 Task: Find connections with filter location Idappadi with filter topic #communitybuildingwith filter profile language Potuguese with filter current company Randstad India with filter school Institute of Techncal Education & Research with filter industry Water, Waste, Steam, and Air Conditioning Services with filter service category Health Insurance with filter keywords title Copywriter
Action: Mouse moved to (602, 92)
Screenshot: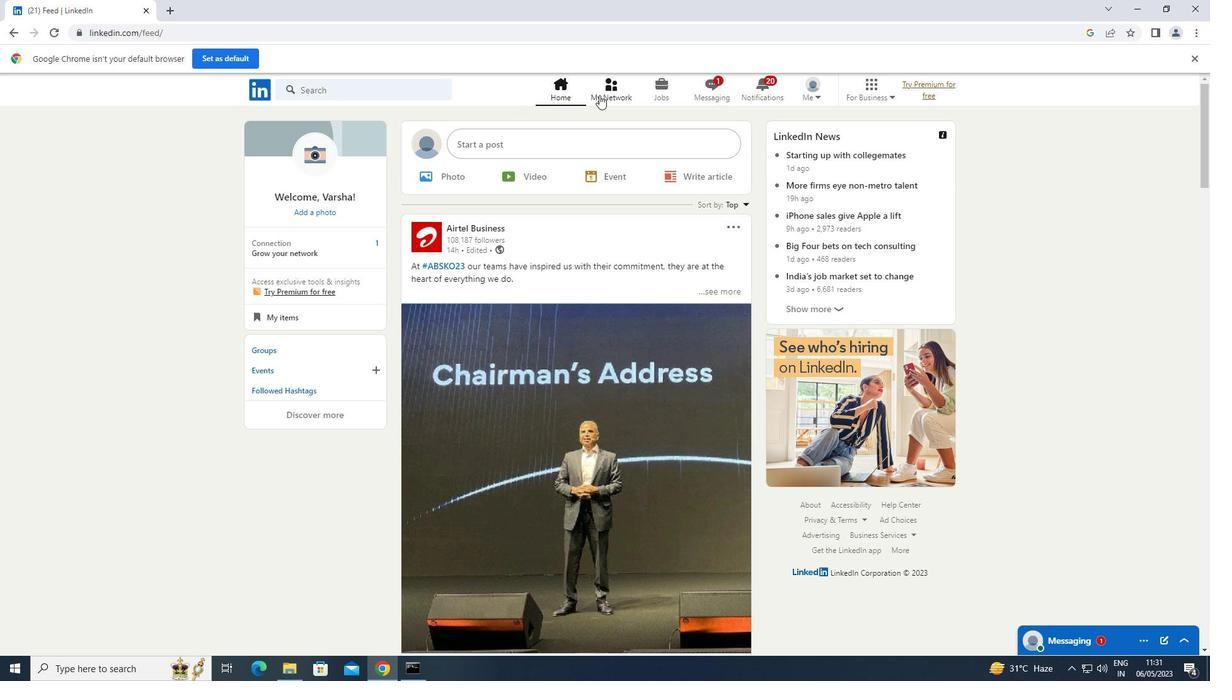 
Action: Mouse pressed left at (602, 92)
Screenshot: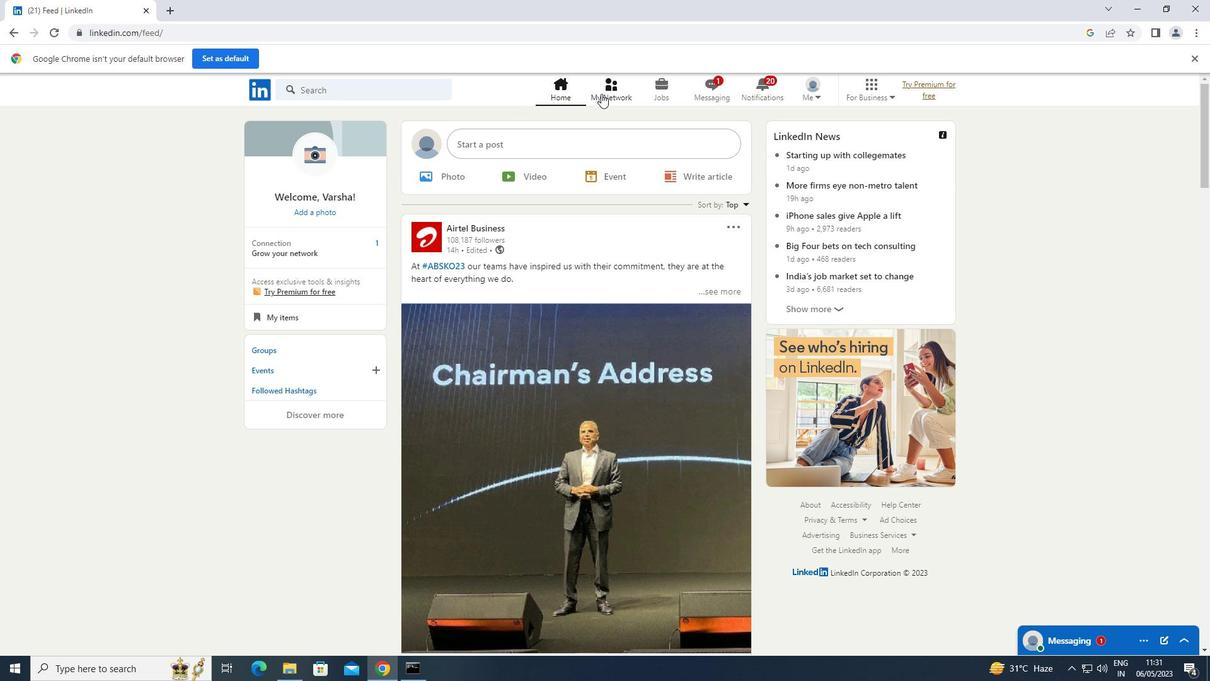 
Action: Mouse moved to (326, 165)
Screenshot: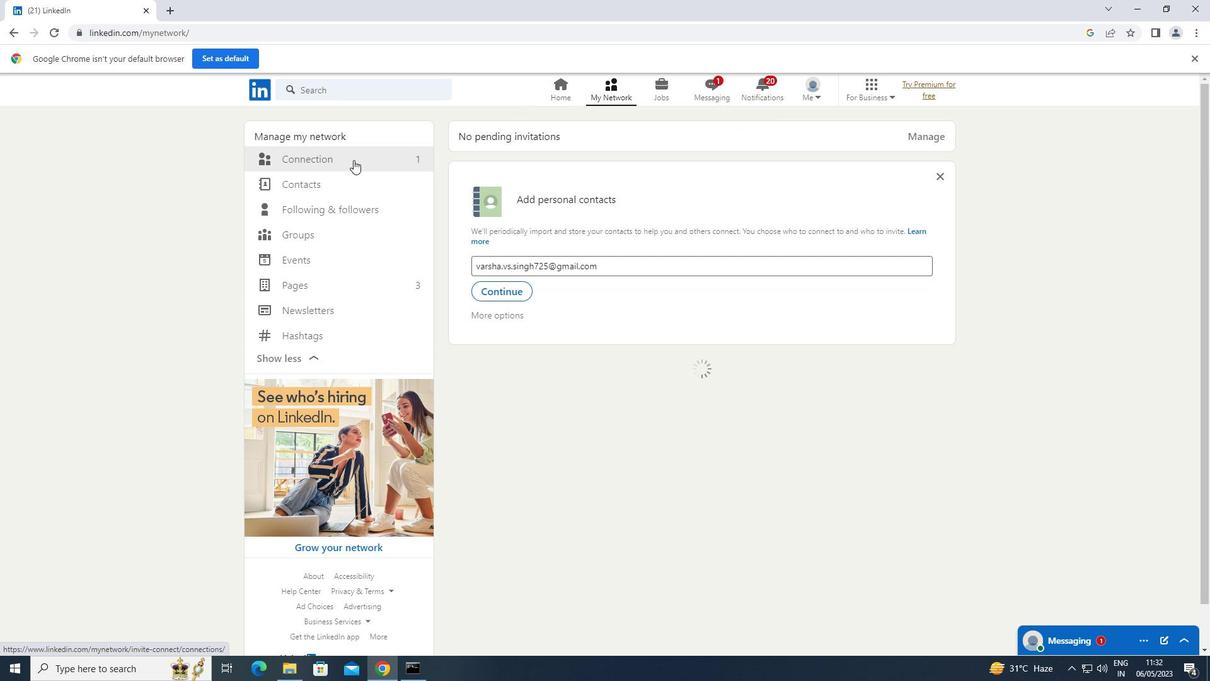 
Action: Mouse pressed left at (326, 165)
Screenshot: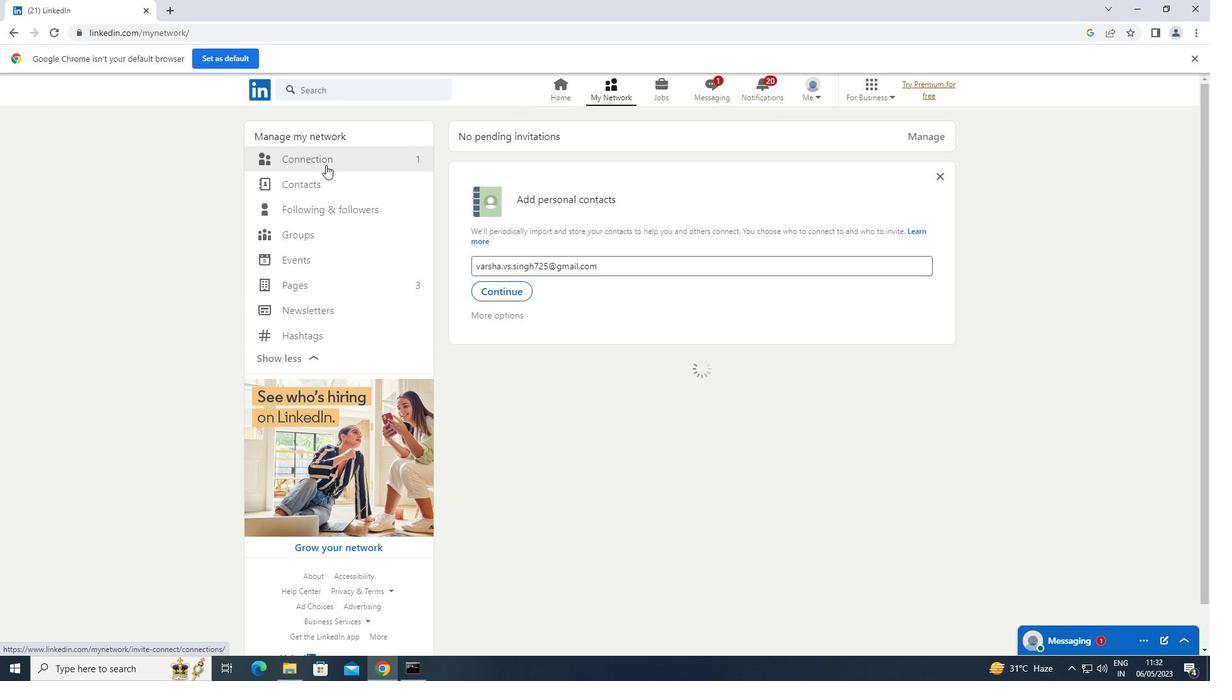 
Action: Mouse moved to (702, 158)
Screenshot: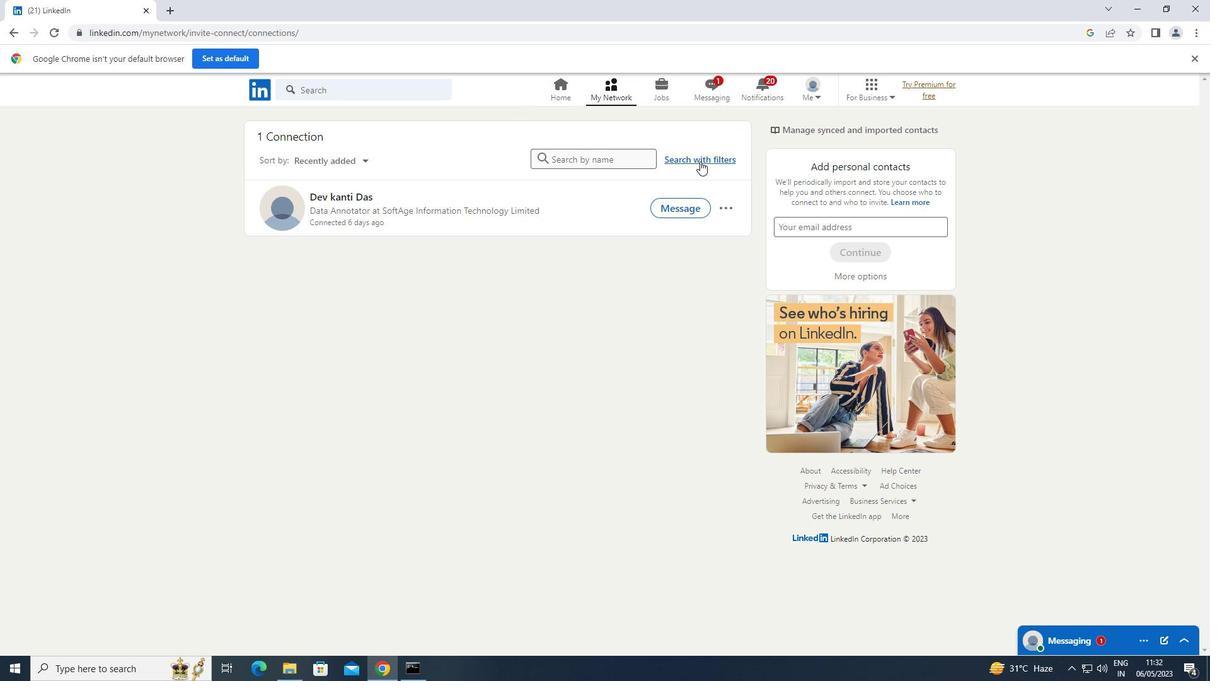 
Action: Mouse pressed left at (702, 158)
Screenshot: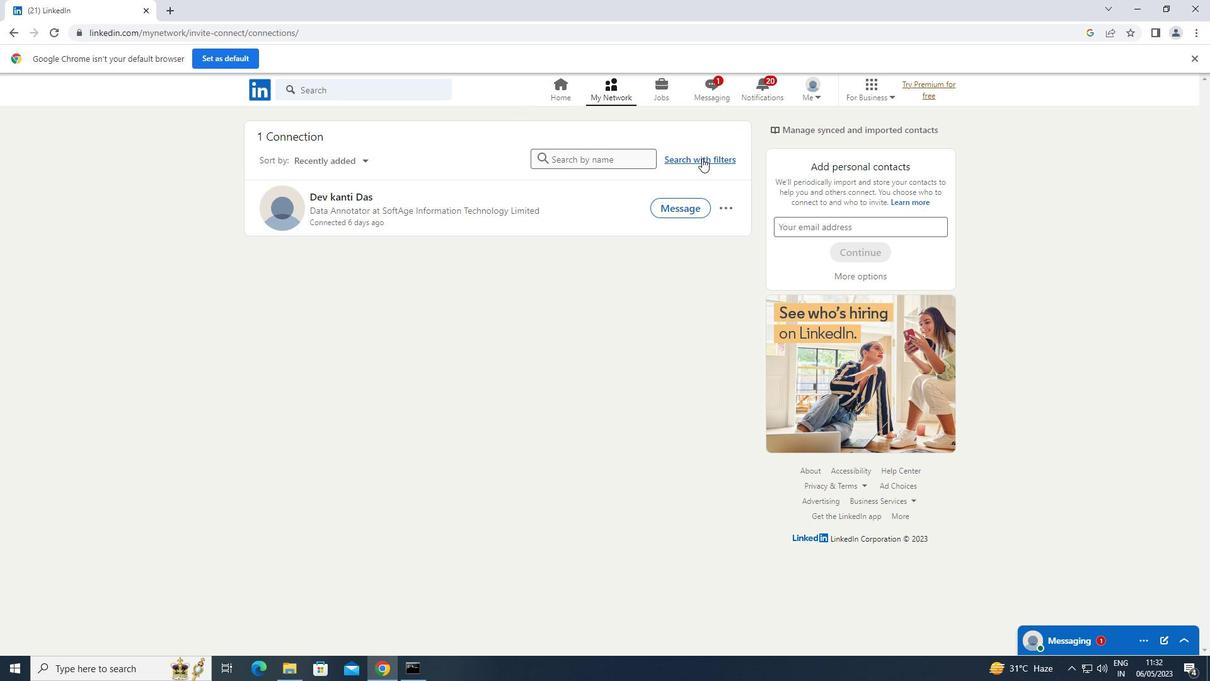 
Action: Mouse moved to (647, 124)
Screenshot: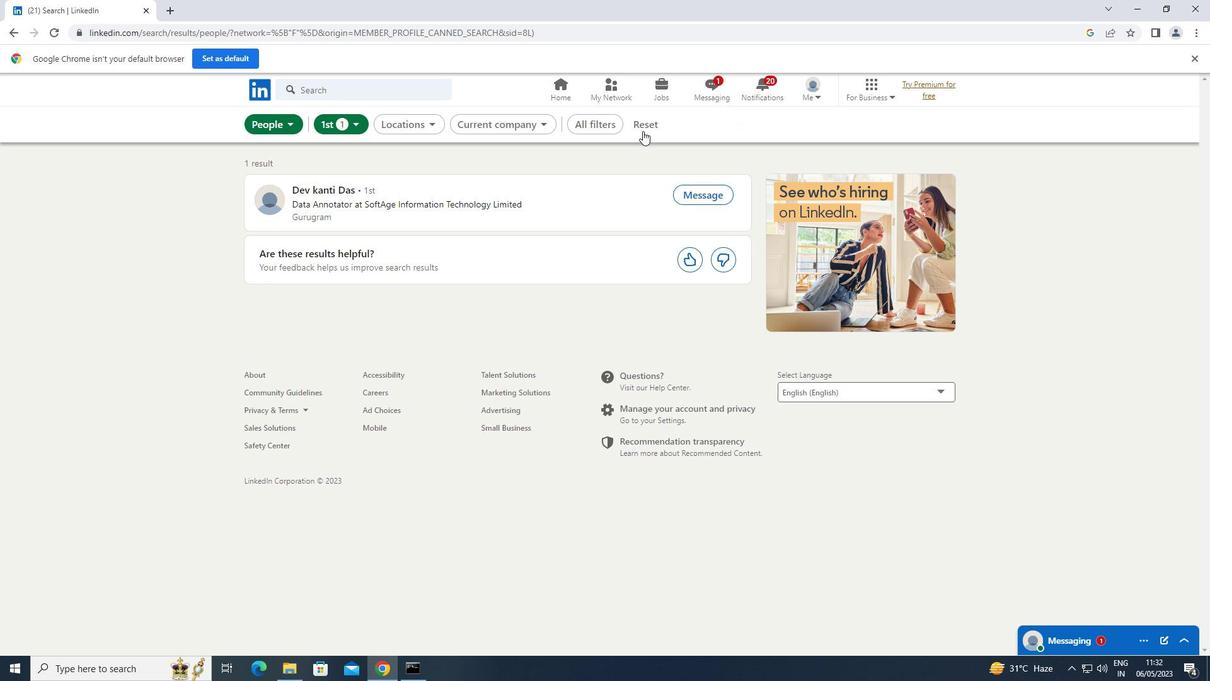 
Action: Mouse pressed left at (647, 124)
Screenshot: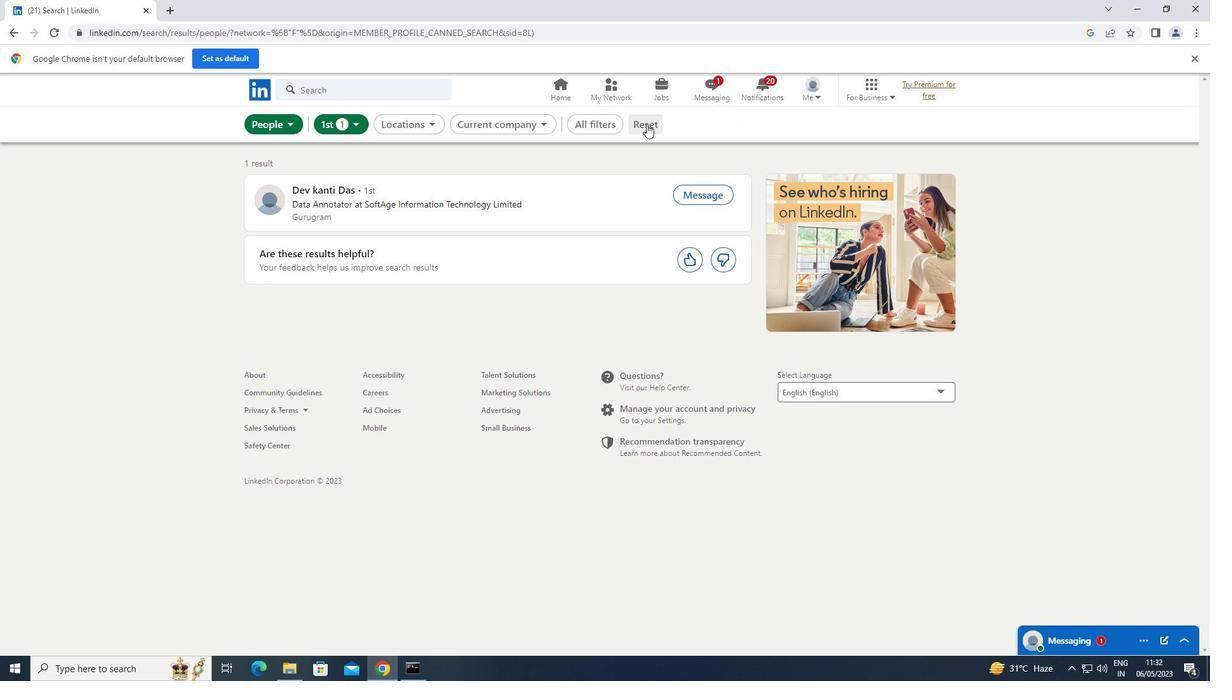 
Action: Mouse moved to (635, 127)
Screenshot: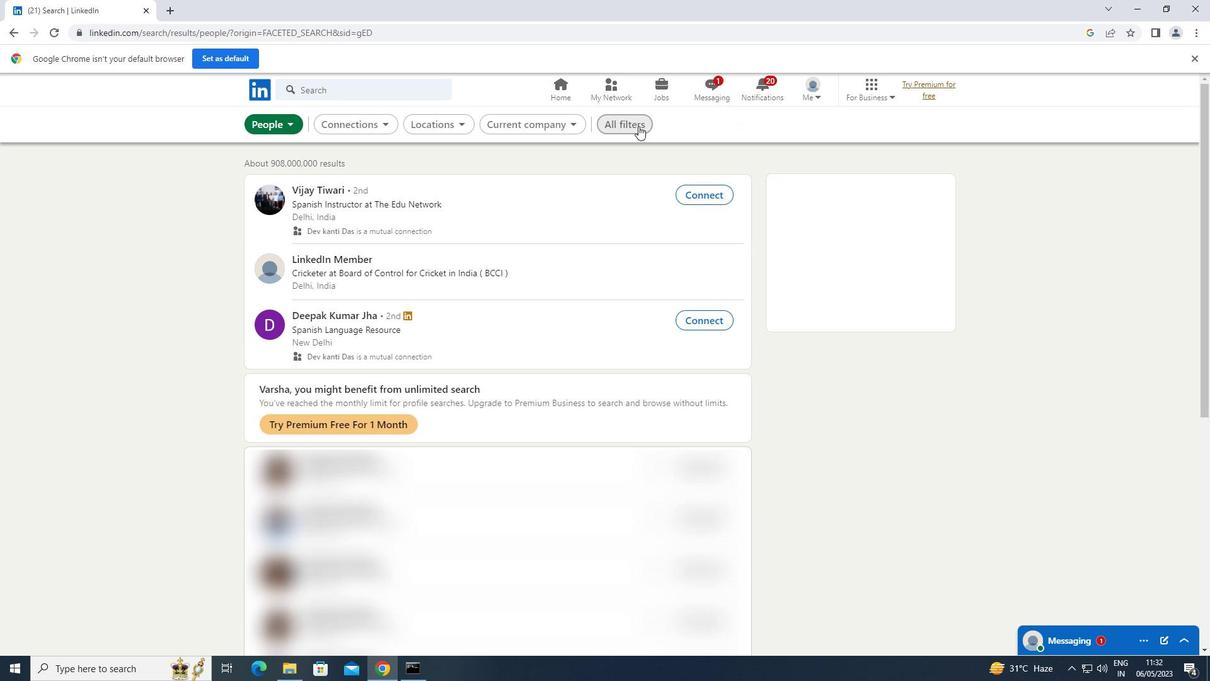
Action: Mouse pressed left at (635, 127)
Screenshot: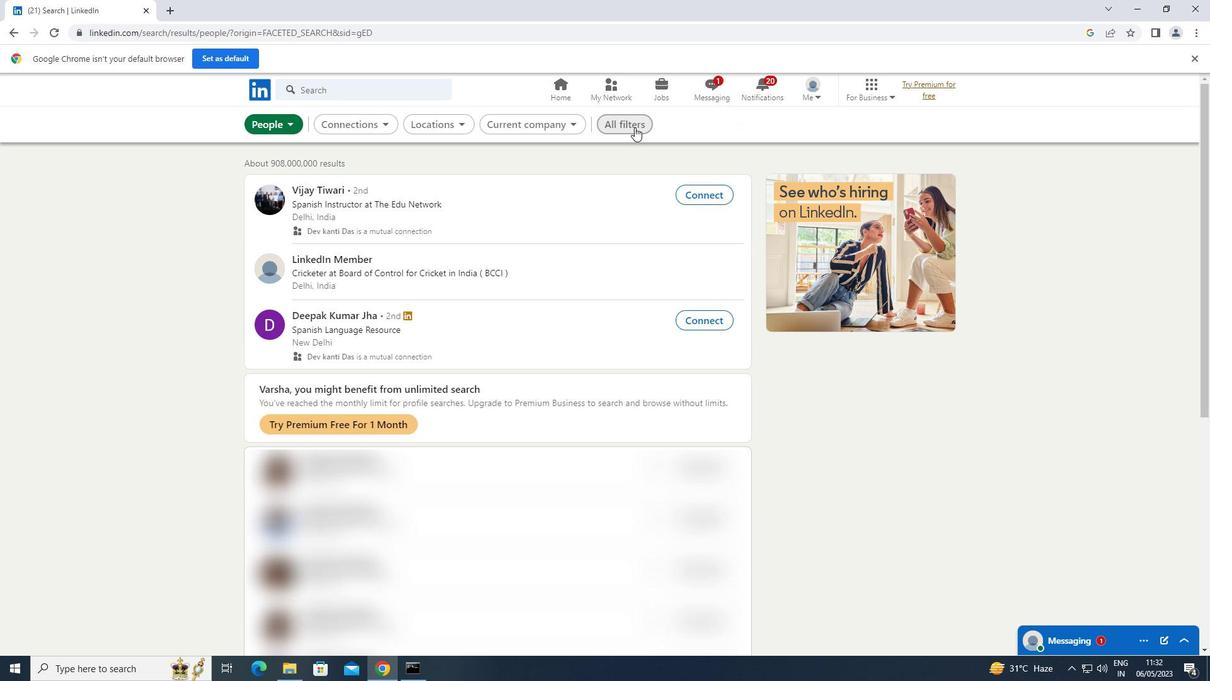 
Action: Mouse moved to (968, 333)
Screenshot: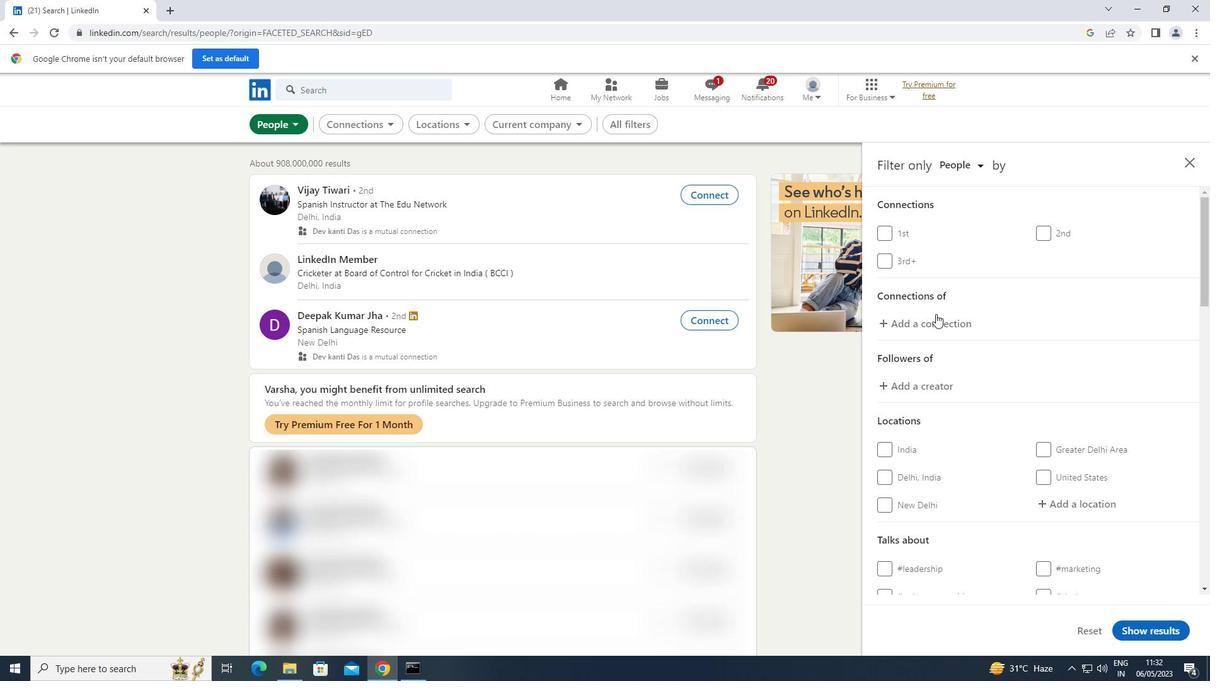 
Action: Mouse scrolled (968, 333) with delta (0, 0)
Screenshot: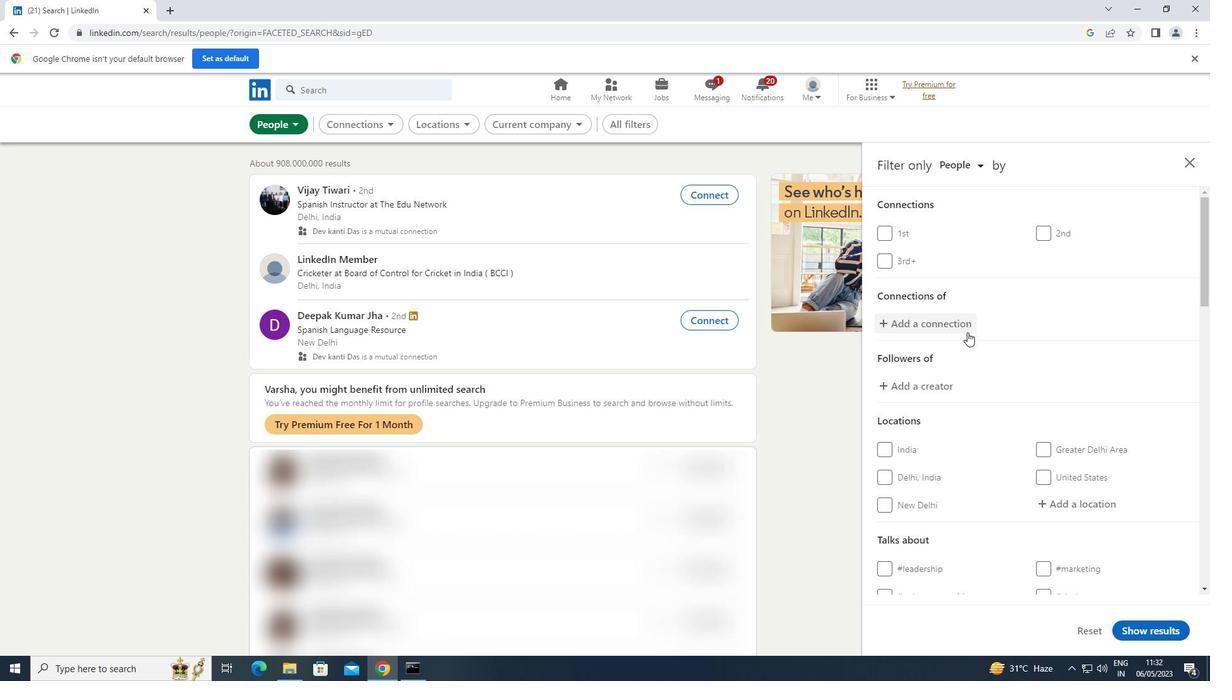 
Action: Mouse scrolled (968, 333) with delta (0, 0)
Screenshot: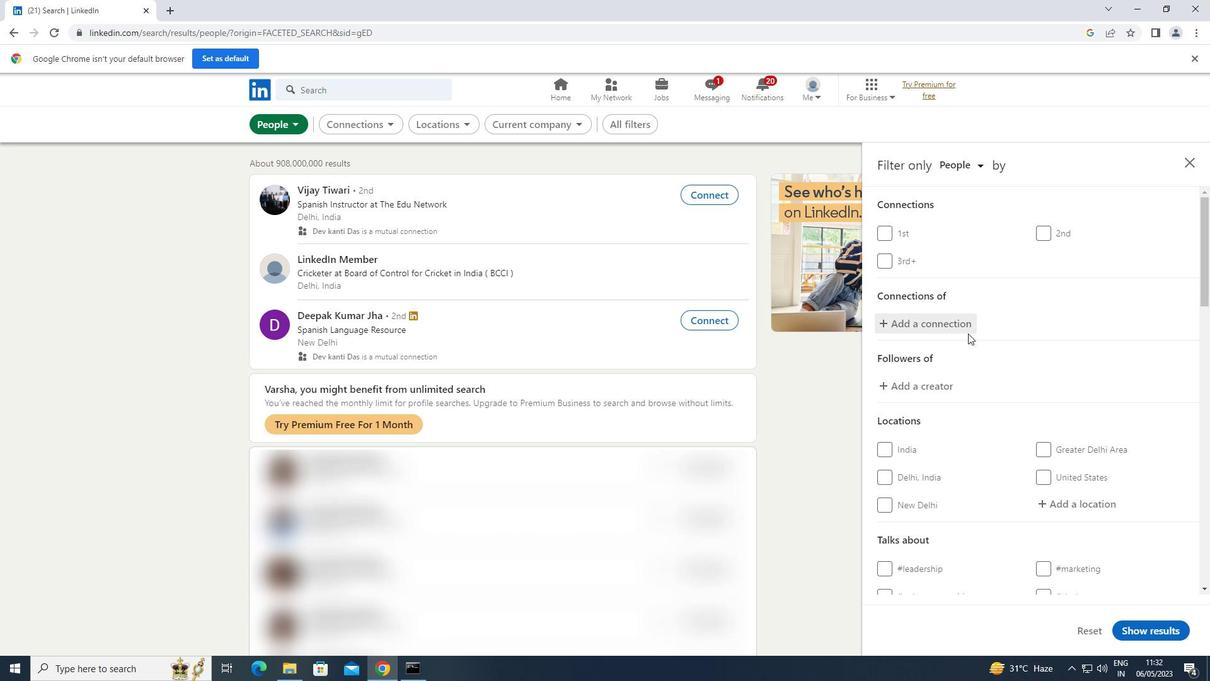 
Action: Mouse moved to (1062, 375)
Screenshot: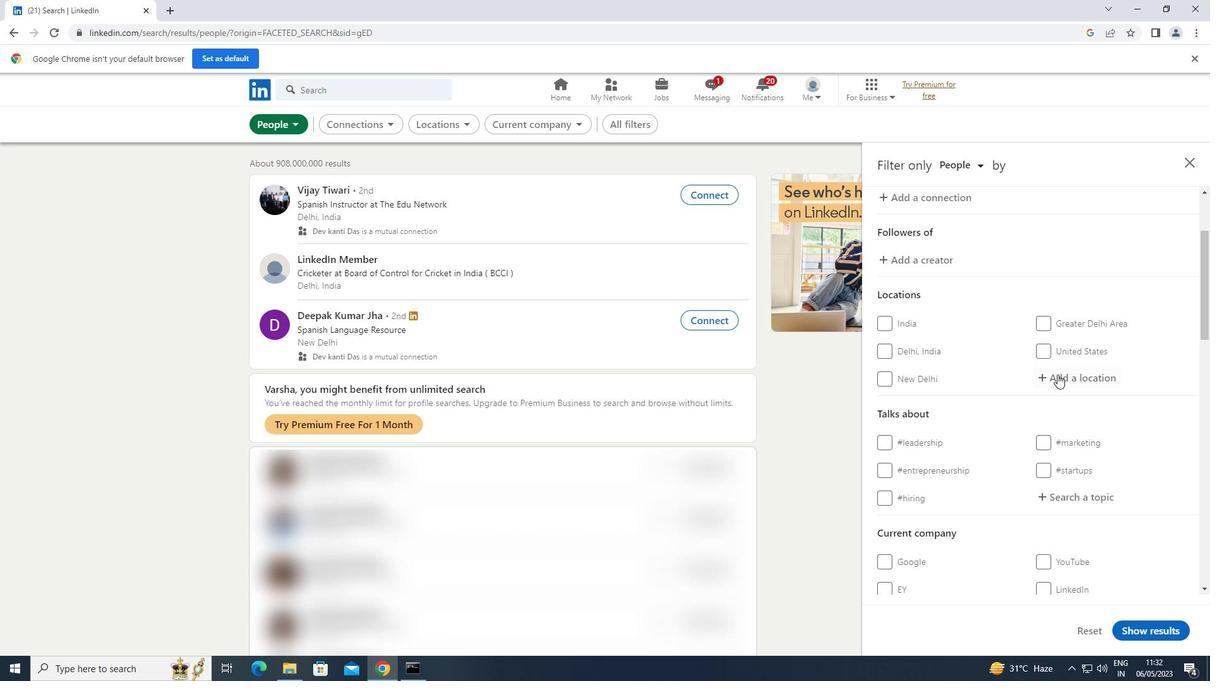 
Action: Mouse pressed left at (1062, 375)
Screenshot: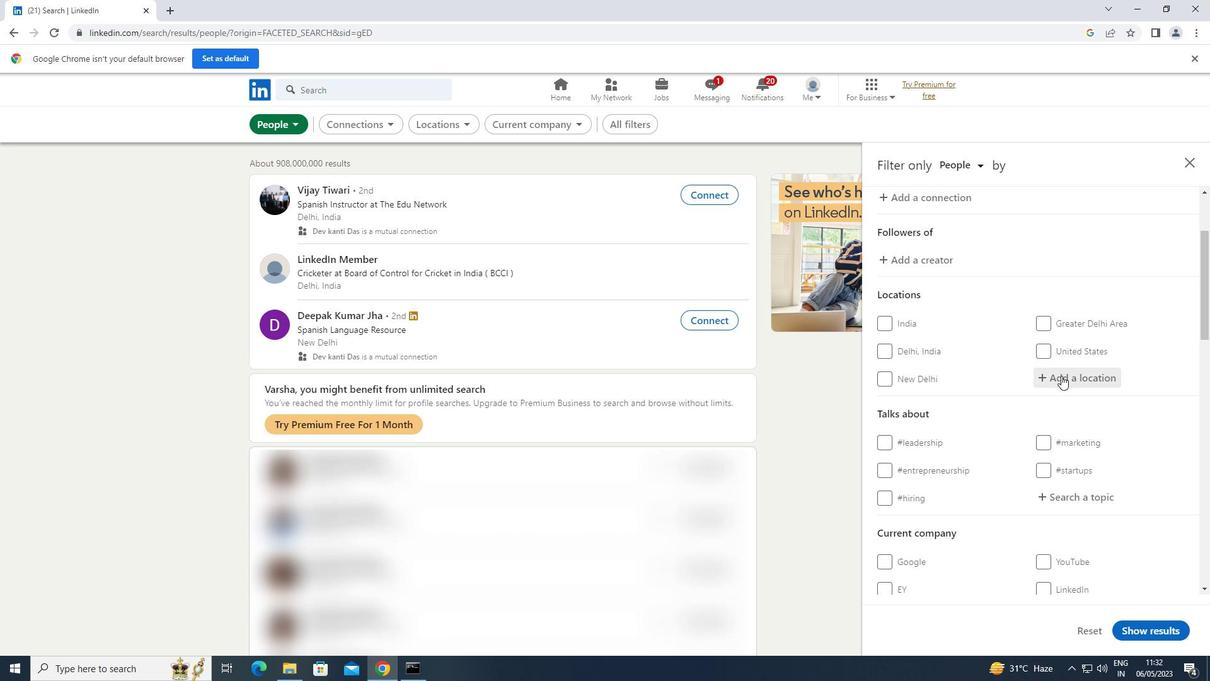 
Action: Key pressed <Key.shift>IDAPPADI
Screenshot: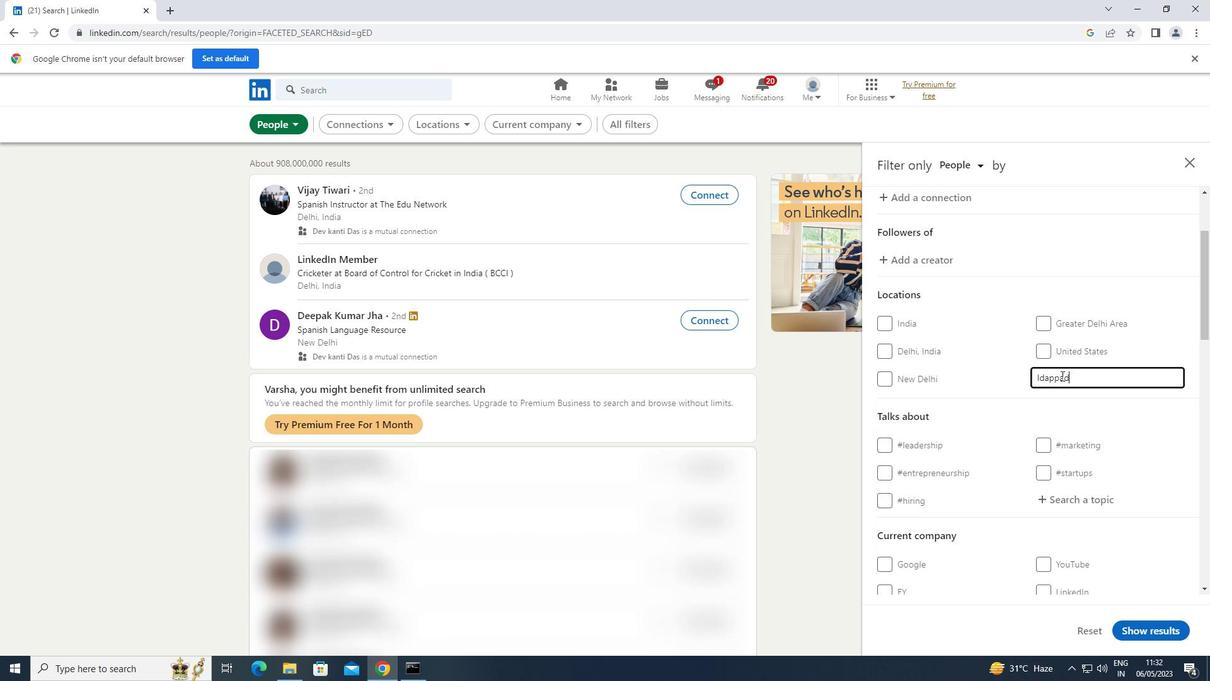 
Action: Mouse moved to (1089, 500)
Screenshot: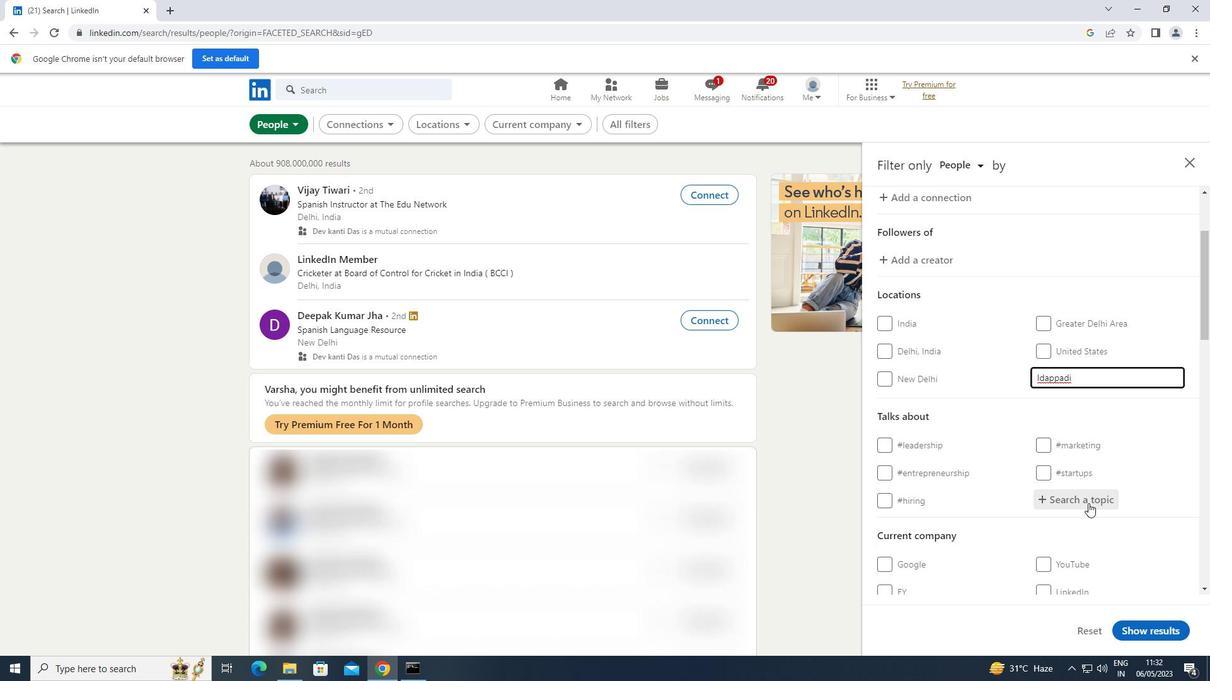 
Action: Mouse pressed left at (1089, 500)
Screenshot: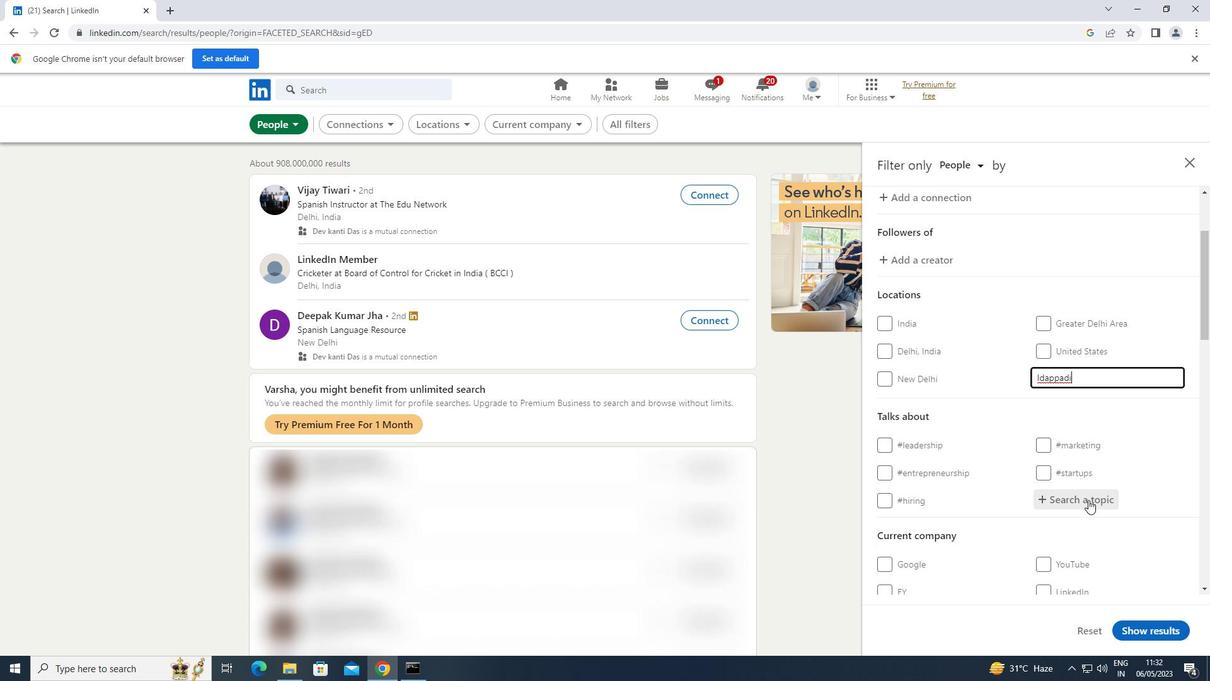 
Action: Key pressed COMMUNITYBUILD
Screenshot: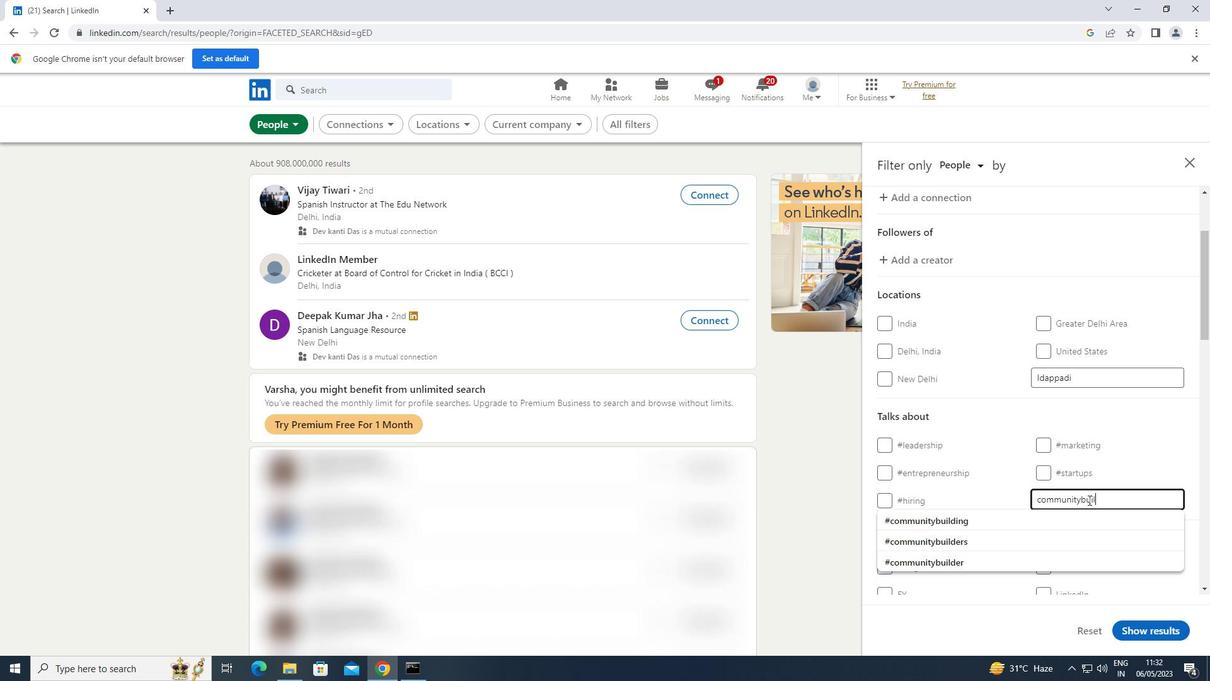 
Action: Mouse moved to (951, 520)
Screenshot: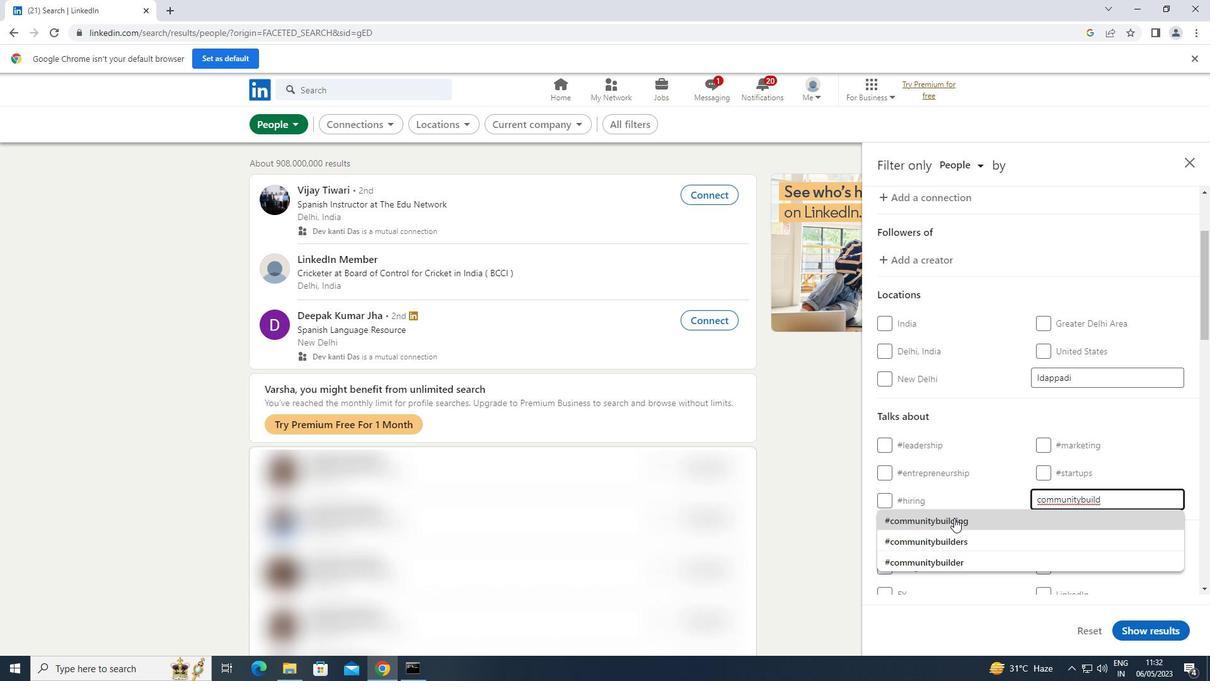 
Action: Mouse pressed left at (951, 520)
Screenshot: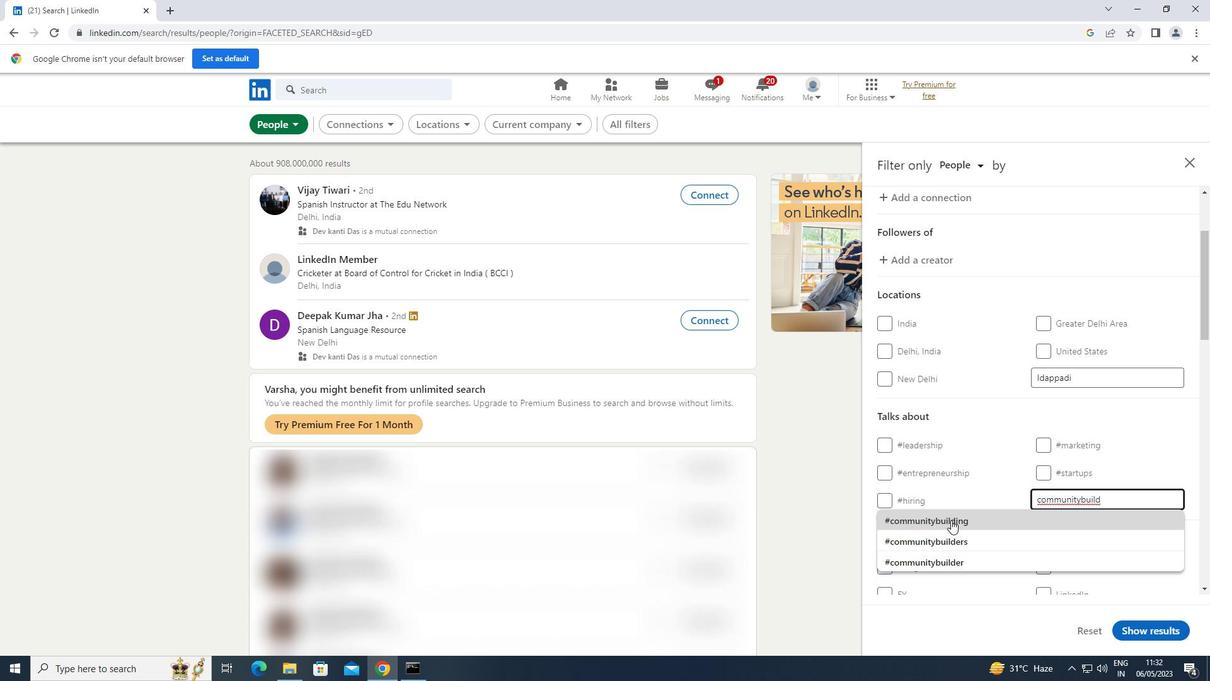 
Action: Mouse scrolled (951, 519) with delta (0, 0)
Screenshot: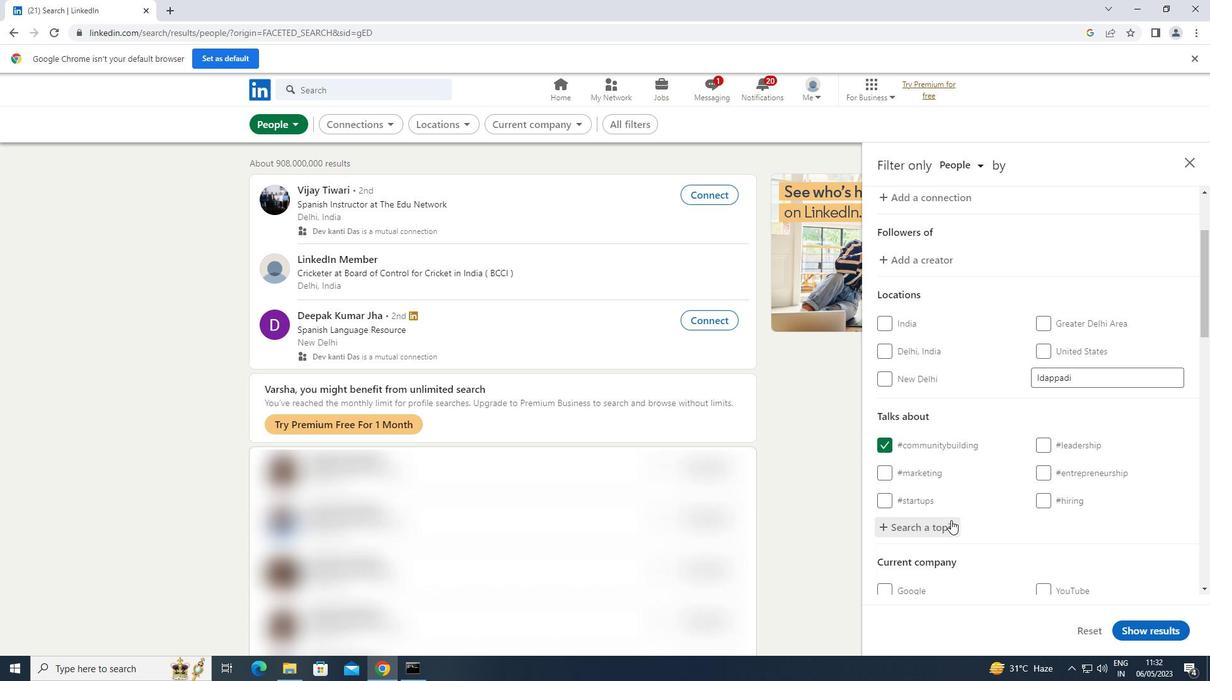 
Action: Mouse scrolled (951, 519) with delta (0, 0)
Screenshot: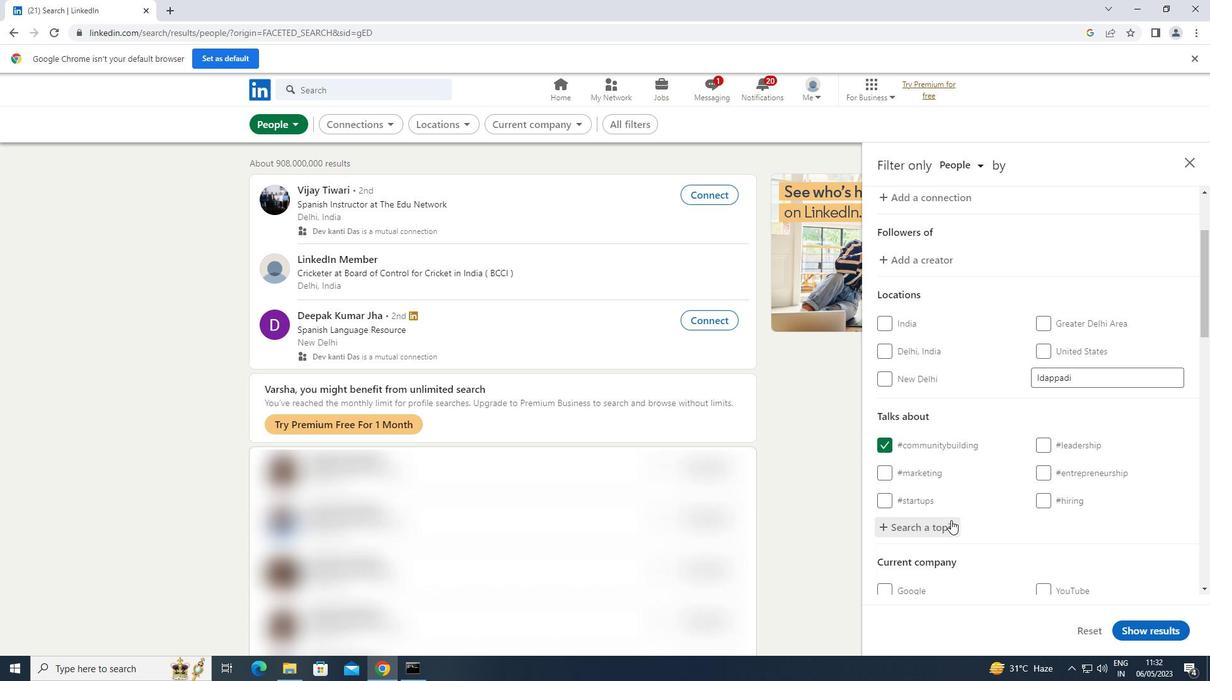 
Action: Mouse scrolled (951, 519) with delta (0, 0)
Screenshot: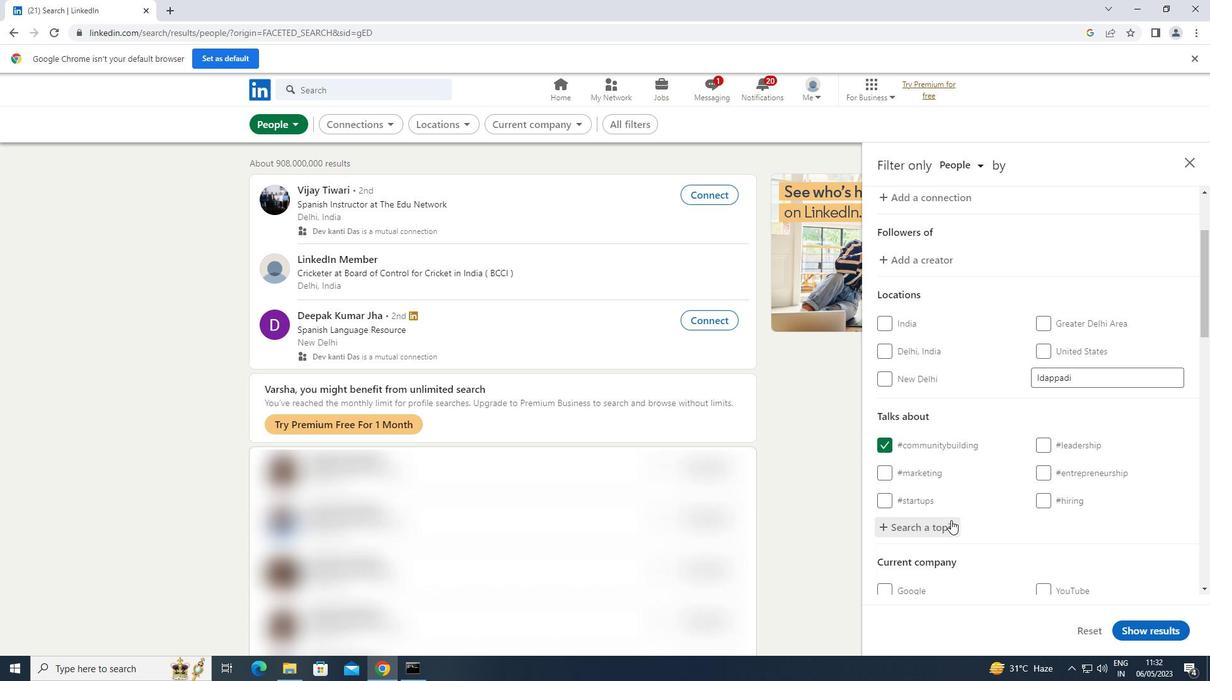 
Action: Mouse scrolled (951, 519) with delta (0, 0)
Screenshot: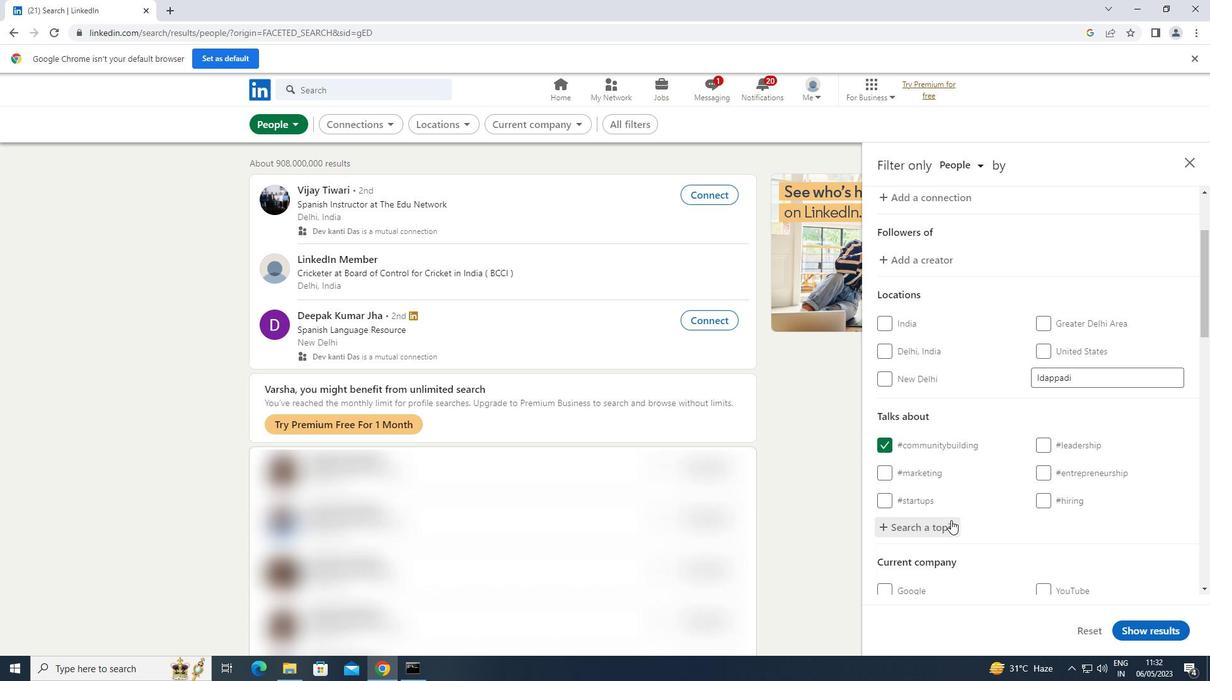 
Action: Mouse scrolled (951, 519) with delta (0, 0)
Screenshot: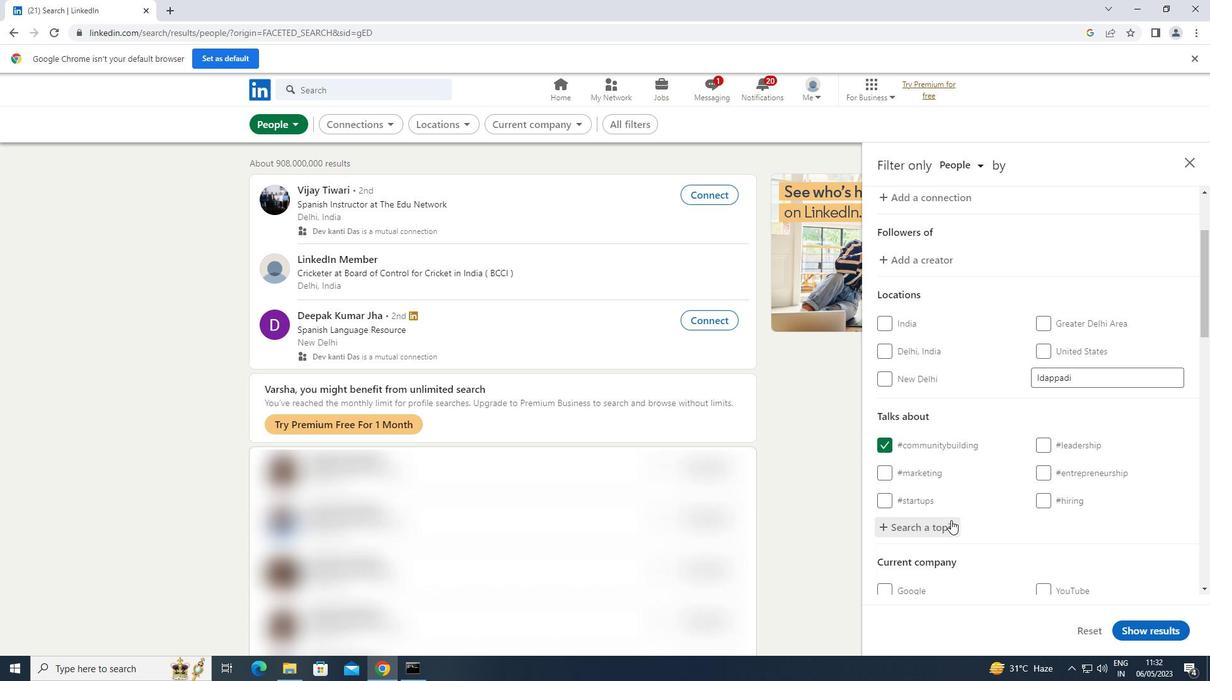 
Action: Mouse scrolled (951, 519) with delta (0, 0)
Screenshot: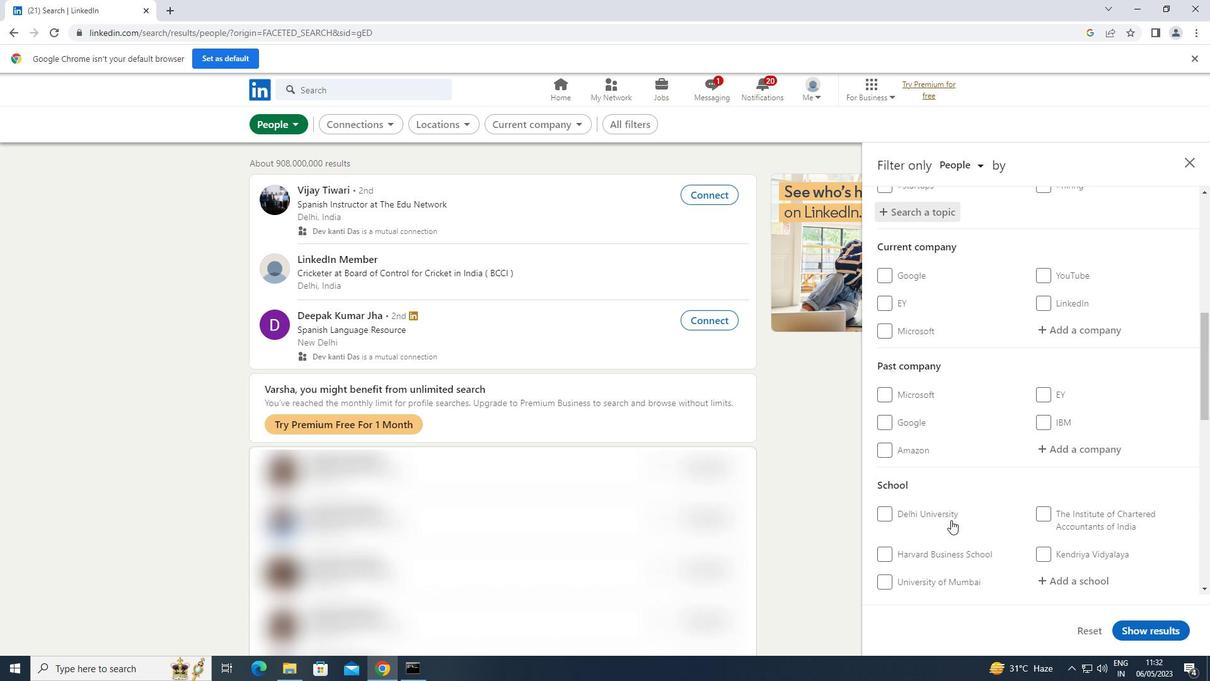 
Action: Mouse scrolled (951, 519) with delta (0, 0)
Screenshot: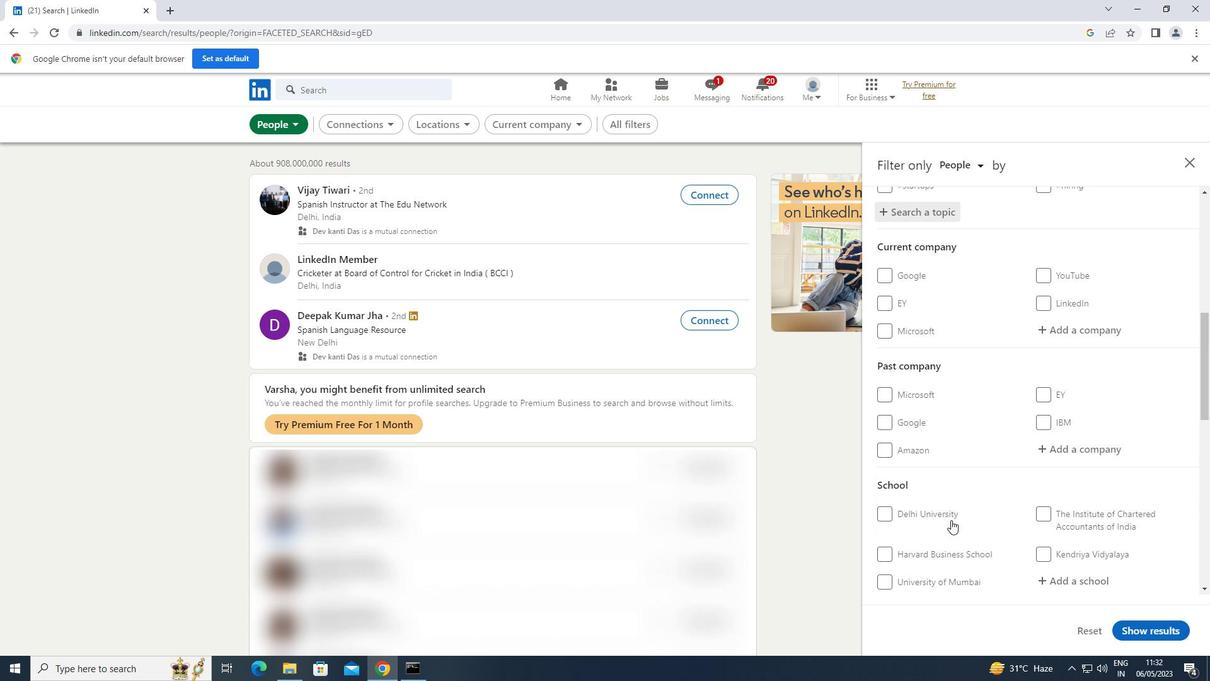 
Action: Mouse scrolled (951, 519) with delta (0, 0)
Screenshot: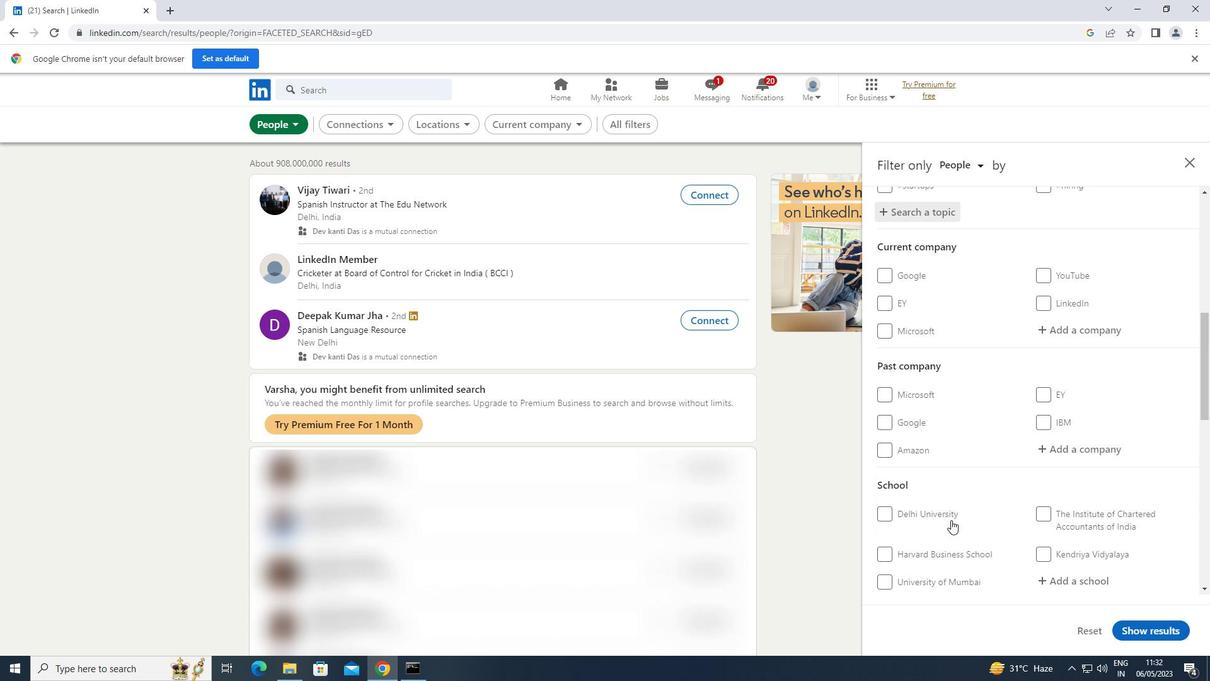 
Action: Mouse scrolled (951, 519) with delta (0, 0)
Screenshot: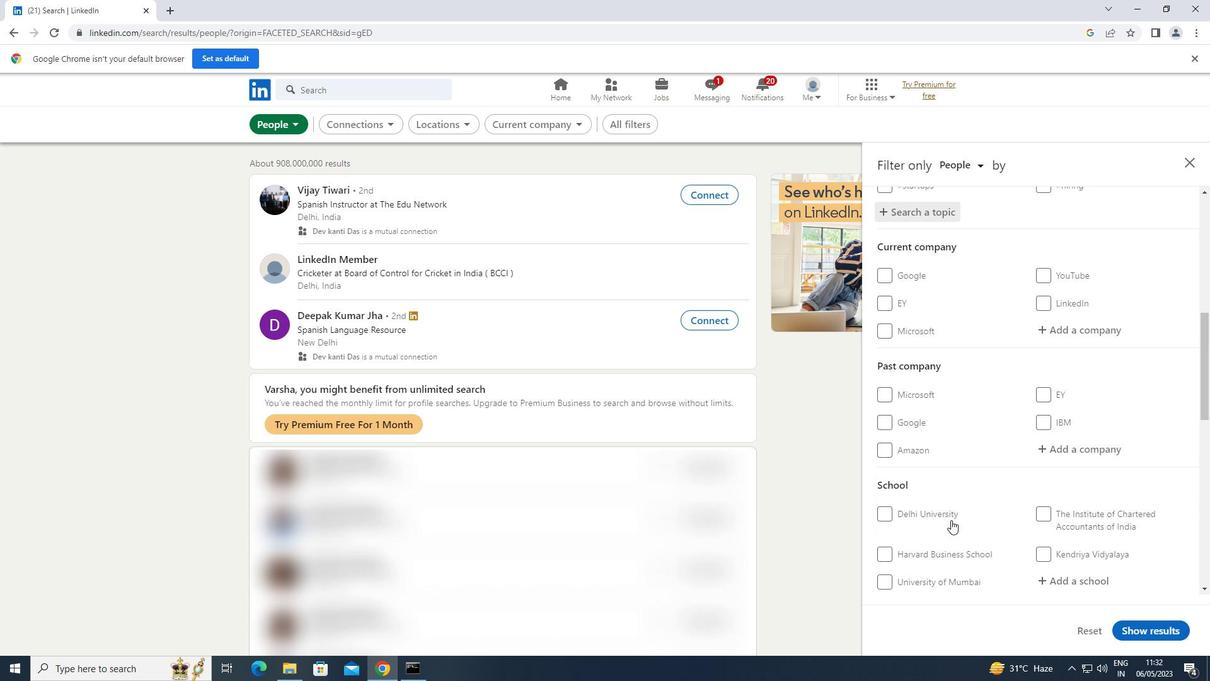 
Action: Mouse scrolled (951, 519) with delta (0, 0)
Screenshot: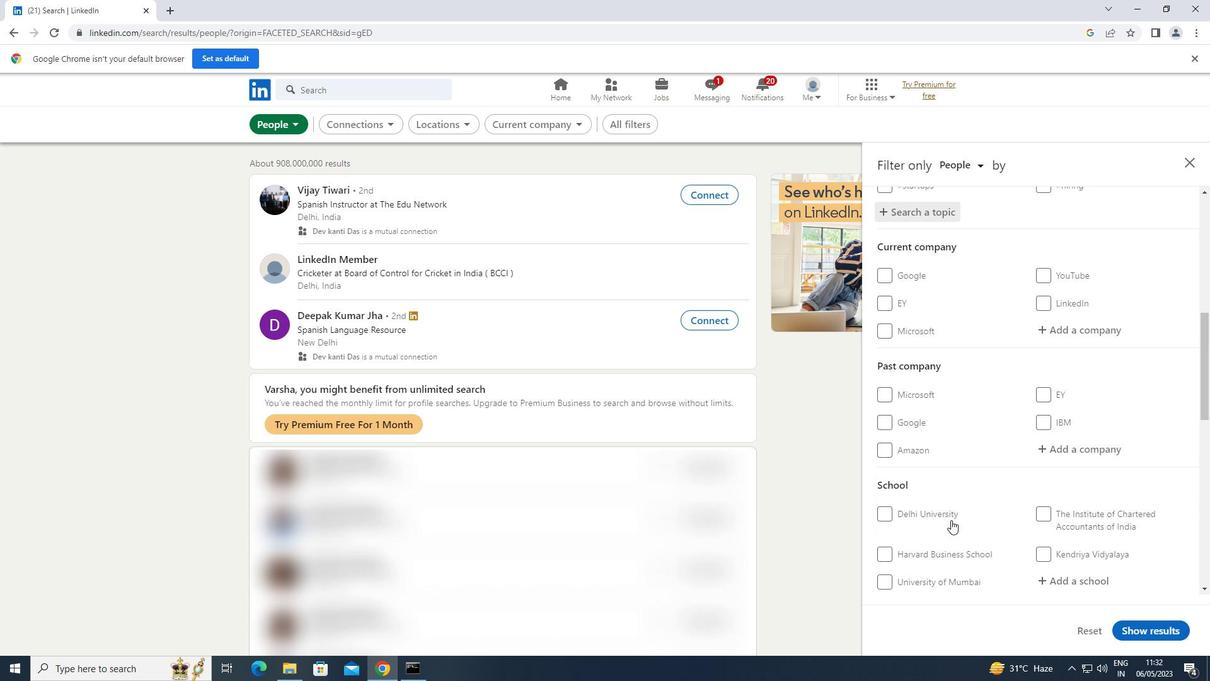 
Action: Mouse moved to (1042, 500)
Screenshot: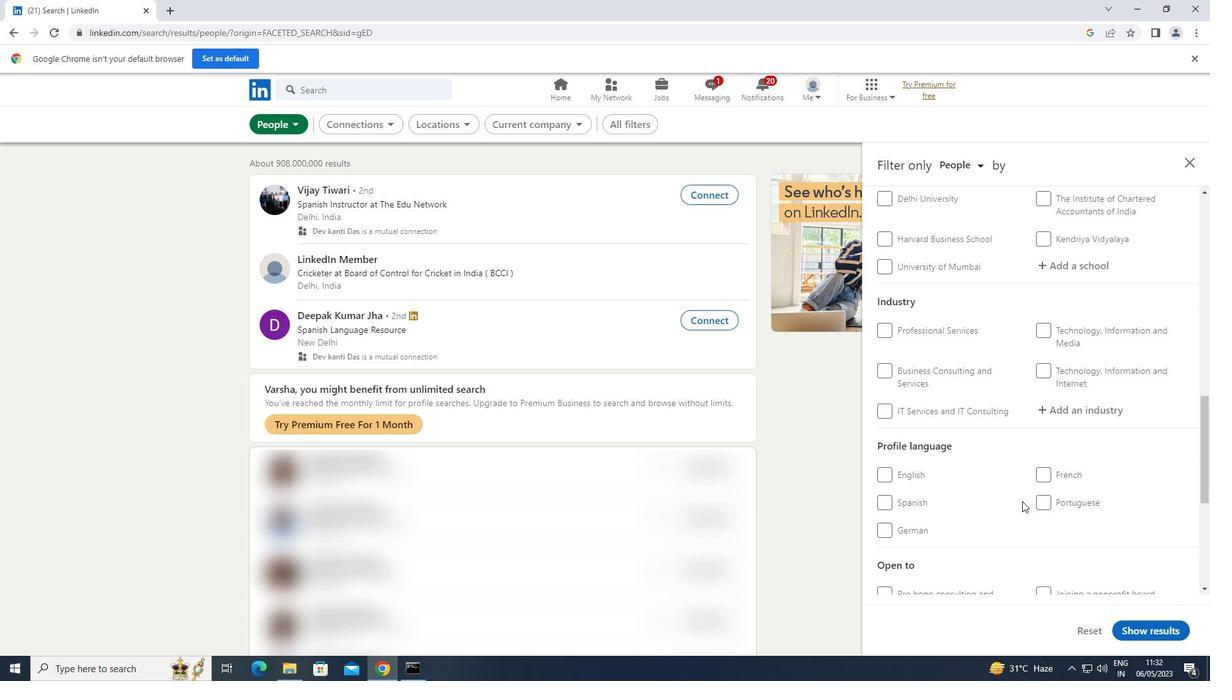 
Action: Mouse pressed left at (1042, 500)
Screenshot: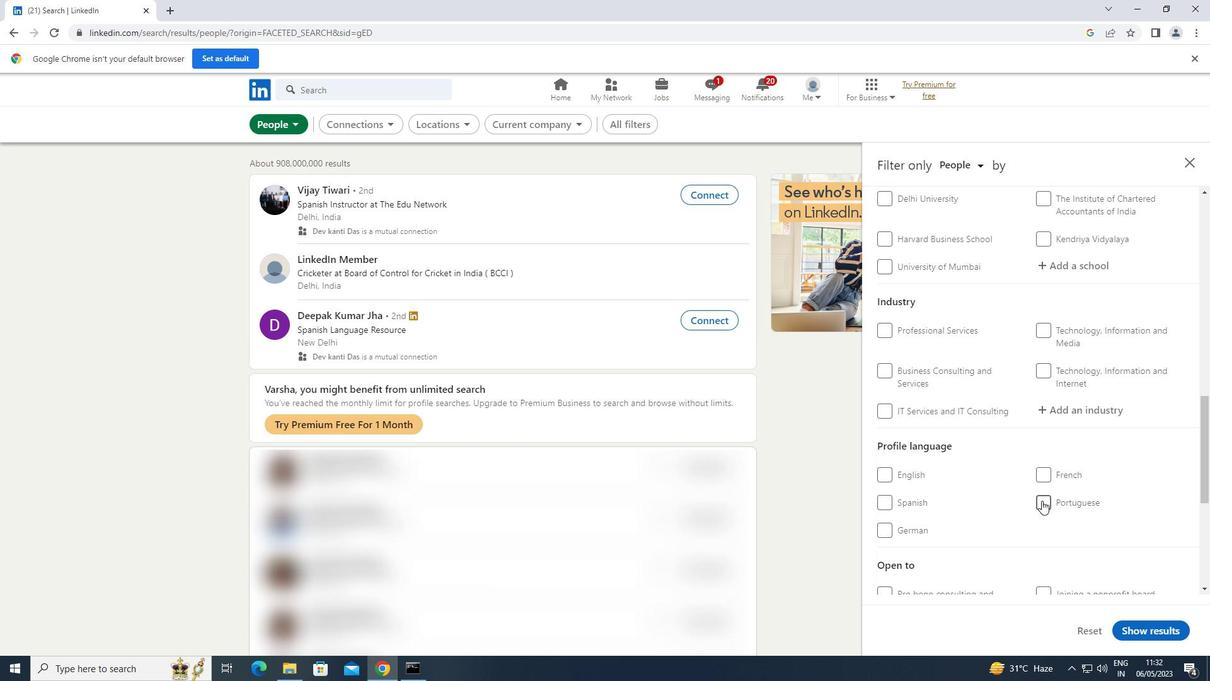 
Action: Mouse scrolled (1042, 501) with delta (0, 0)
Screenshot: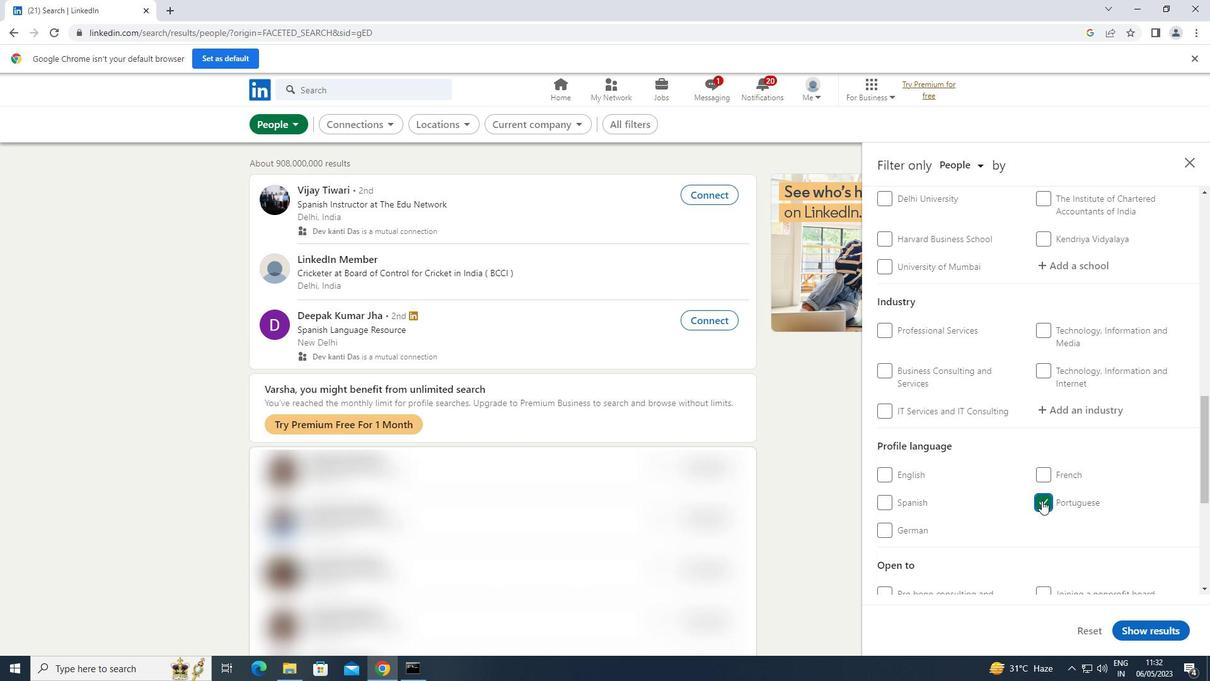 
Action: Mouse scrolled (1042, 501) with delta (0, 0)
Screenshot: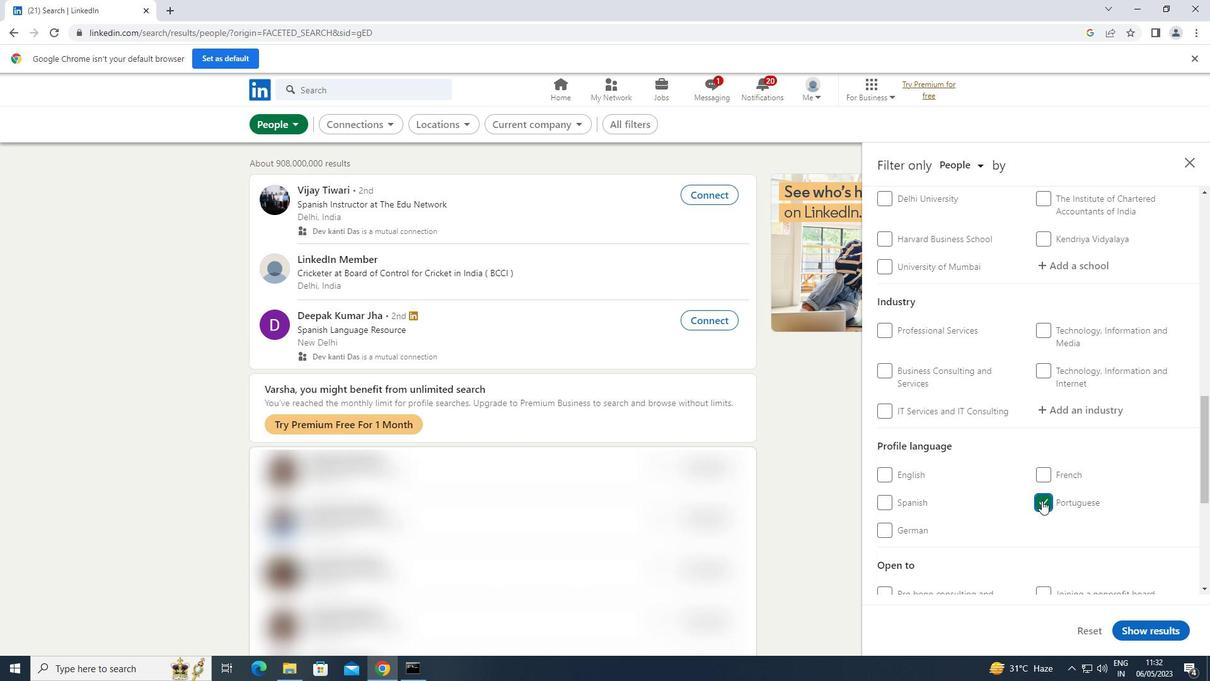 
Action: Mouse scrolled (1042, 501) with delta (0, 0)
Screenshot: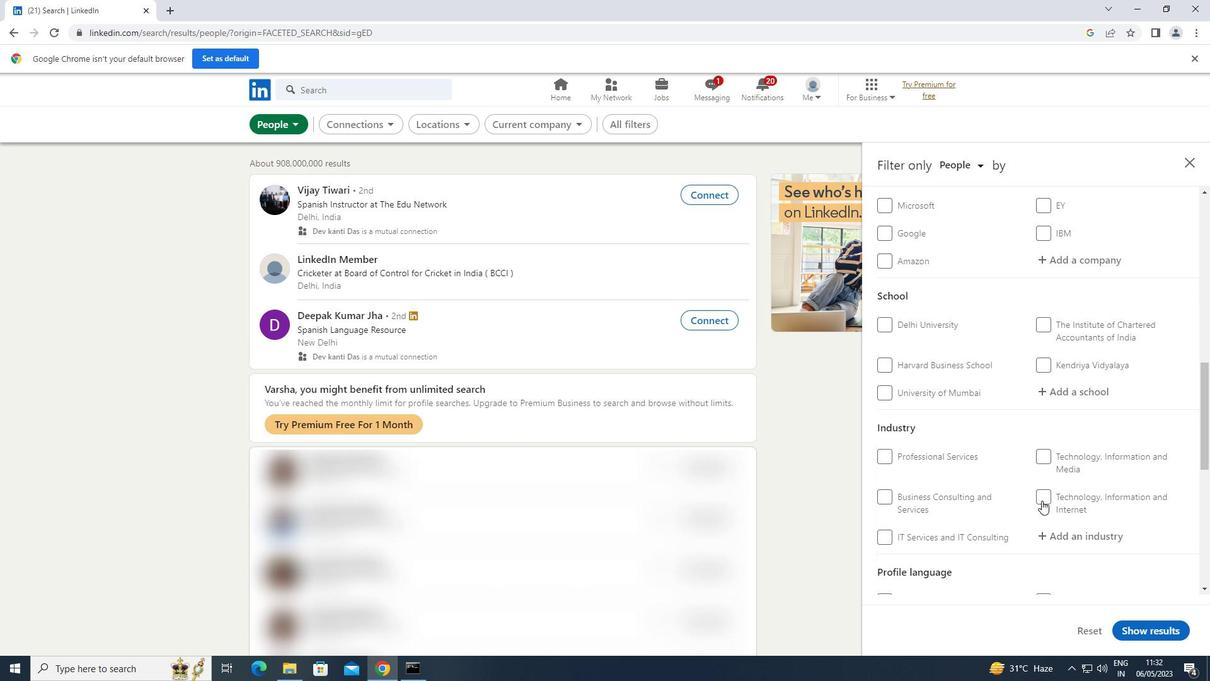 
Action: Mouse scrolled (1042, 501) with delta (0, 0)
Screenshot: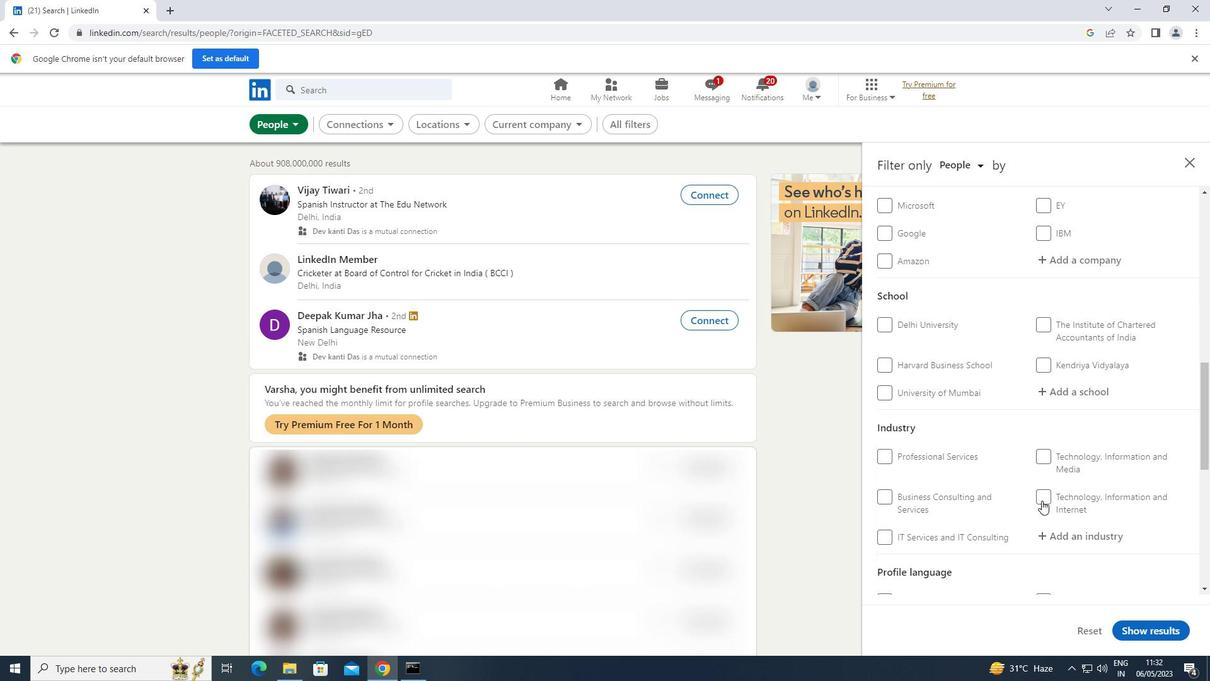 
Action: Mouse scrolled (1042, 501) with delta (0, 0)
Screenshot: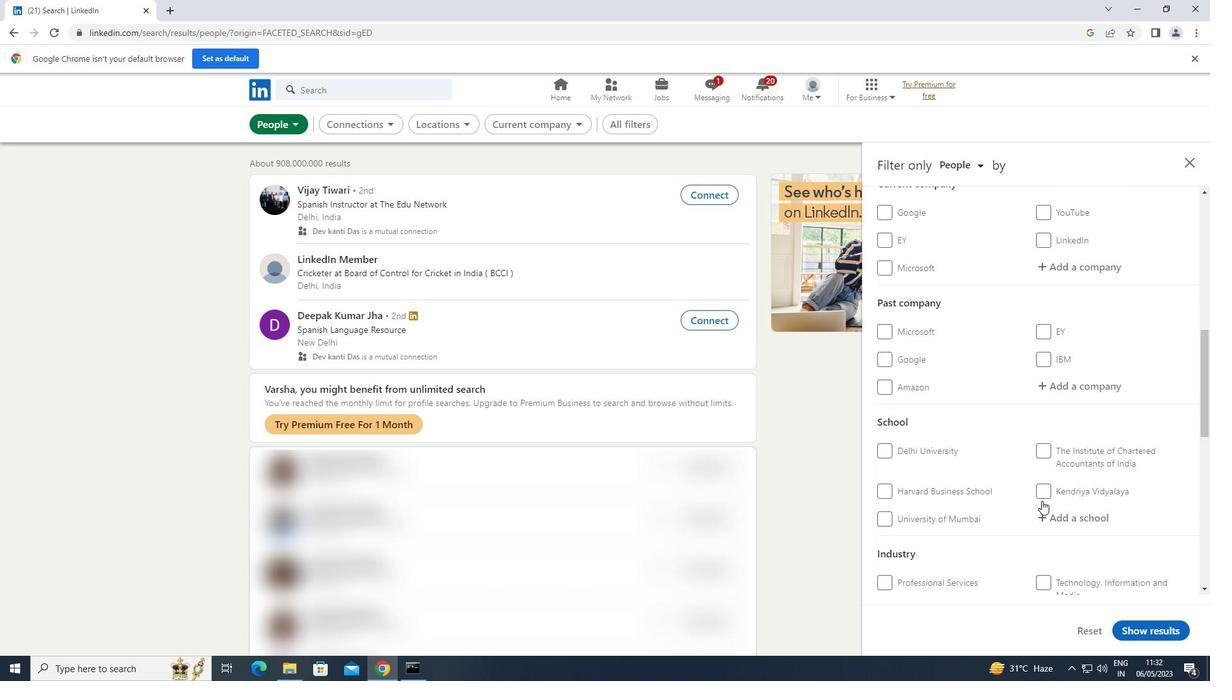 
Action: Mouse scrolled (1042, 501) with delta (0, 0)
Screenshot: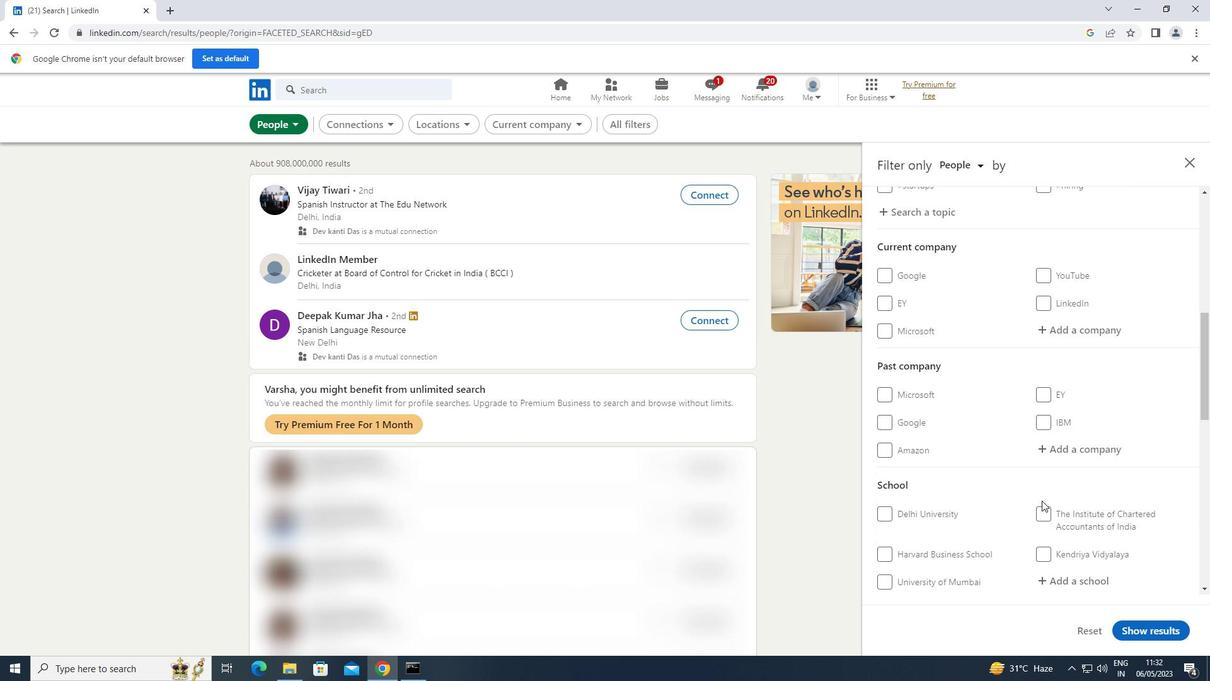 
Action: Mouse moved to (1098, 397)
Screenshot: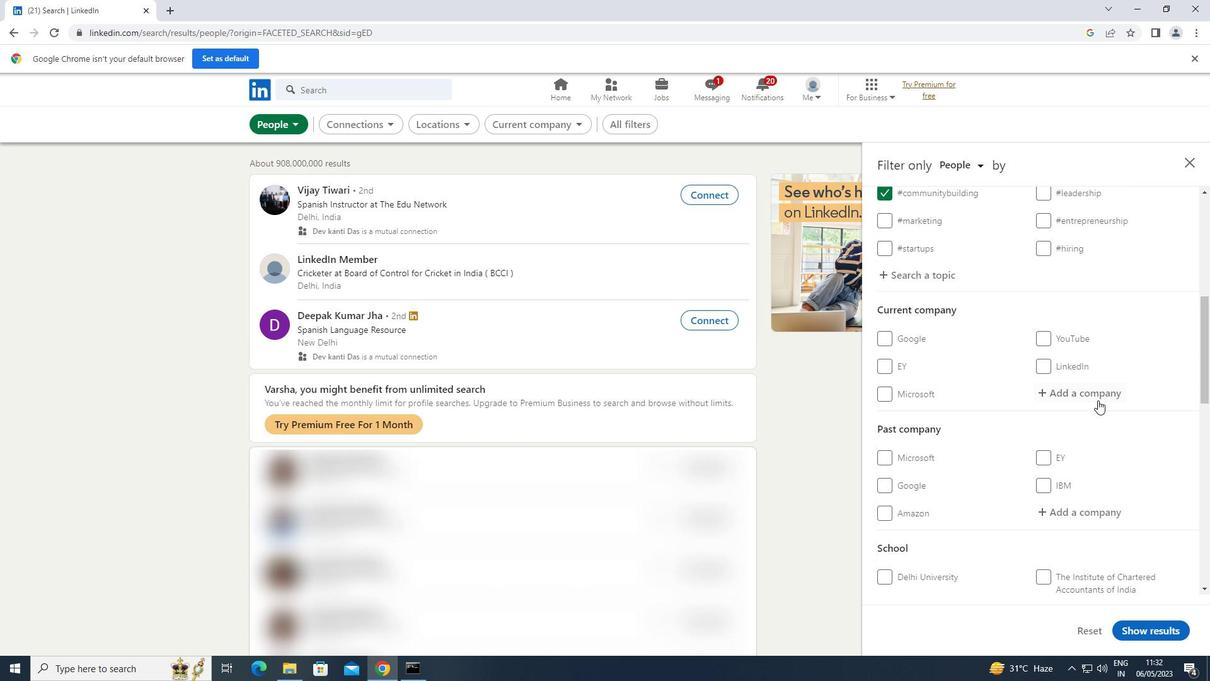 
Action: Mouse pressed left at (1098, 397)
Screenshot: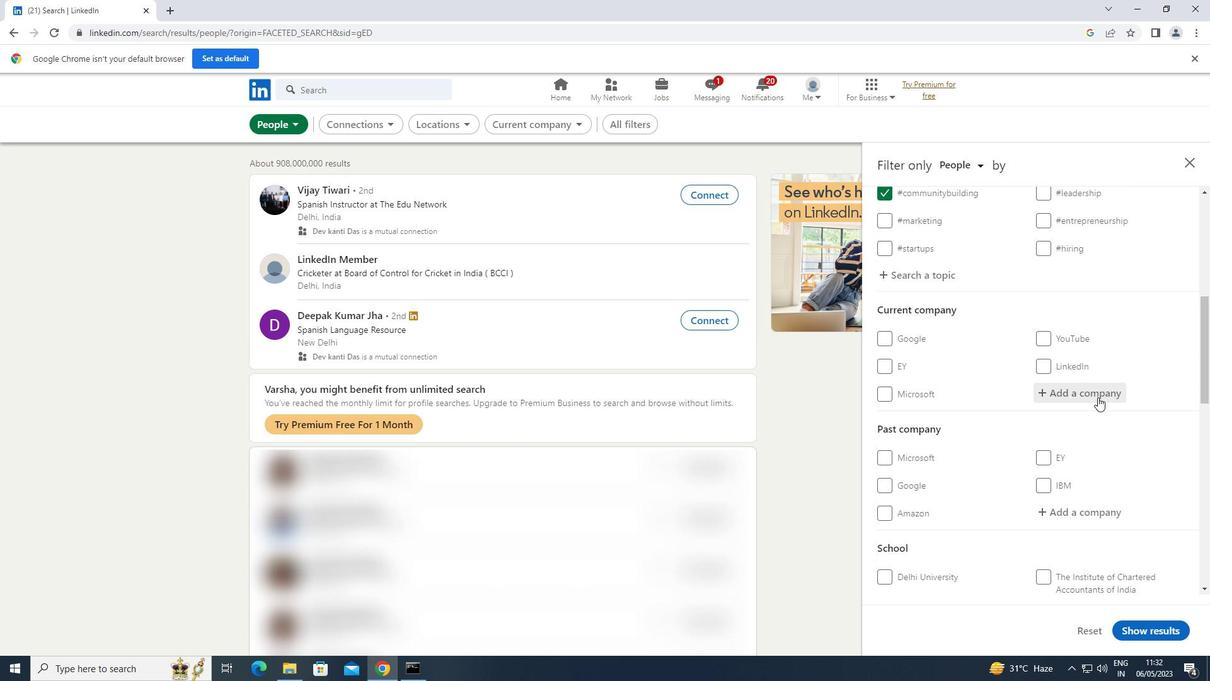 
Action: Key pressed <Key.shift>RANDSTAD<Key.space><Key.shift>INDIA
Screenshot: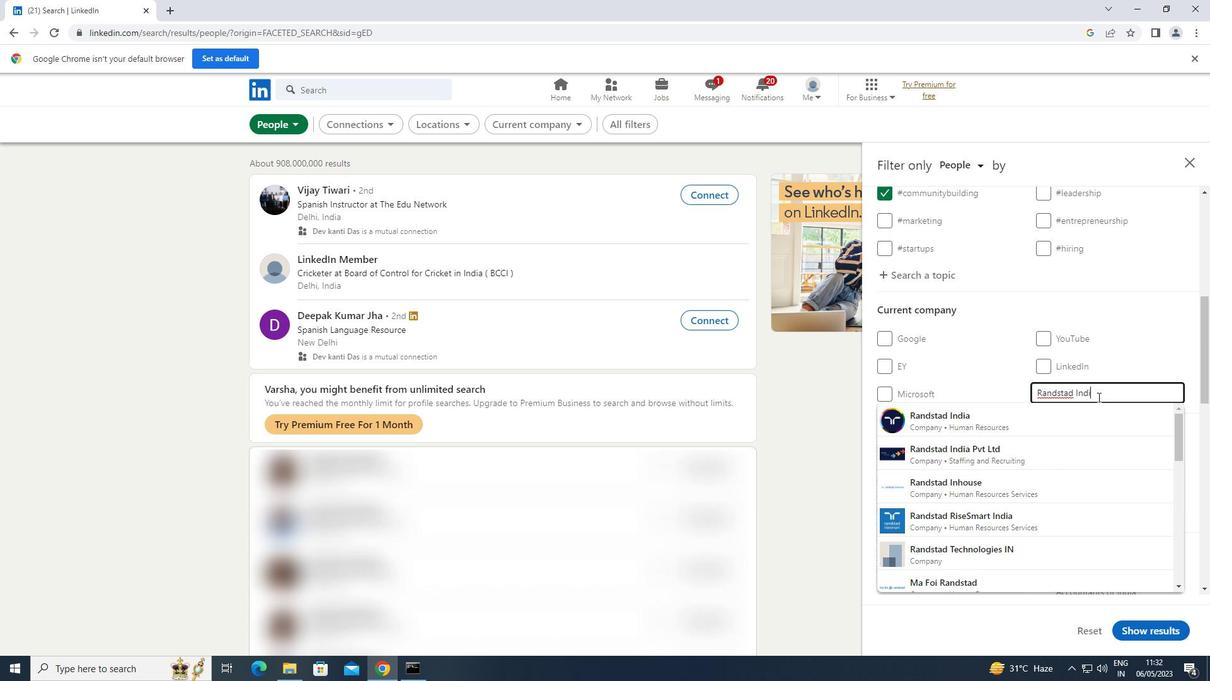 
Action: Mouse moved to (984, 417)
Screenshot: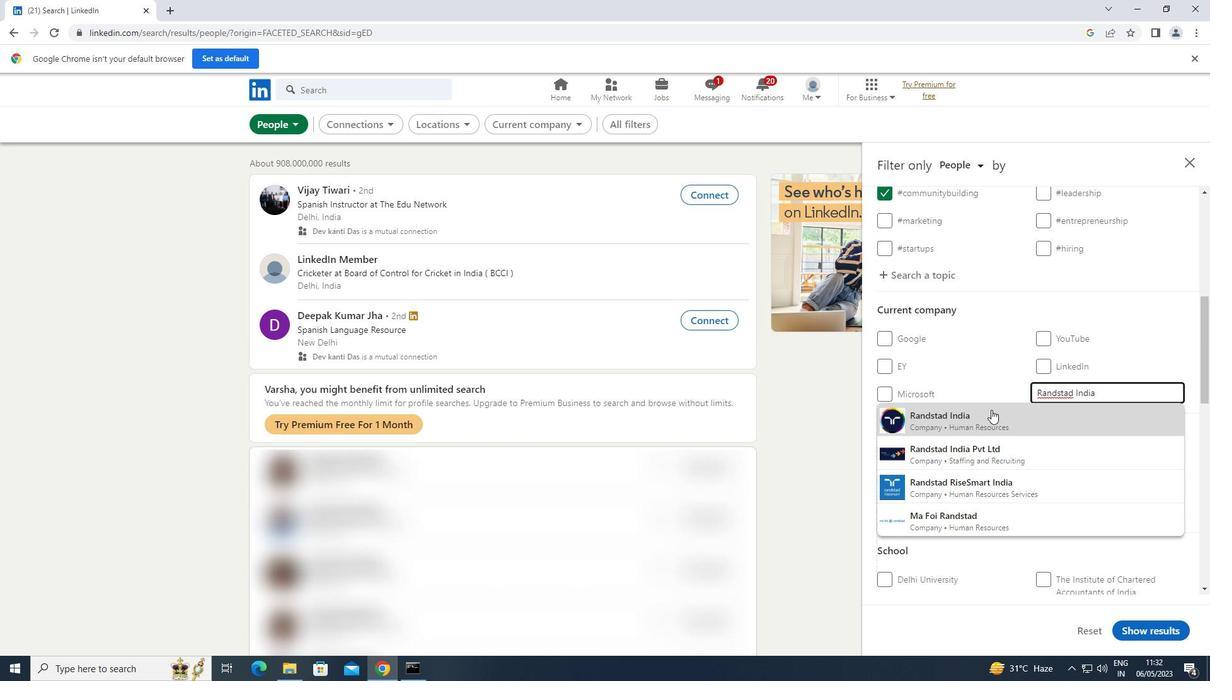 
Action: Mouse pressed left at (984, 417)
Screenshot: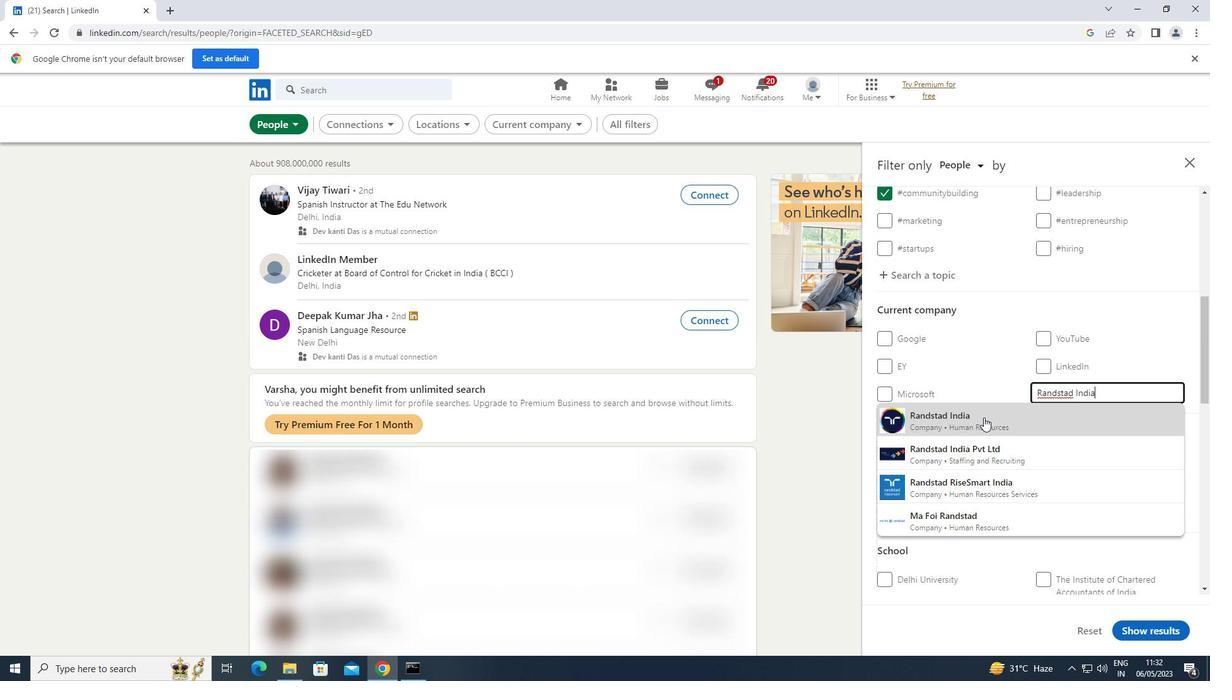 
Action: Mouse scrolled (984, 416) with delta (0, 0)
Screenshot: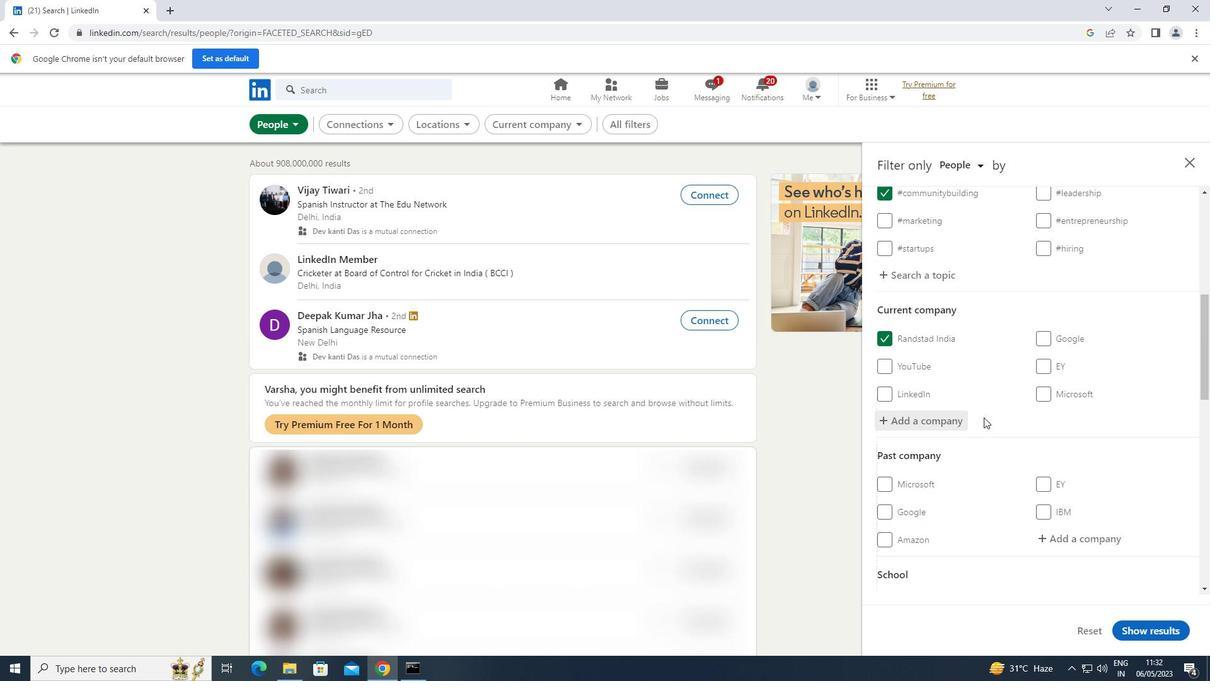 
Action: Mouse scrolled (984, 416) with delta (0, 0)
Screenshot: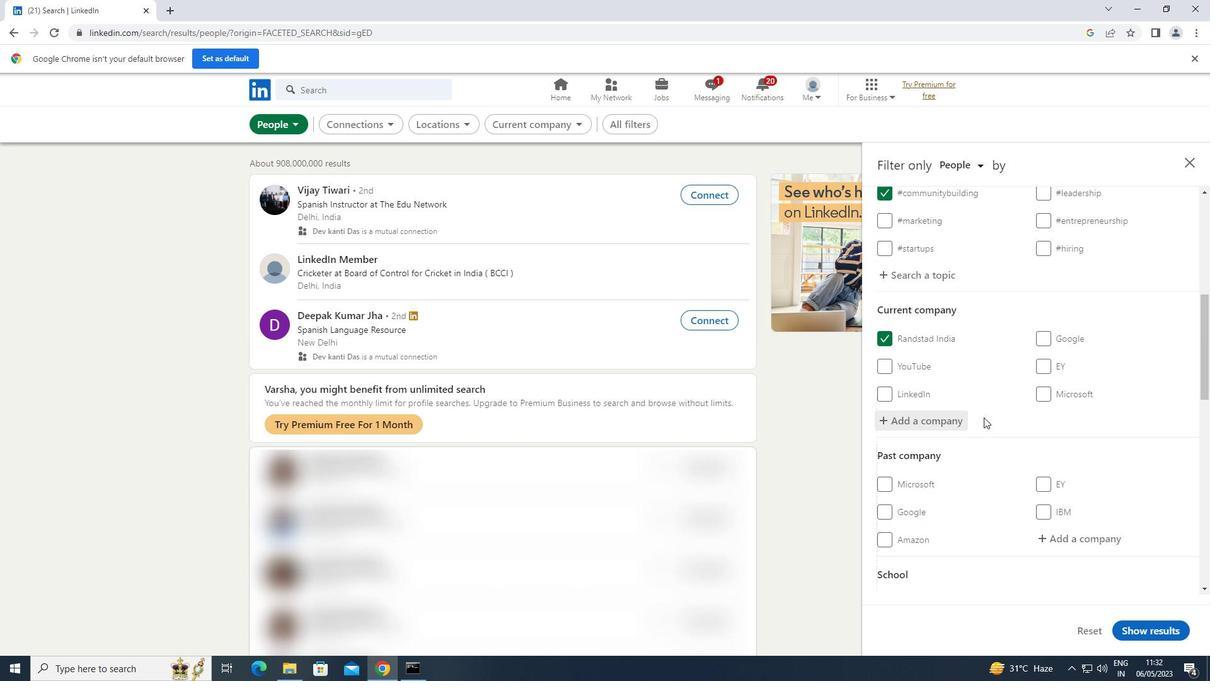 
Action: Mouse scrolled (984, 416) with delta (0, 0)
Screenshot: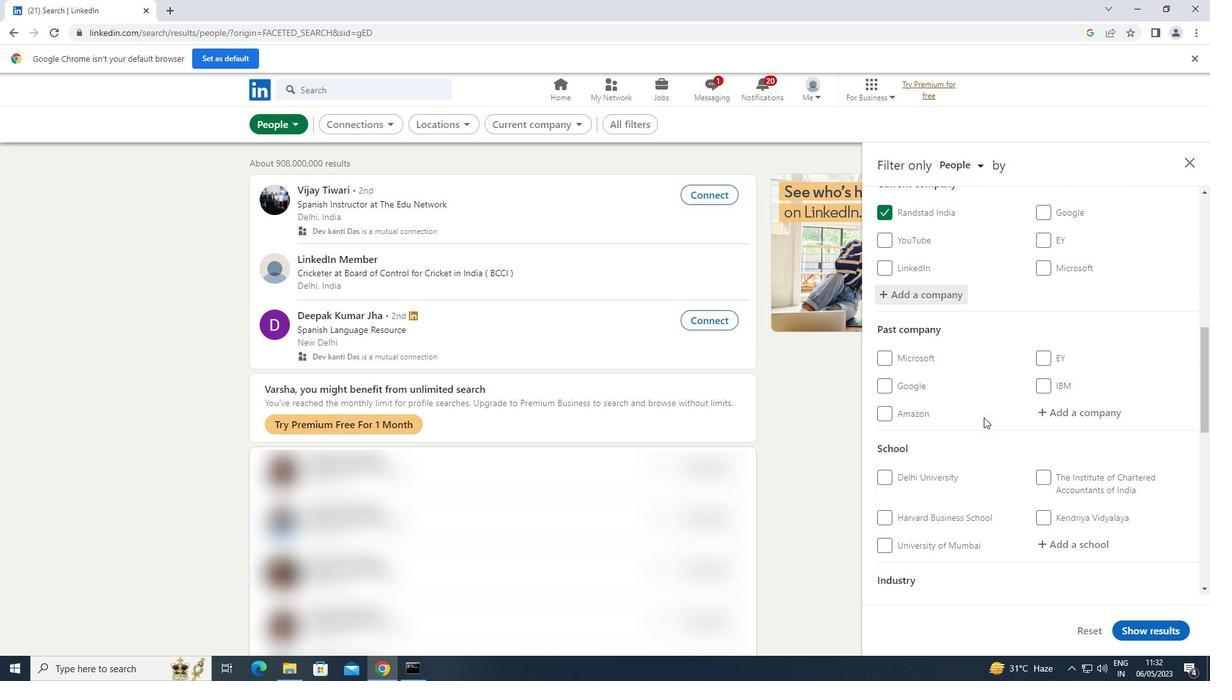 
Action: Mouse scrolled (984, 416) with delta (0, 0)
Screenshot: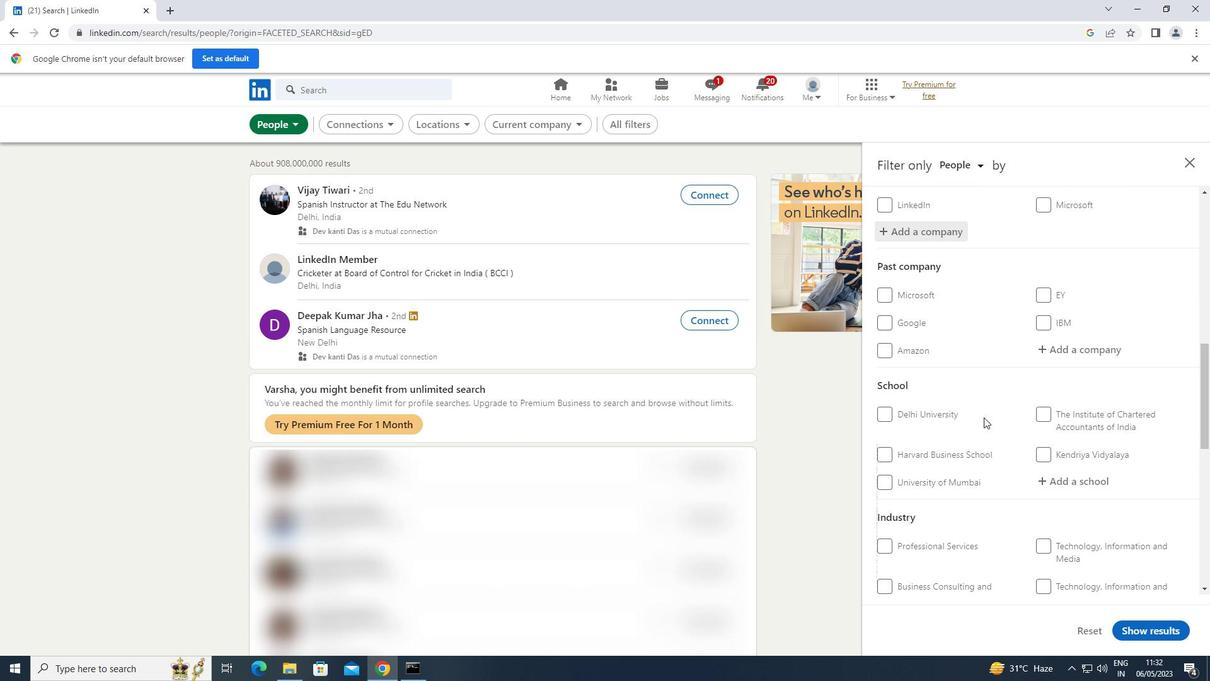 
Action: Mouse moved to (1072, 418)
Screenshot: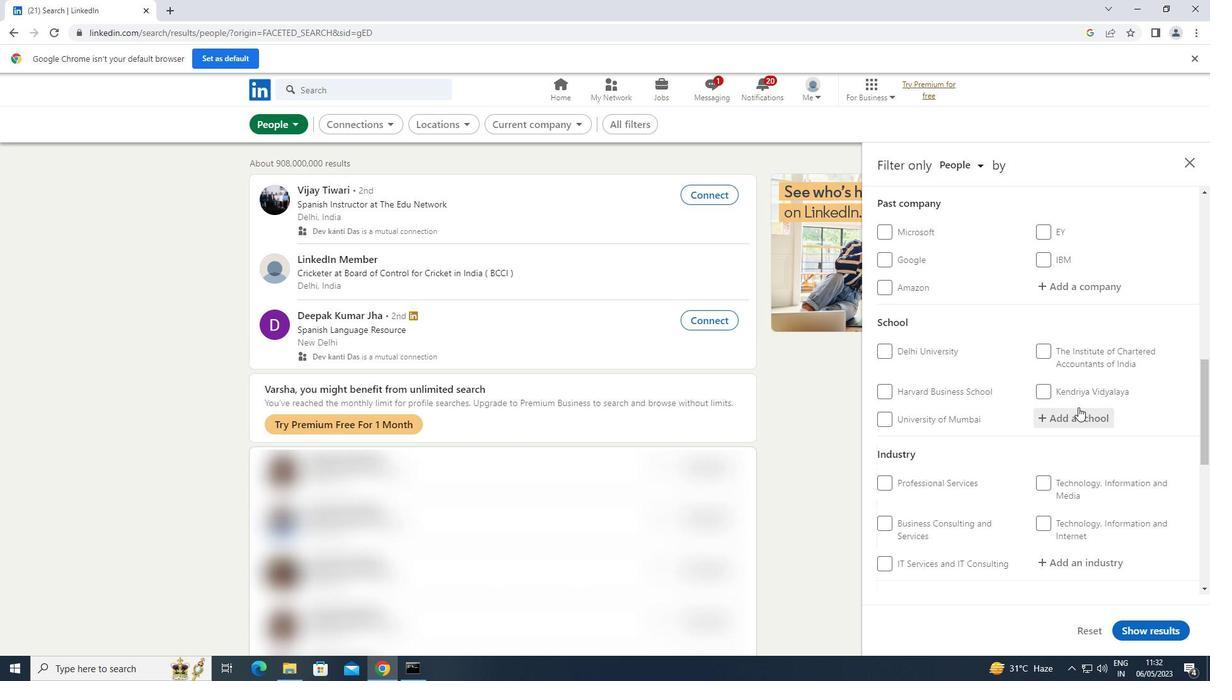 
Action: Mouse pressed left at (1072, 418)
Screenshot: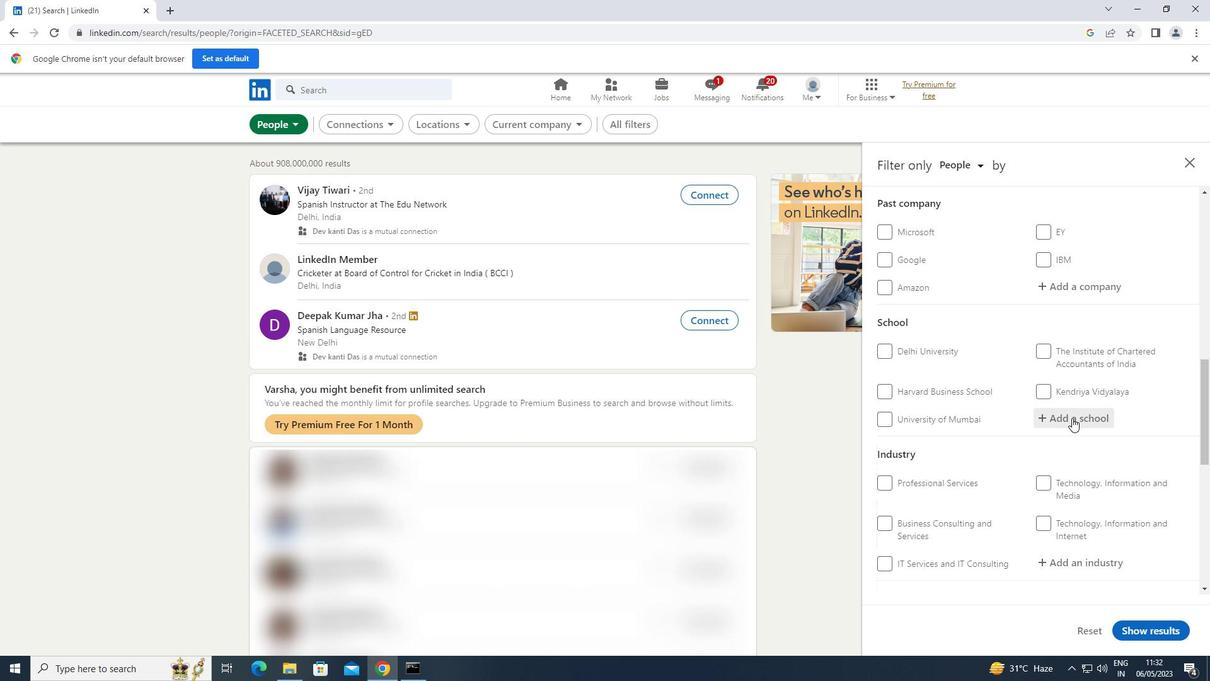 
Action: Key pressed <Key.shift><Key.shift>INSTITUTE<Key.space>OF<Key.space><Key.shift>TECHNICAL<Key.space>
Screenshot: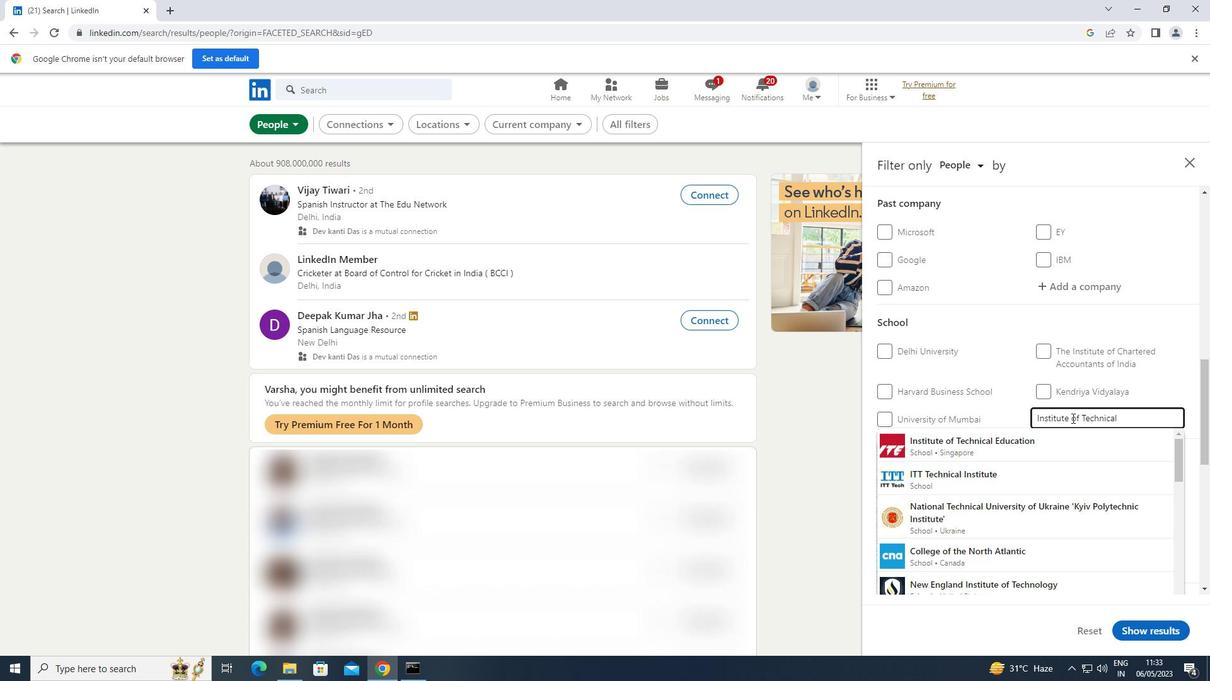 
Action: Mouse moved to (1037, 469)
Screenshot: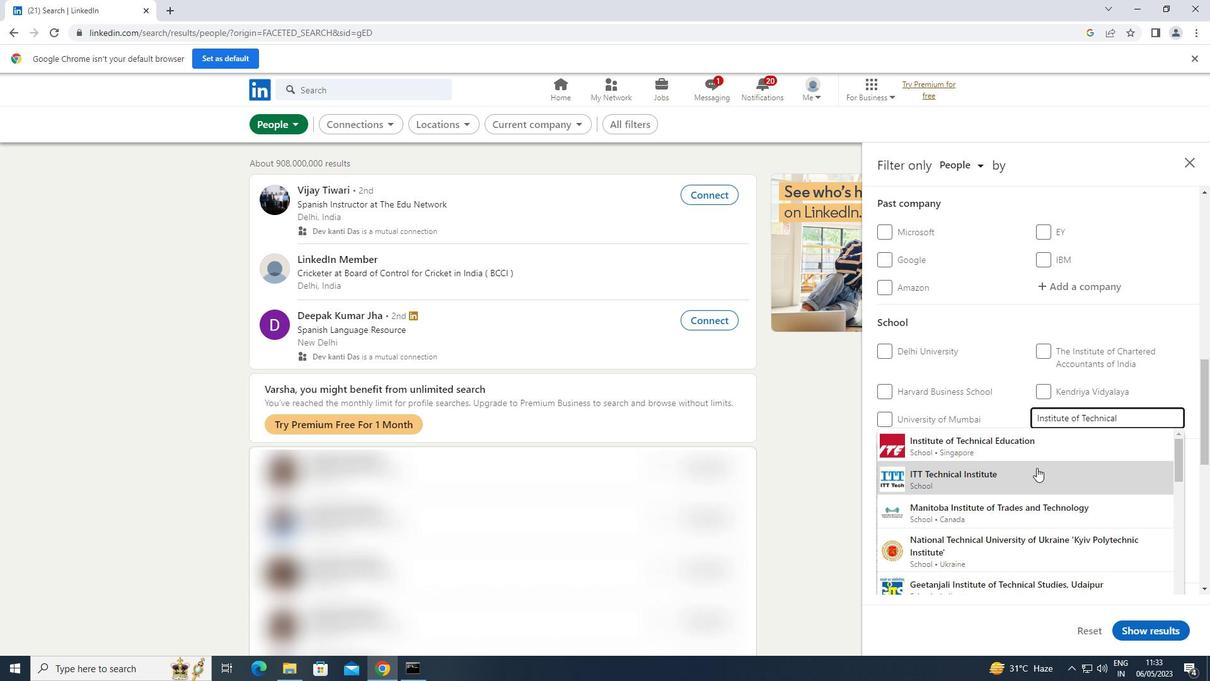 
Action: Mouse scrolled (1037, 468) with delta (0, 0)
Screenshot: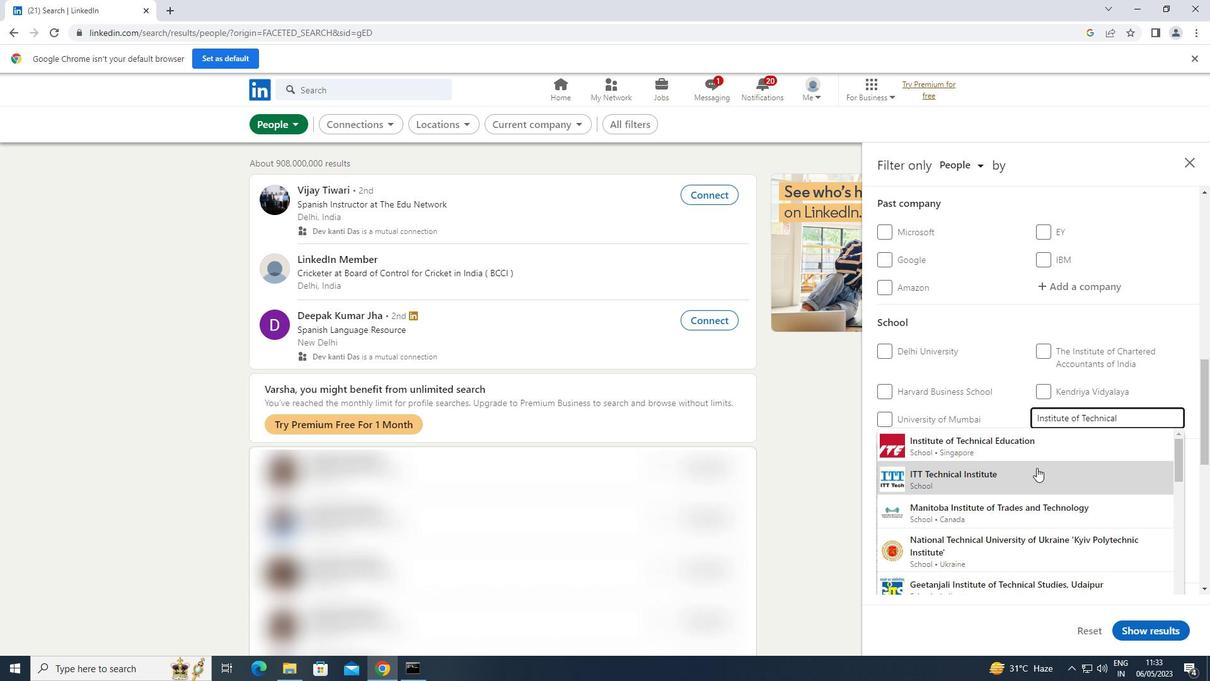 
Action: Mouse moved to (1037, 469)
Screenshot: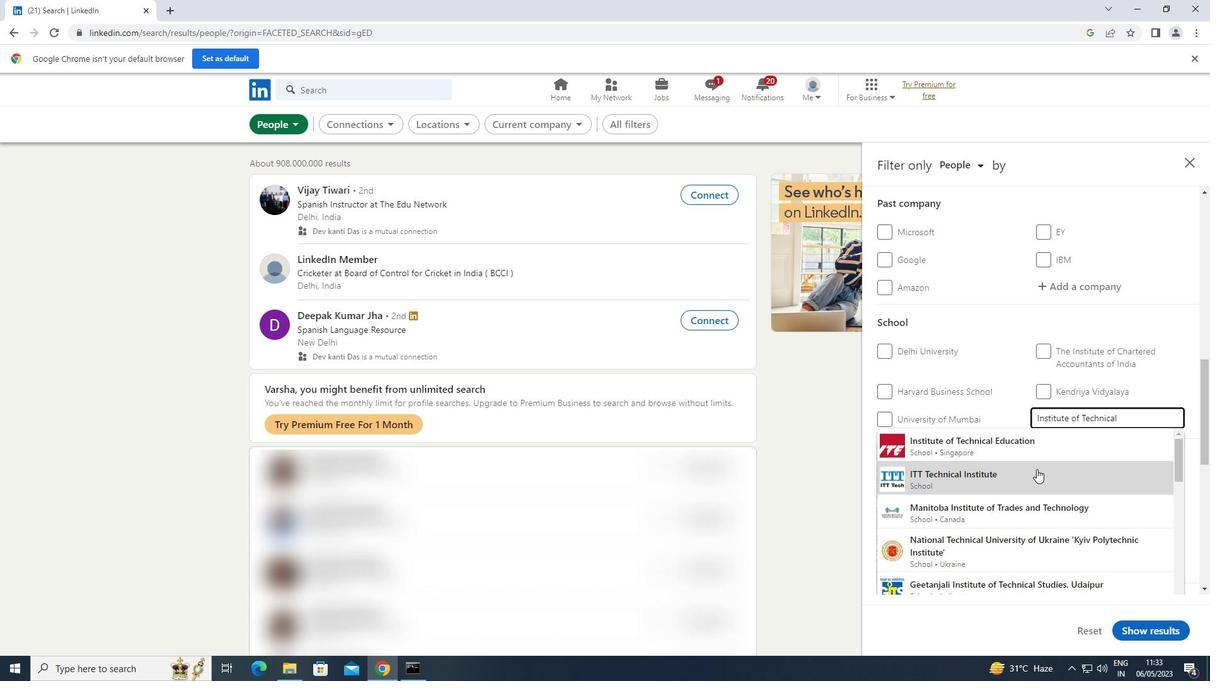 
Action: Mouse scrolled (1037, 469) with delta (0, 0)
Screenshot: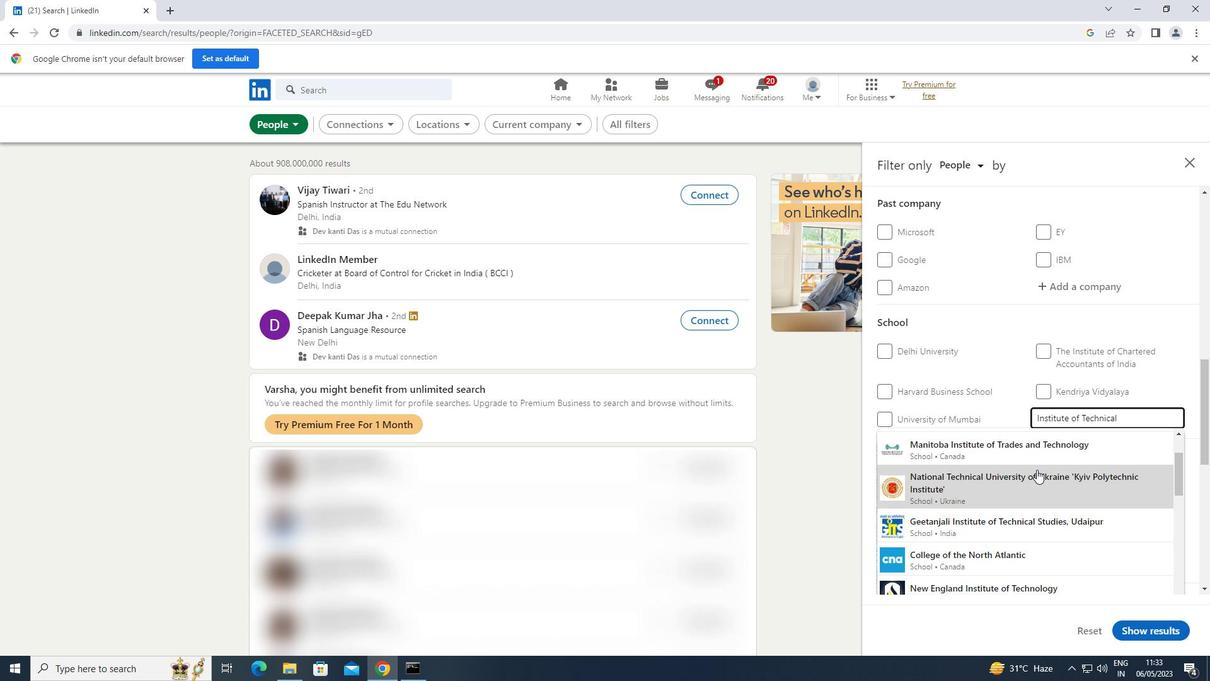 
Action: Mouse moved to (1134, 416)
Screenshot: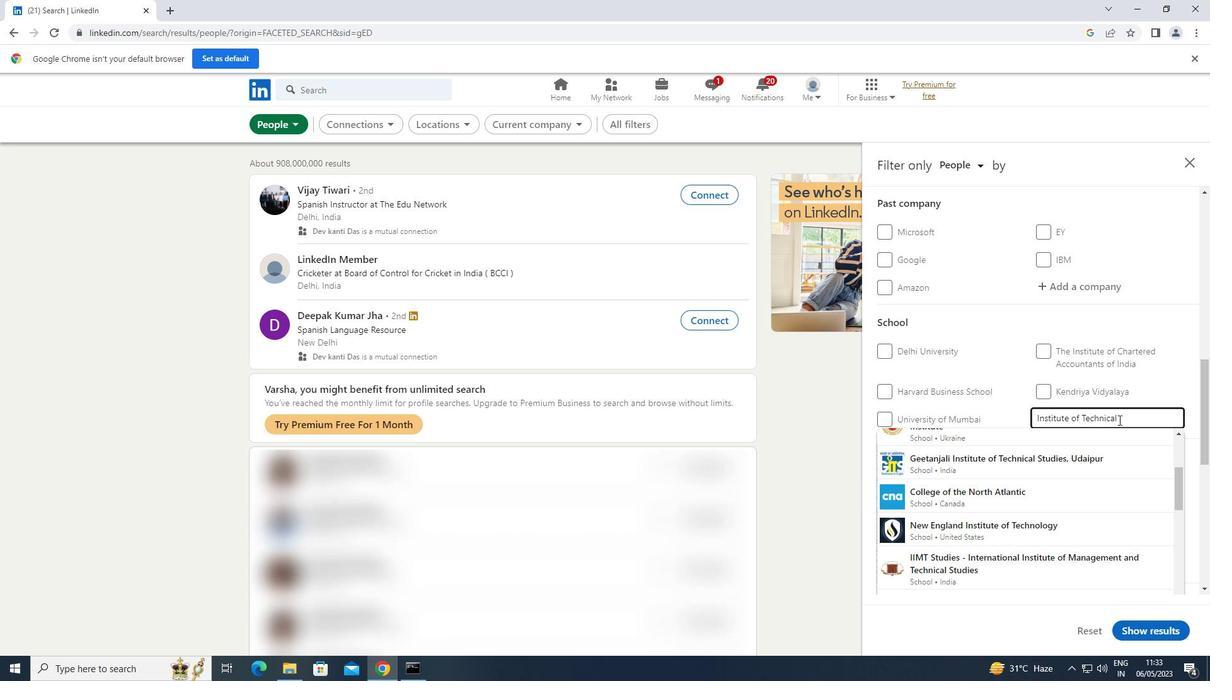 
Action: Key pressed <Key.shift><Key.shift><Key.shift><Key.shift><Key.shift><Key.shift><Key.shift><Key.shift><Key.shift><Key.shift><Key.shift><Key.shift><Key.shift><Key.shift><Key.shift><Key.shift><Key.shift>&<Key.space><Key.shift>RESEARCH
Screenshot: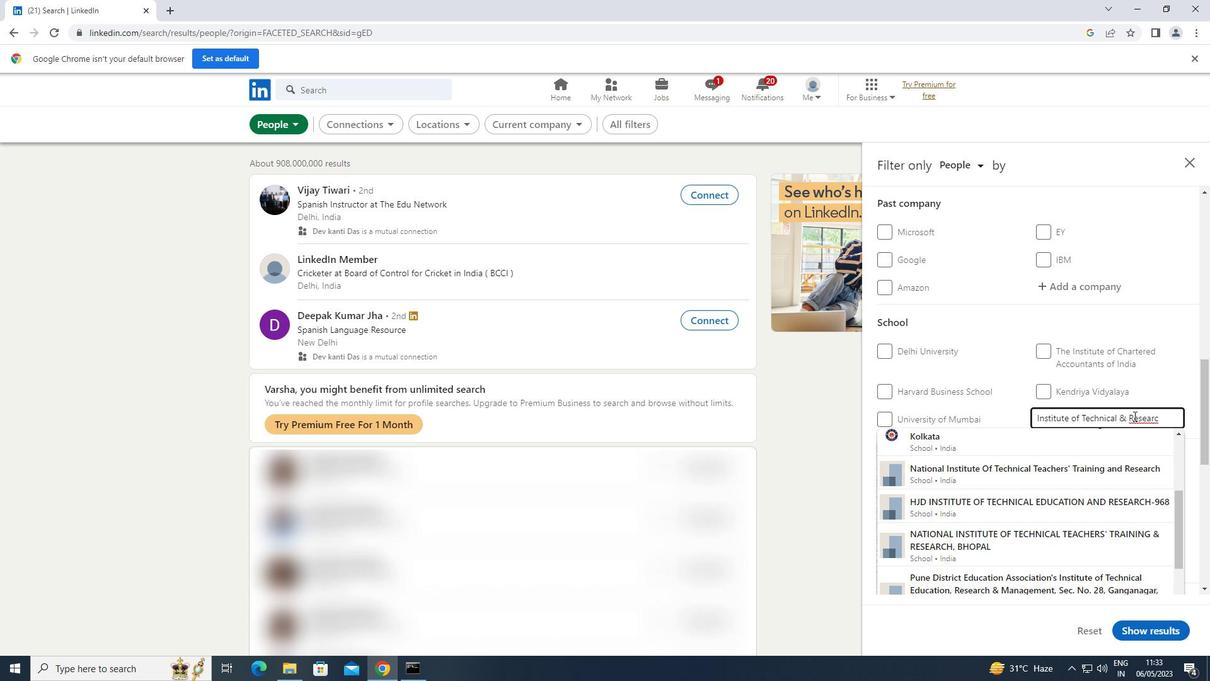 
Action: Mouse moved to (1119, 415)
Screenshot: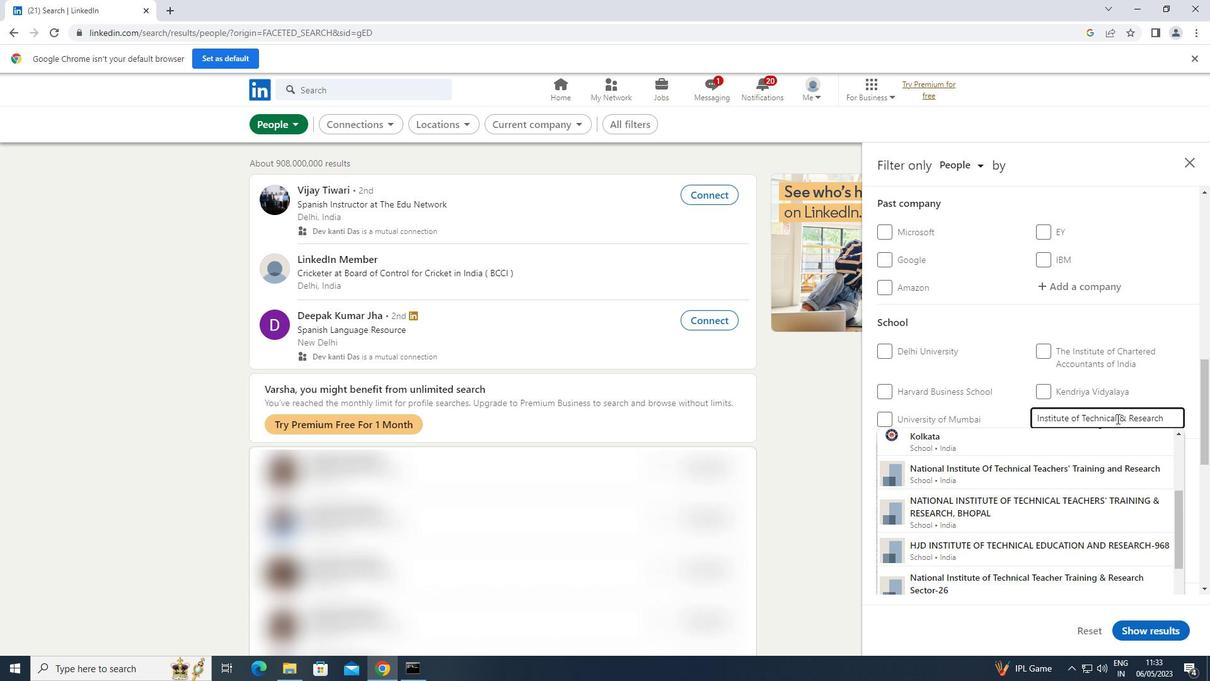 
Action: Mouse pressed left at (1119, 415)
Screenshot: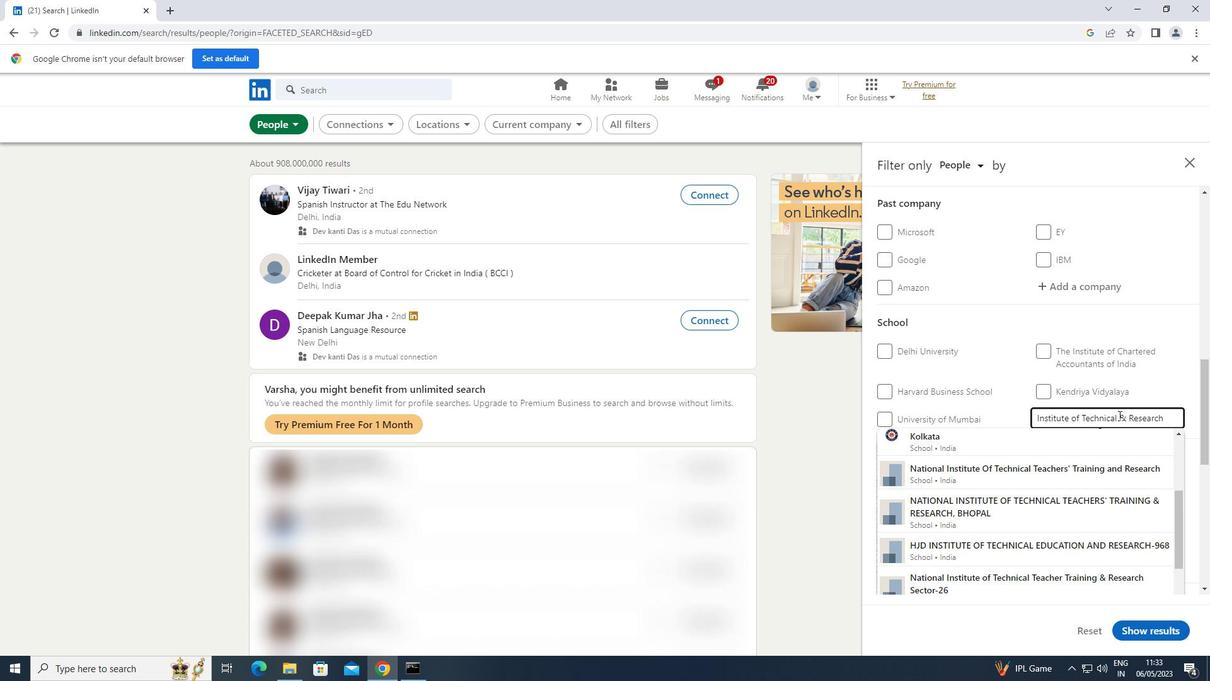 
Action: Key pressed <Key.shift>EDUCATION
Screenshot: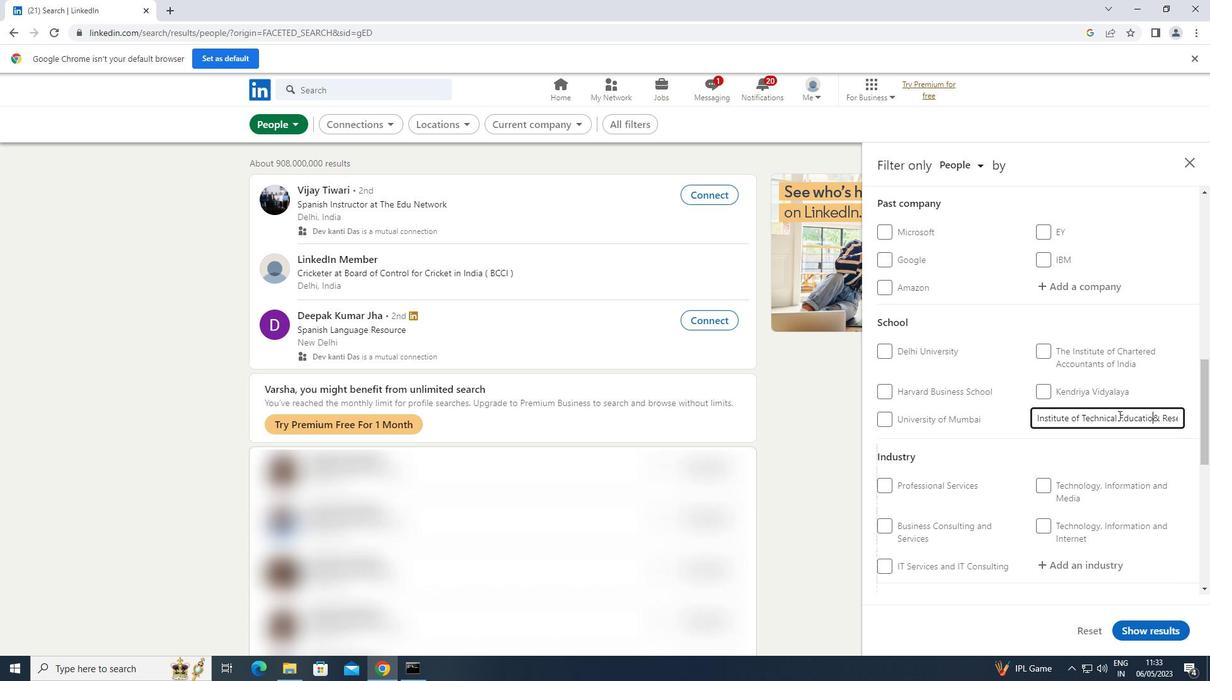 
Action: Mouse moved to (1168, 432)
Screenshot: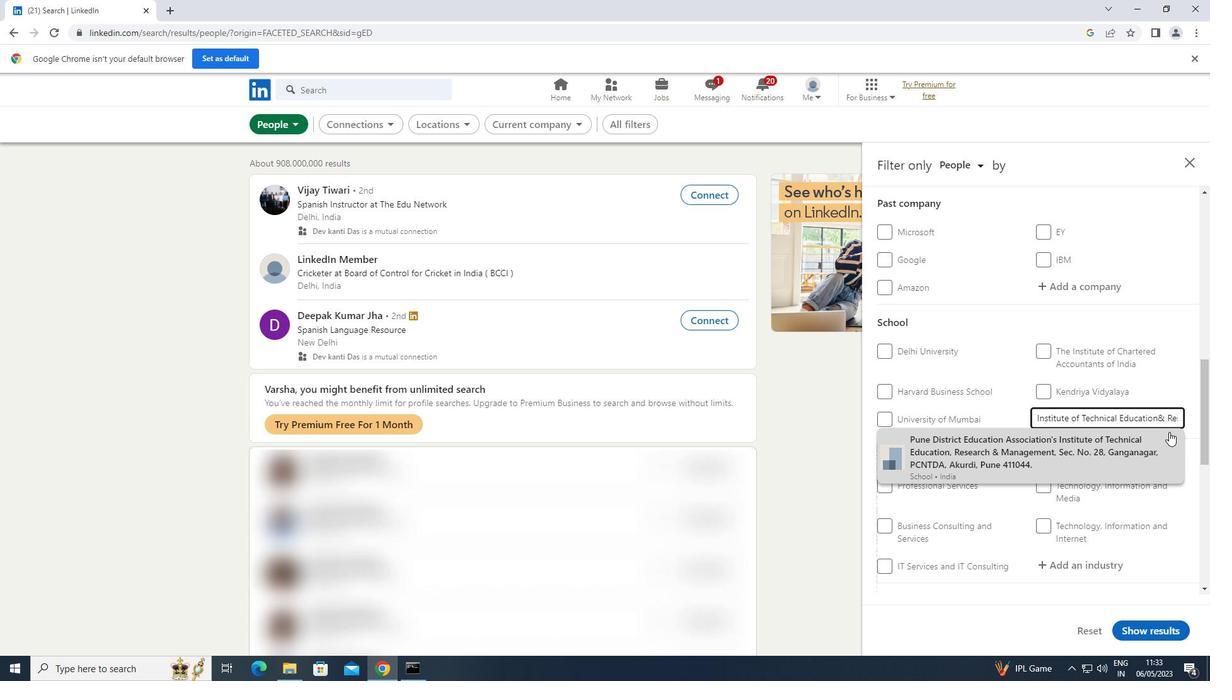 
Action: Key pressed <Key.space>
Screenshot: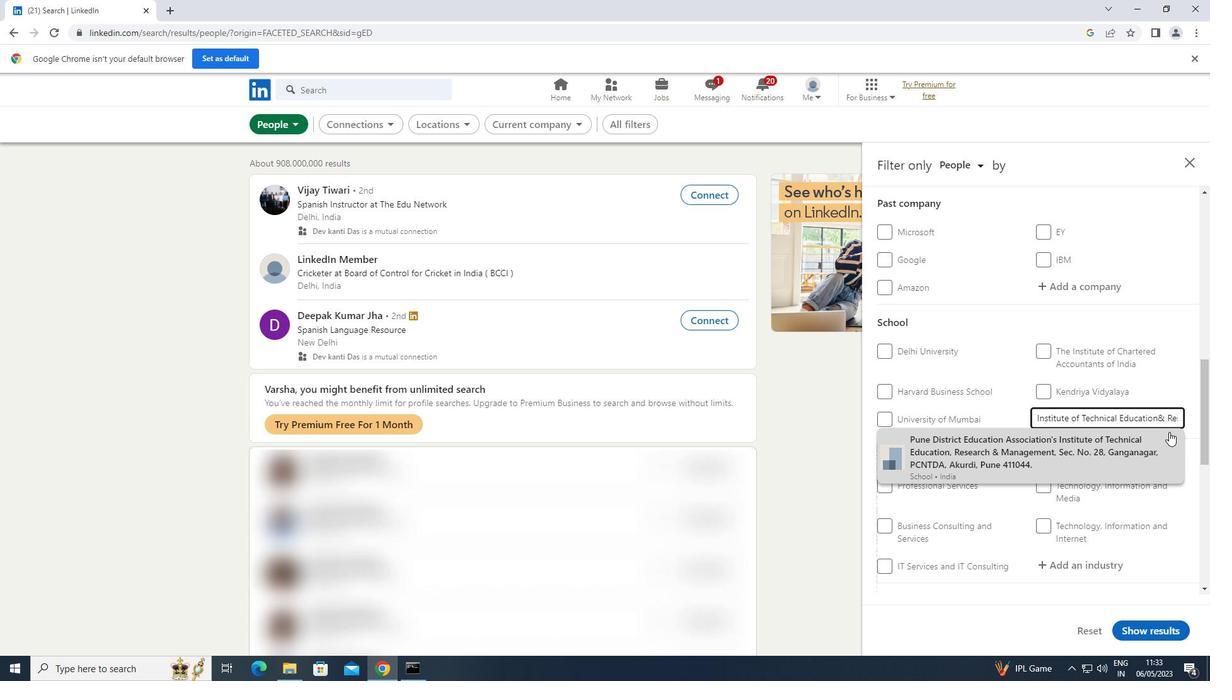 
Action: Mouse moved to (1167, 433)
Screenshot: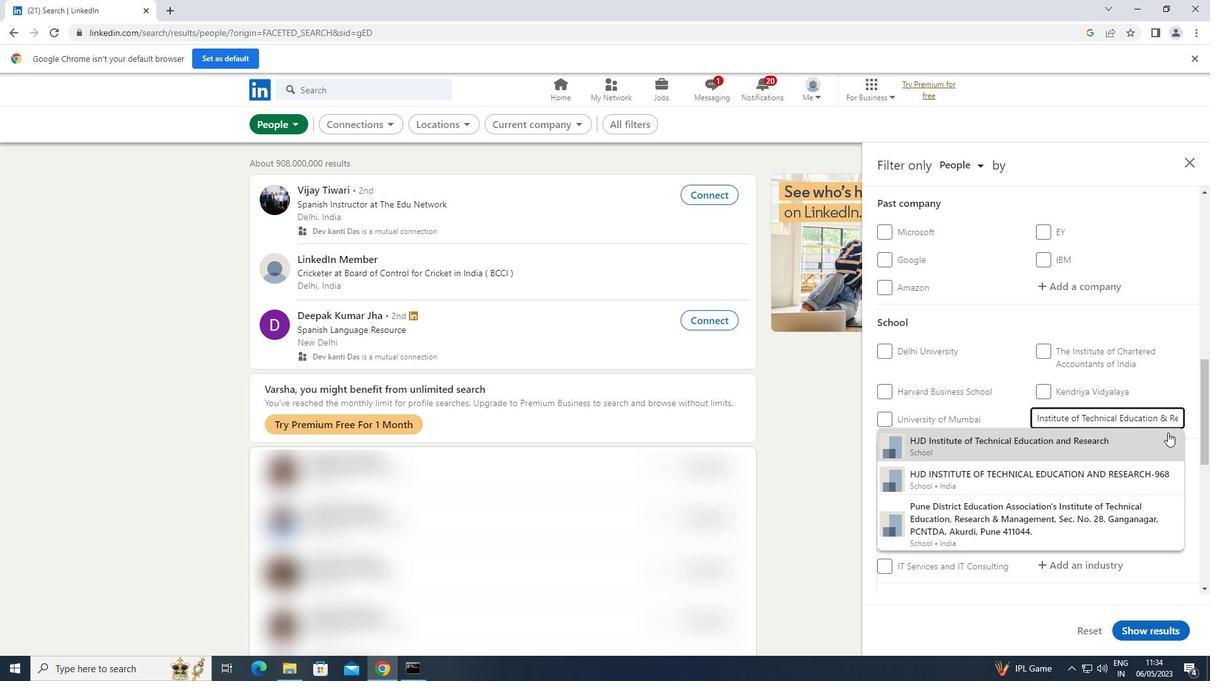 
Action: Key pressed <Key.enter>
Screenshot: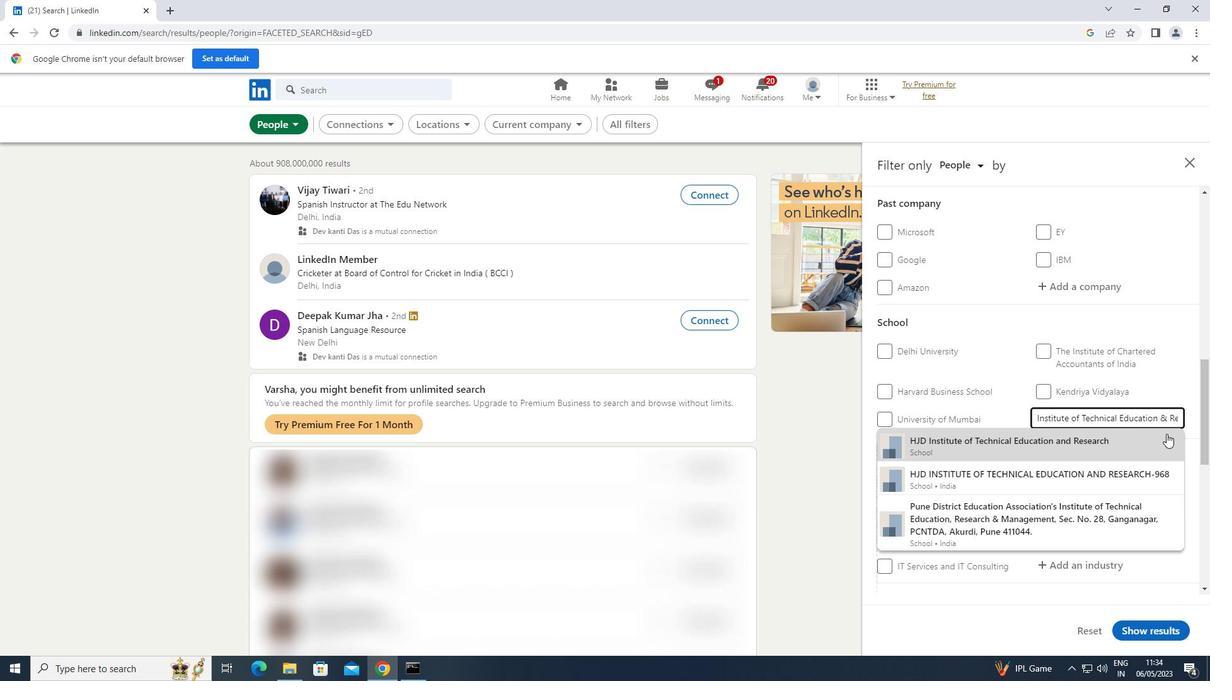 
Action: Mouse moved to (1083, 449)
Screenshot: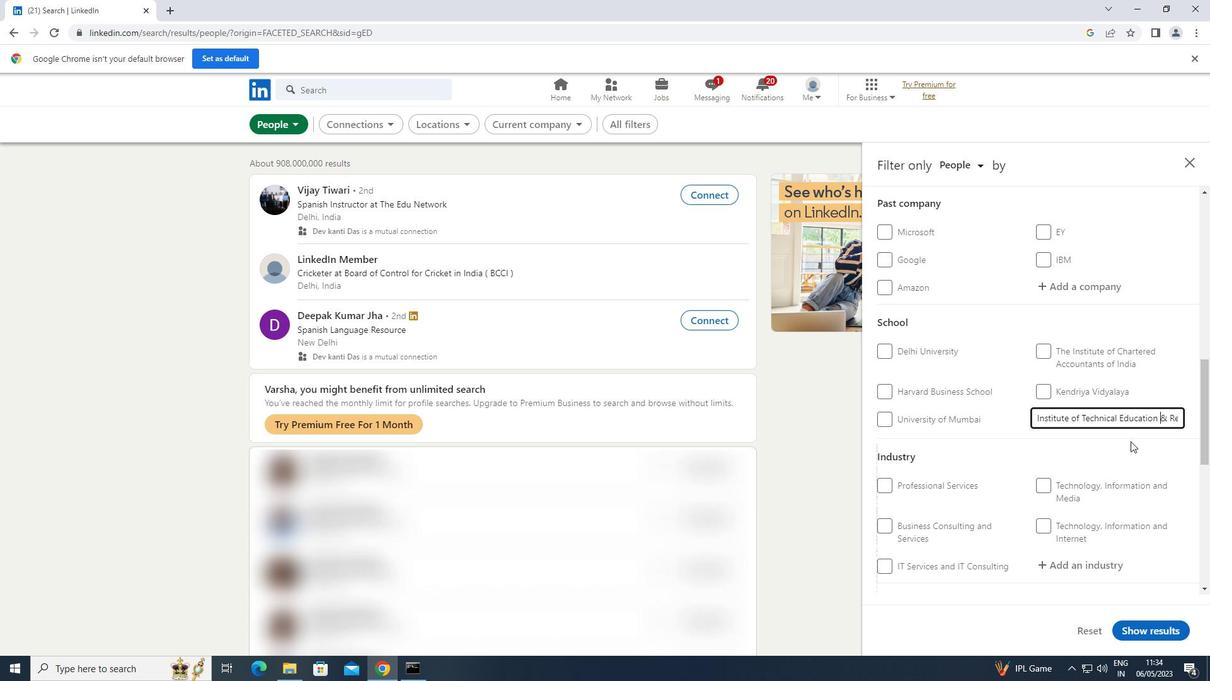 
Action: Mouse scrolled (1083, 448) with delta (0, 0)
Screenshot: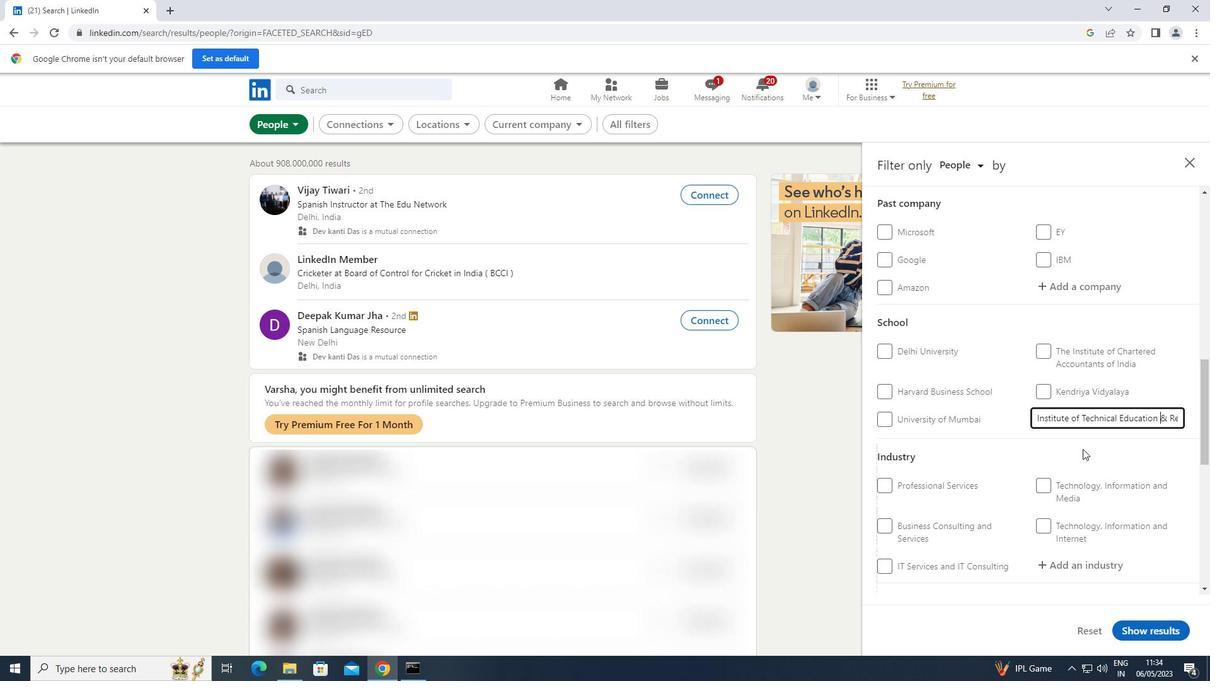 
Action: Mouse scrolled (1083, 448) with delta (0, 0)
Screenshot: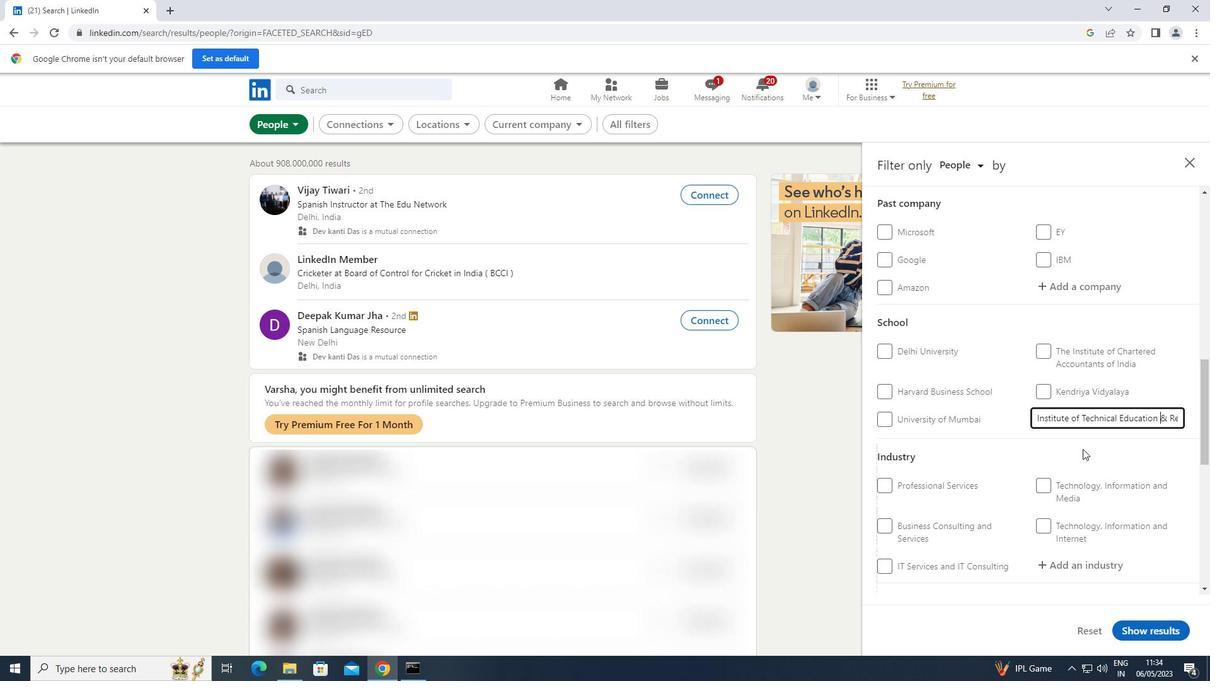
Action: Mouse moved to (1089, 442)
Screenshot: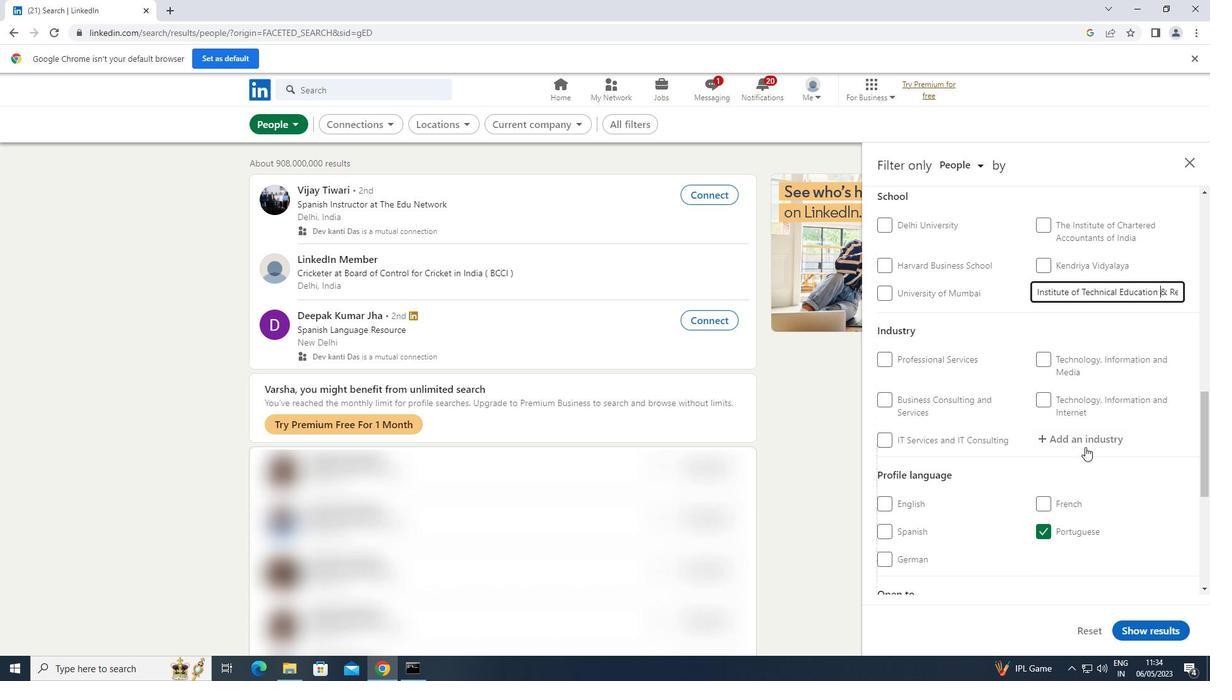 
Action: Mouse pressed left at (1089, 442)
Screenshot: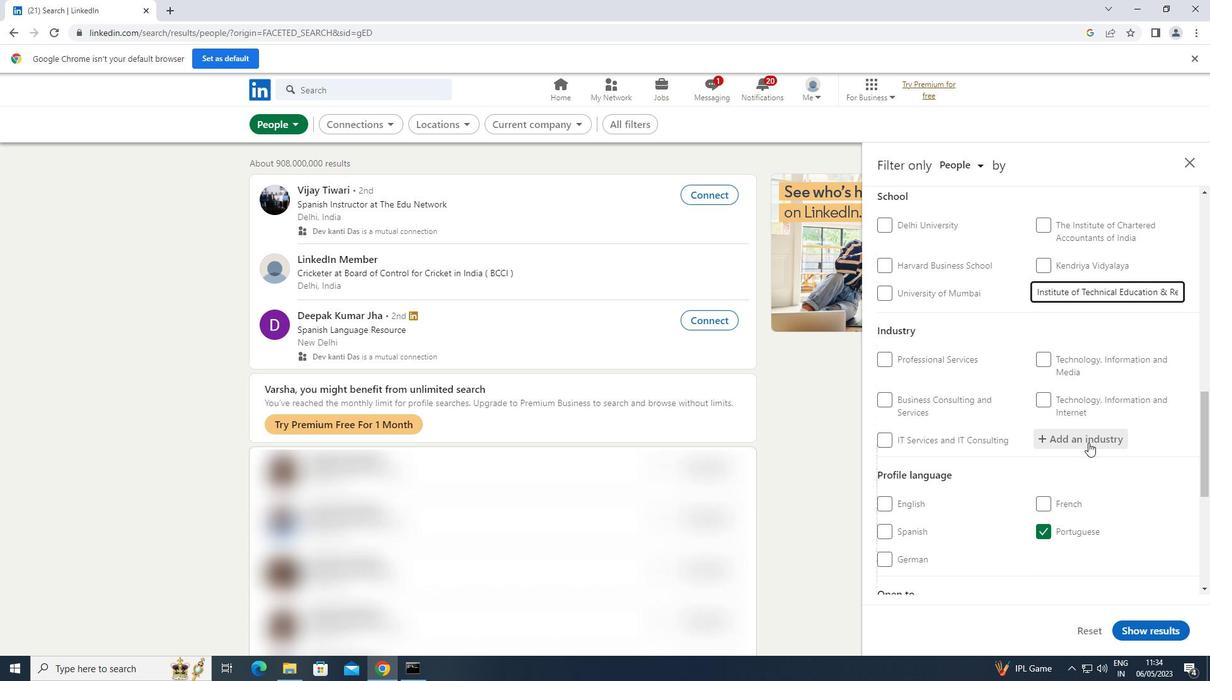 
Action: Mouse moved to (1089, 444)
Screenshot: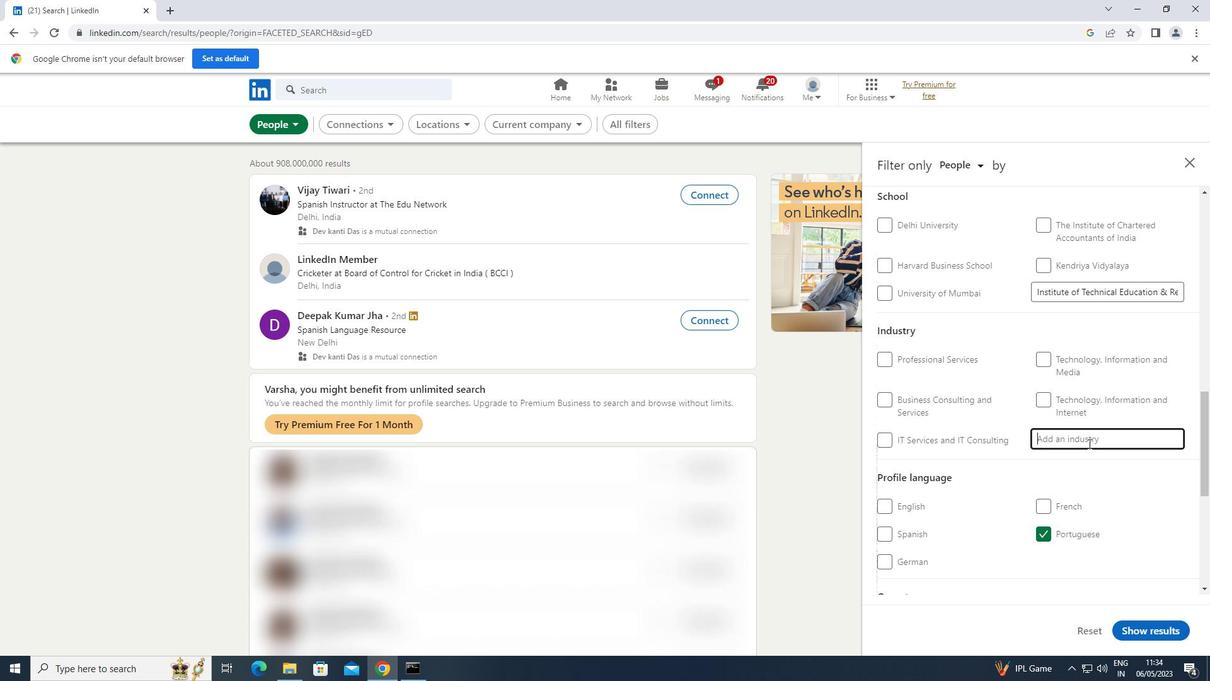 
Action: Key pressed <Key.shift><Key.shift>WATER
Screenshot: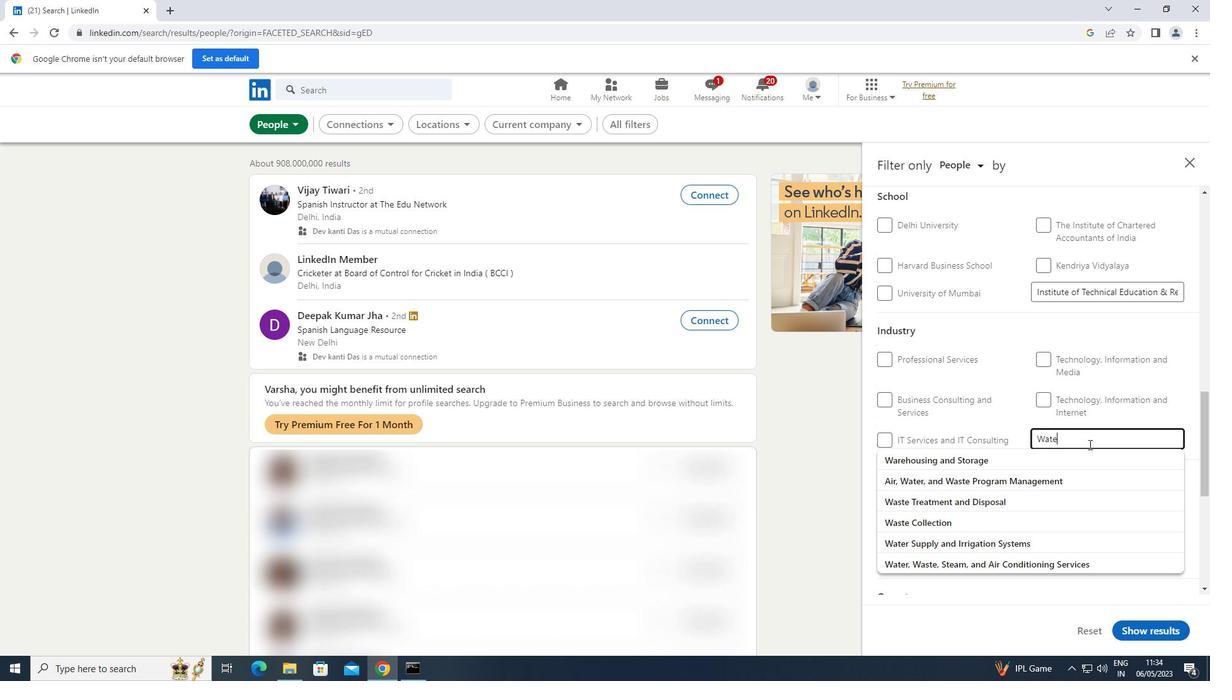 
Action: Mouse moved to (1024, 498)
Screenshot: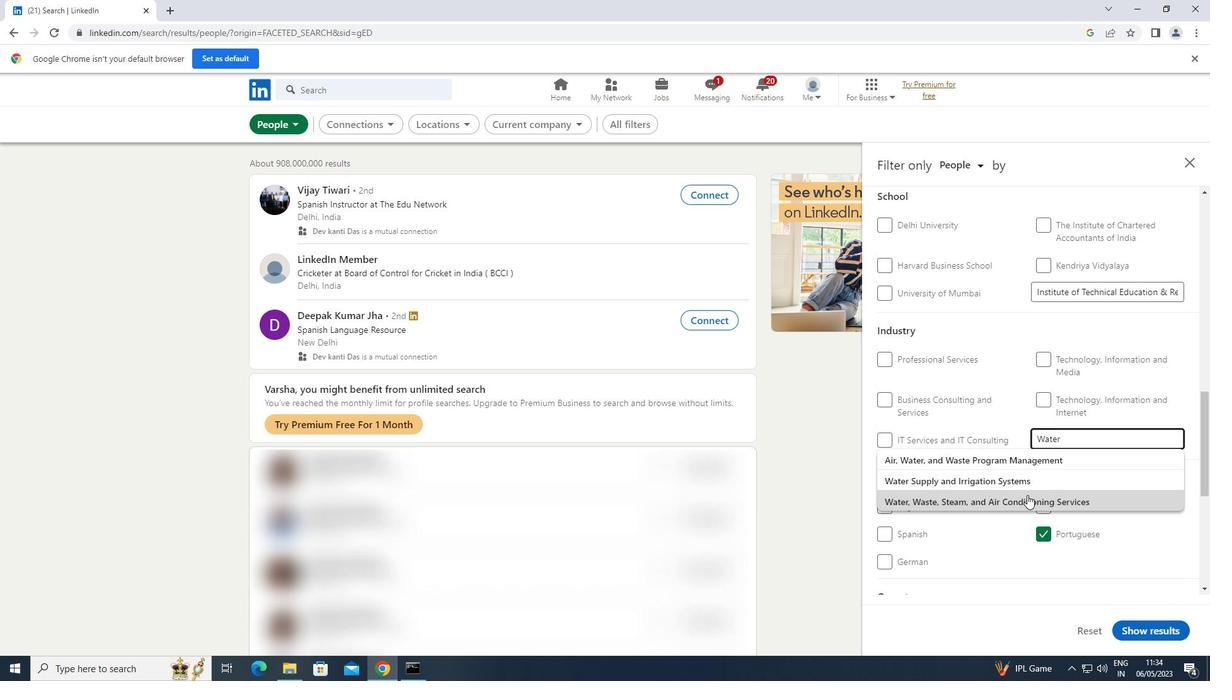 
Action: Mouse pressed left at (1024, 498)
Screenshot: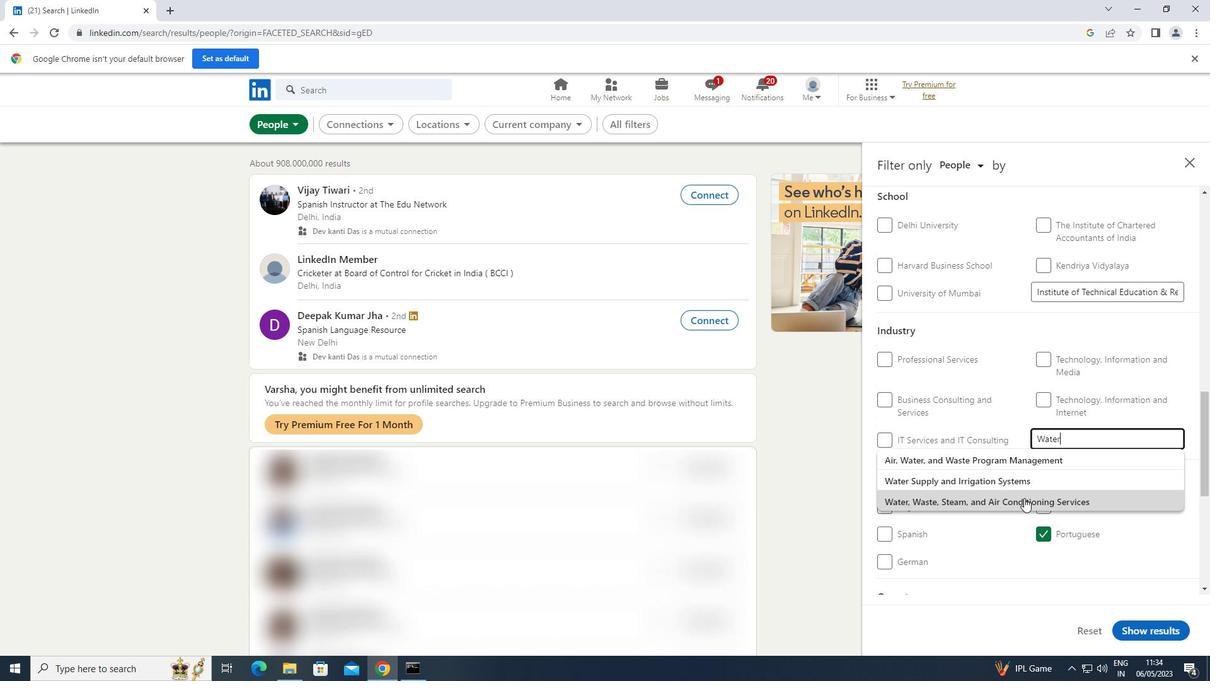 
Action: Mouse moved to (1023, 498)
Screenshot: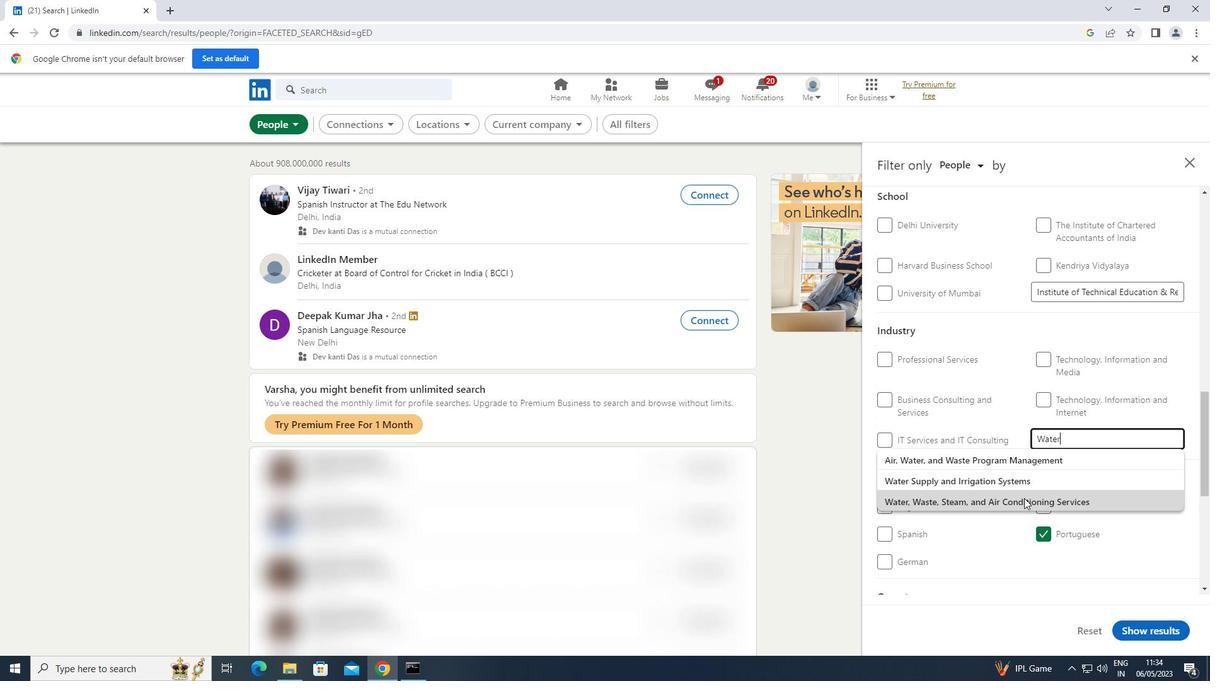 
Action: Mouse scrolled (1023, 498) with delta (0, 0)
Screenshot: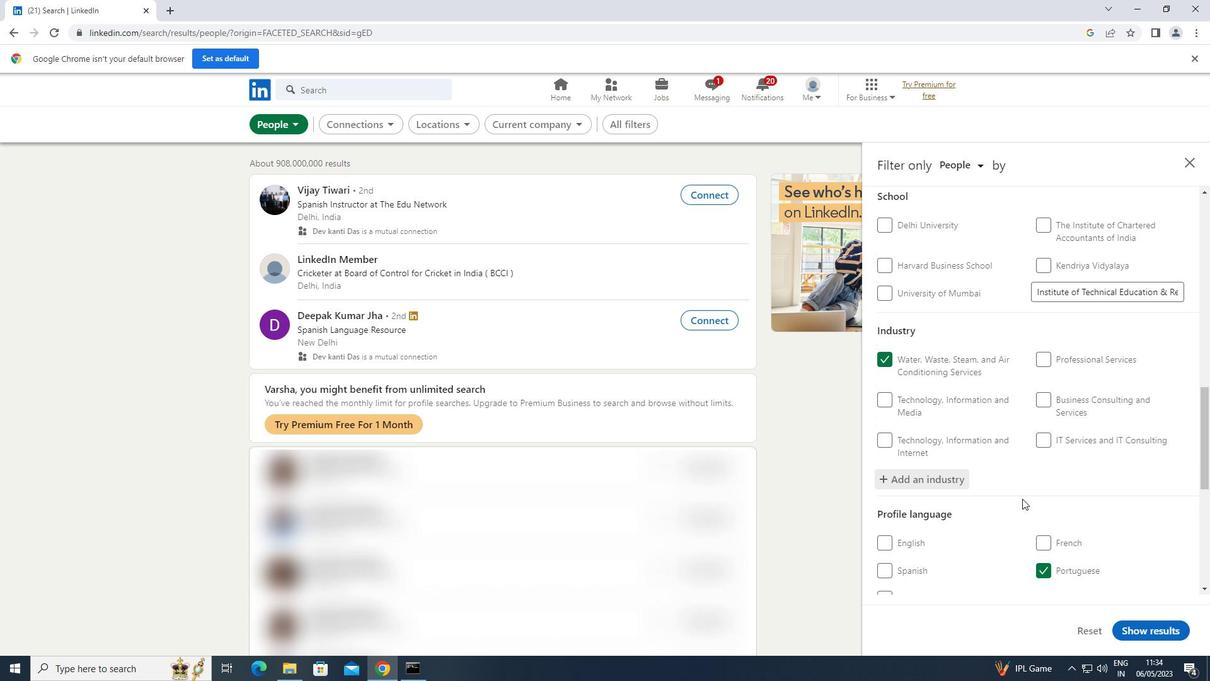 
Action: Mouse scrolled (1023, 498) with delta (0, 0)
Screenshot: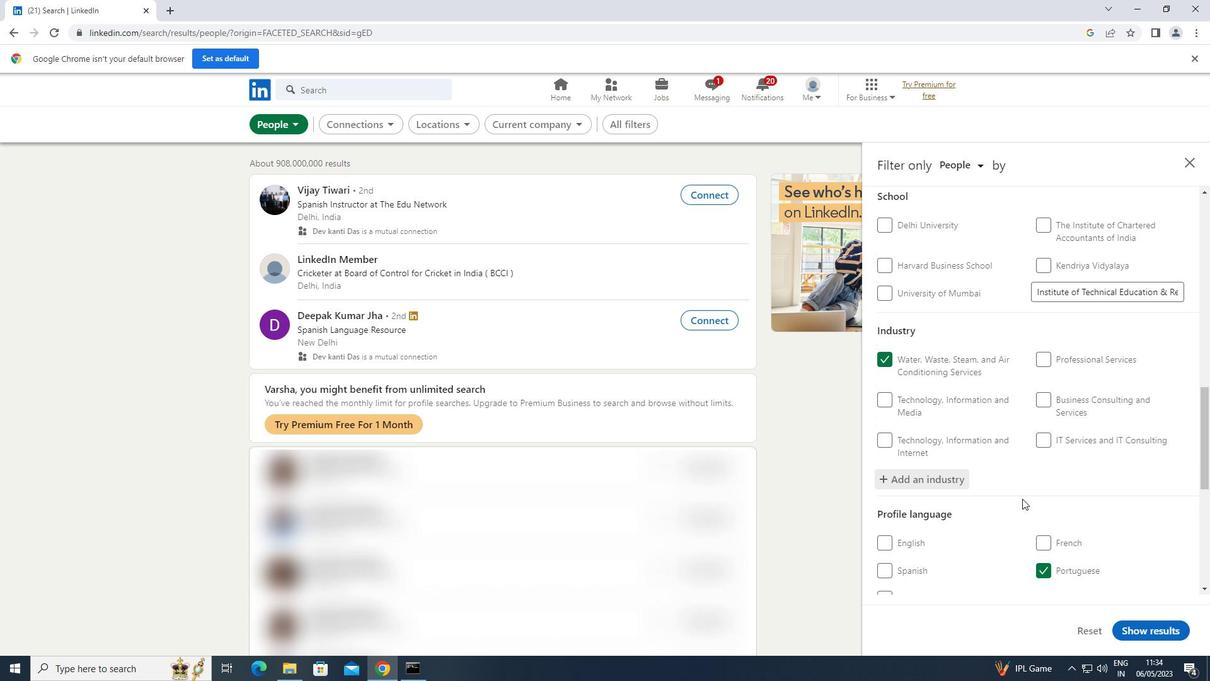 
Action: Mouse scrolled (1023, 498) with delta (0, 0)
Screenshot: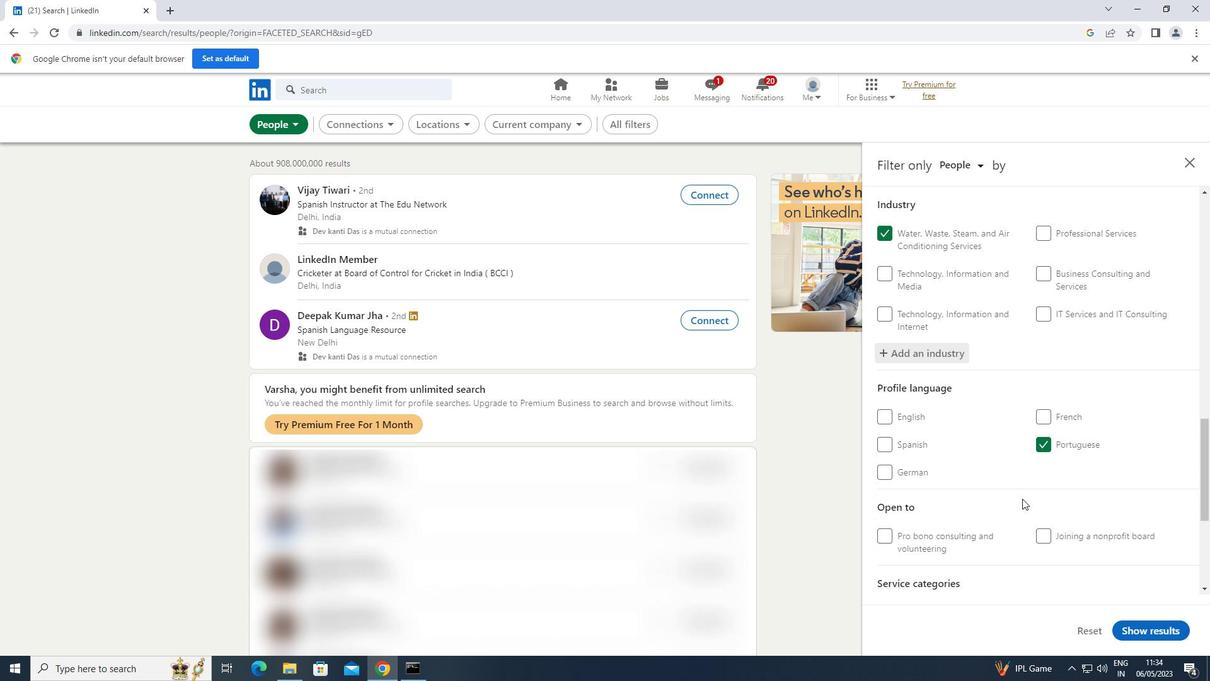 
Action: Mouse scrolled (1023, 498) with delta (0, 0)
Screenshot: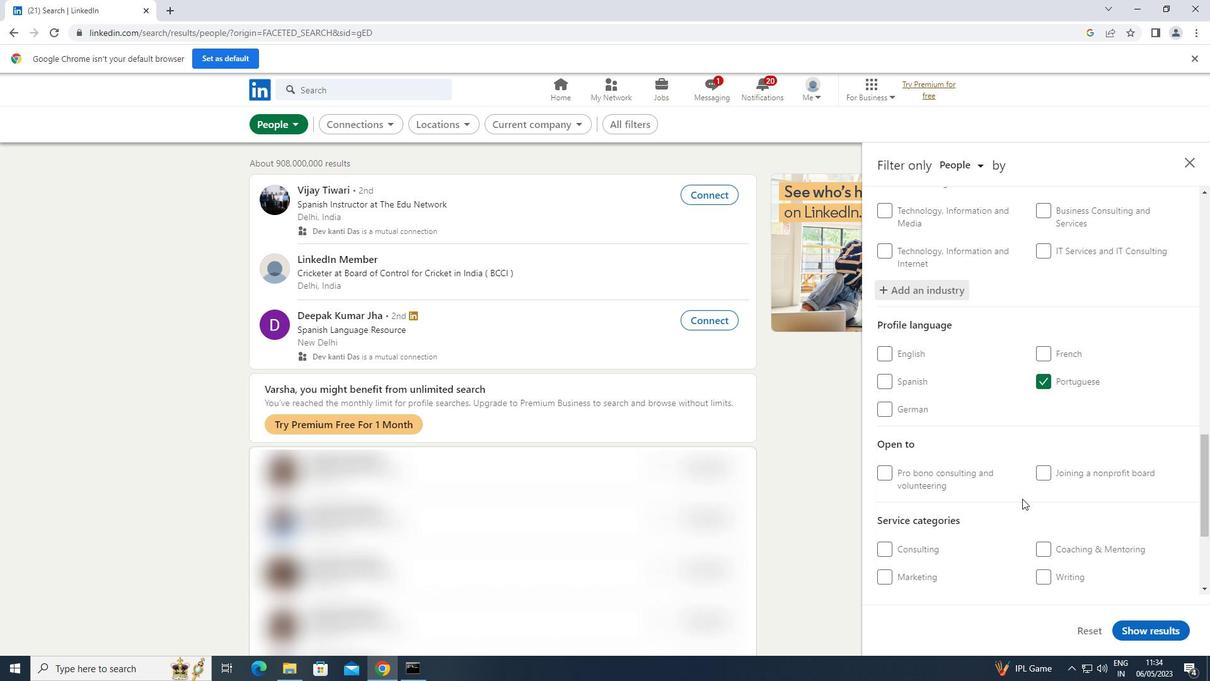 
Action: Mouse scrolled (1023, 498) with delta (0, 0)
Screenshot: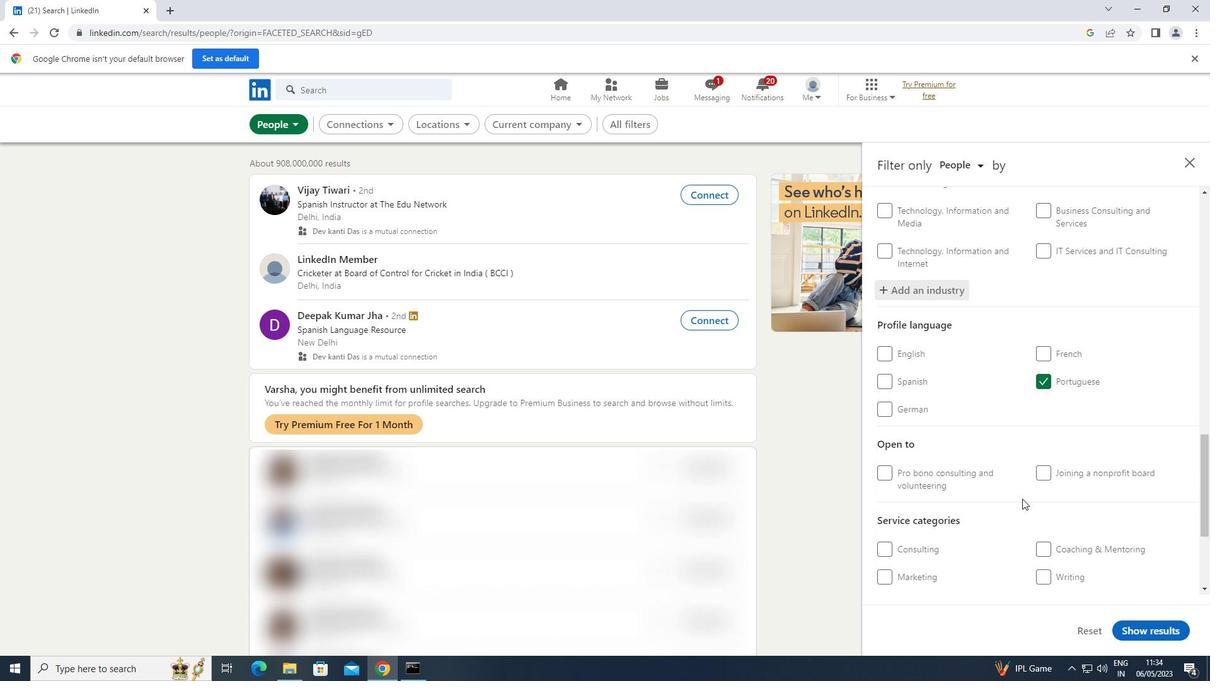 
Action: Mouse scrolled (1023, 498) with delta (0, 0)
Screenshot: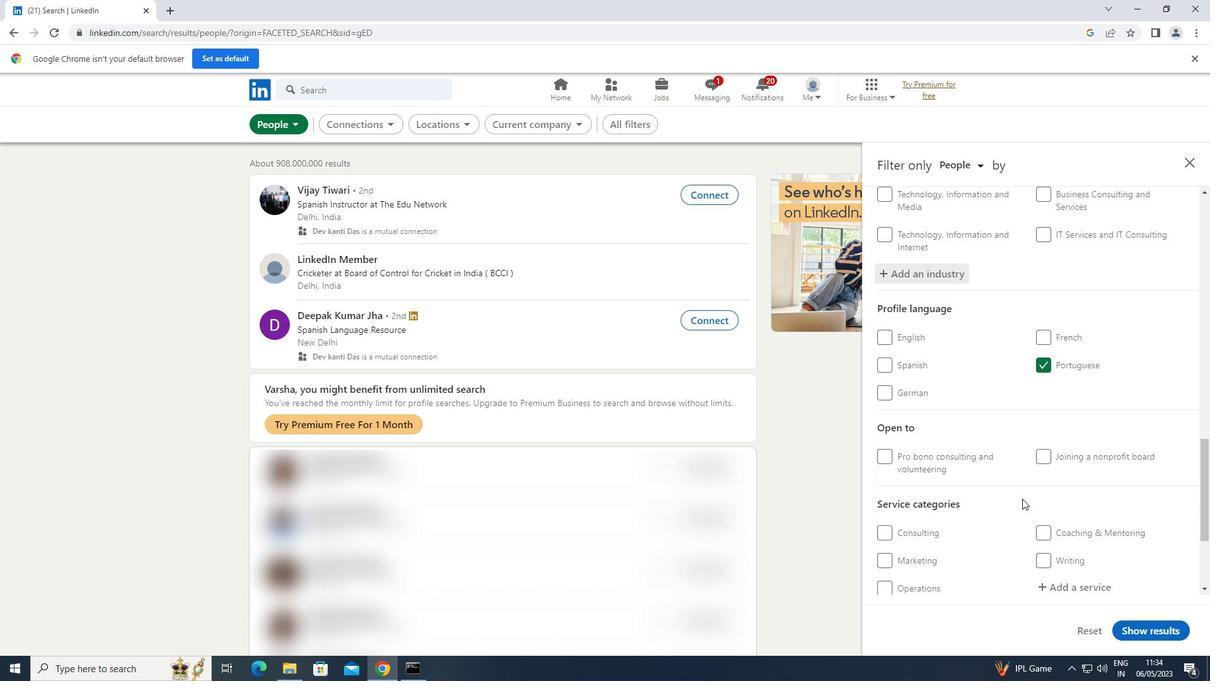
Action: Mouse moved to (1085, 418)
Screenshot: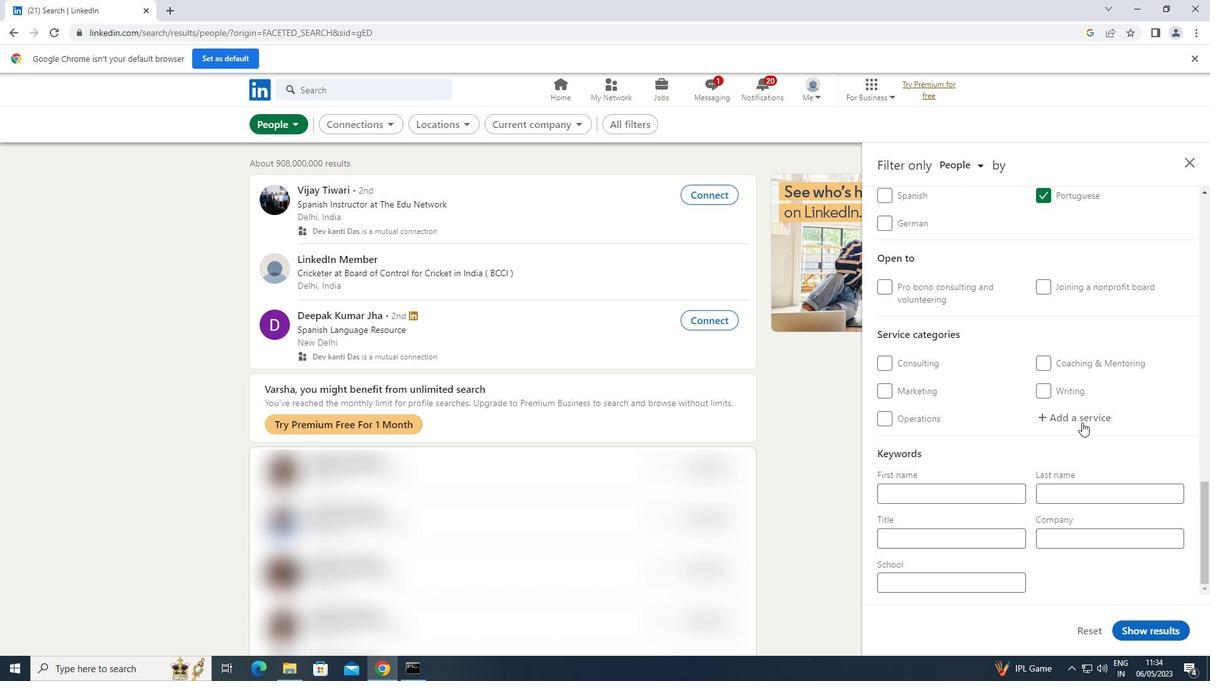 
Action: Mouse pressed left at (1085, 418)
Screenshot: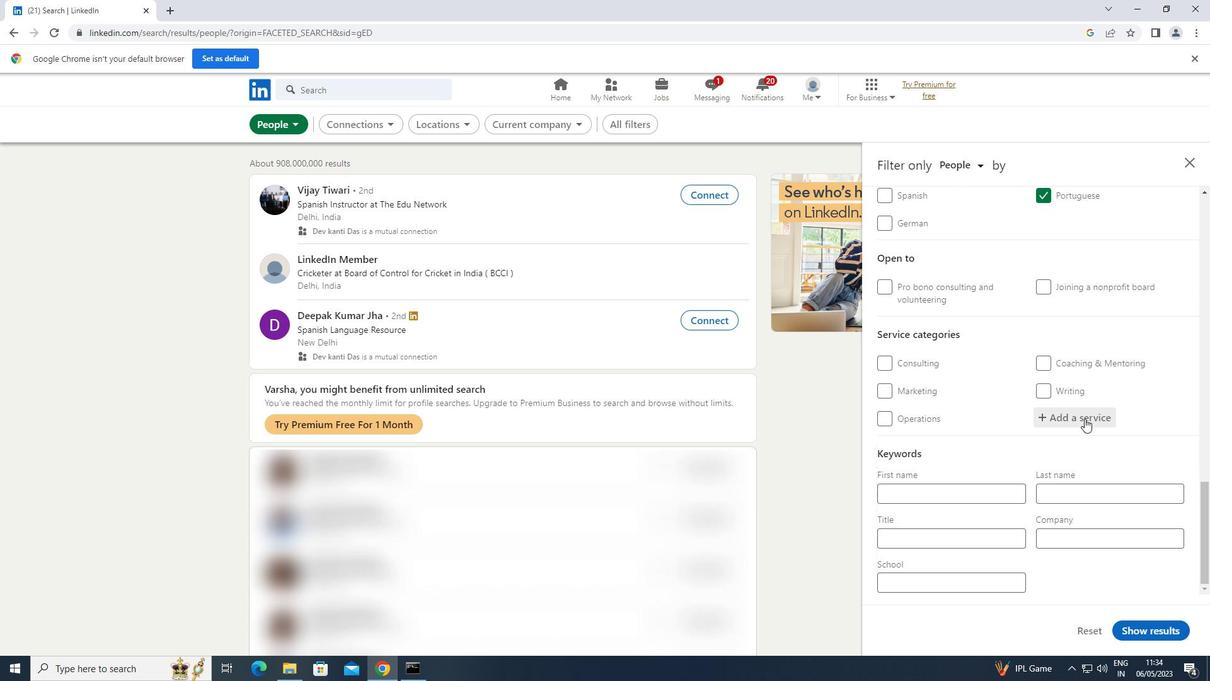 
Action: Key pressed <Key.shift>HEALTH<Key.space>
Screenshot: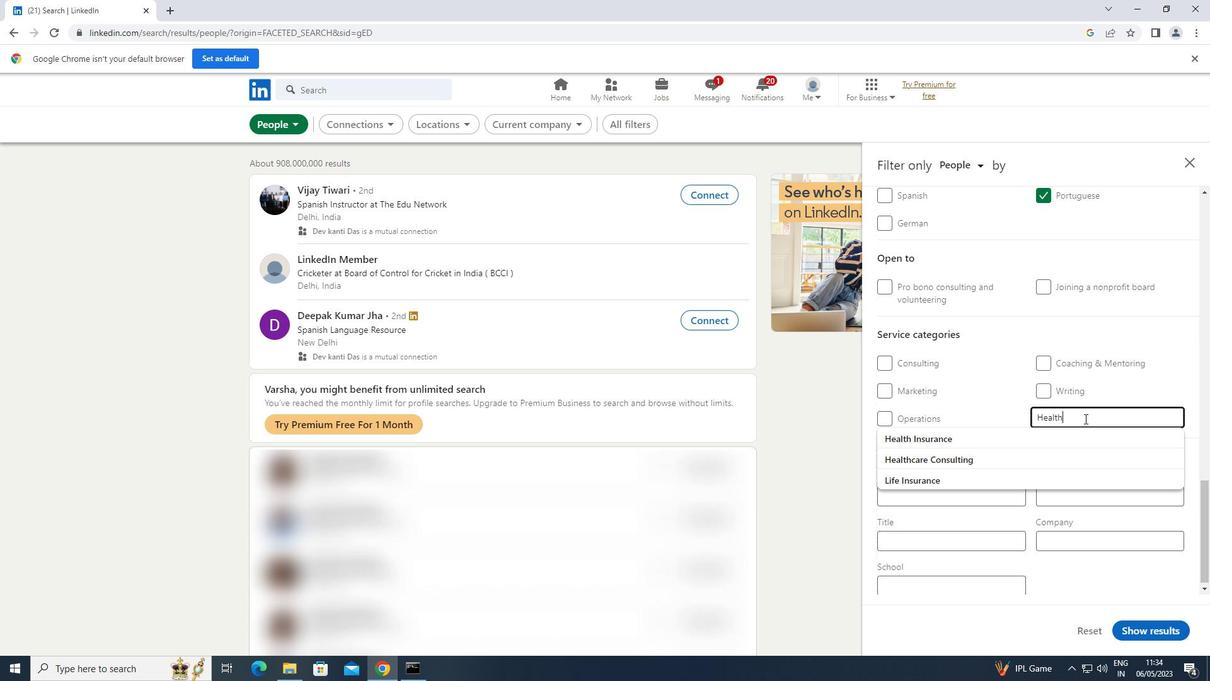
Action: Mouse moved to (980, 437)
Screenshot: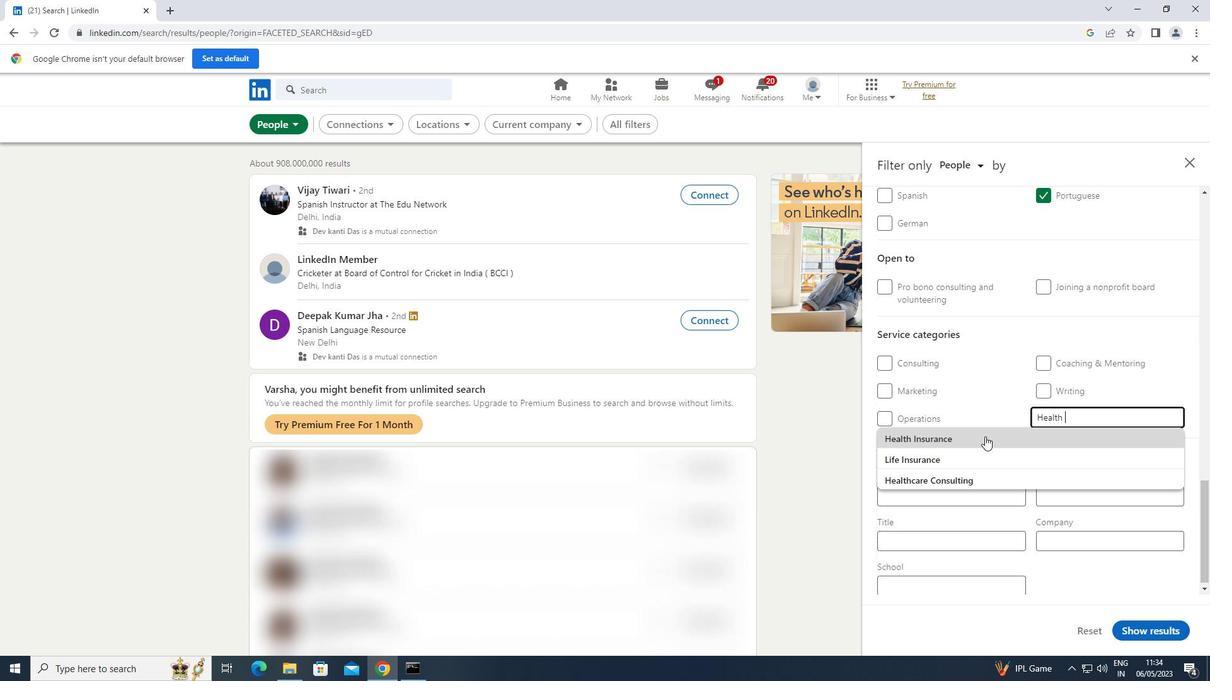 
Action: Mouse pressed left at (980, 437)
Screenshot: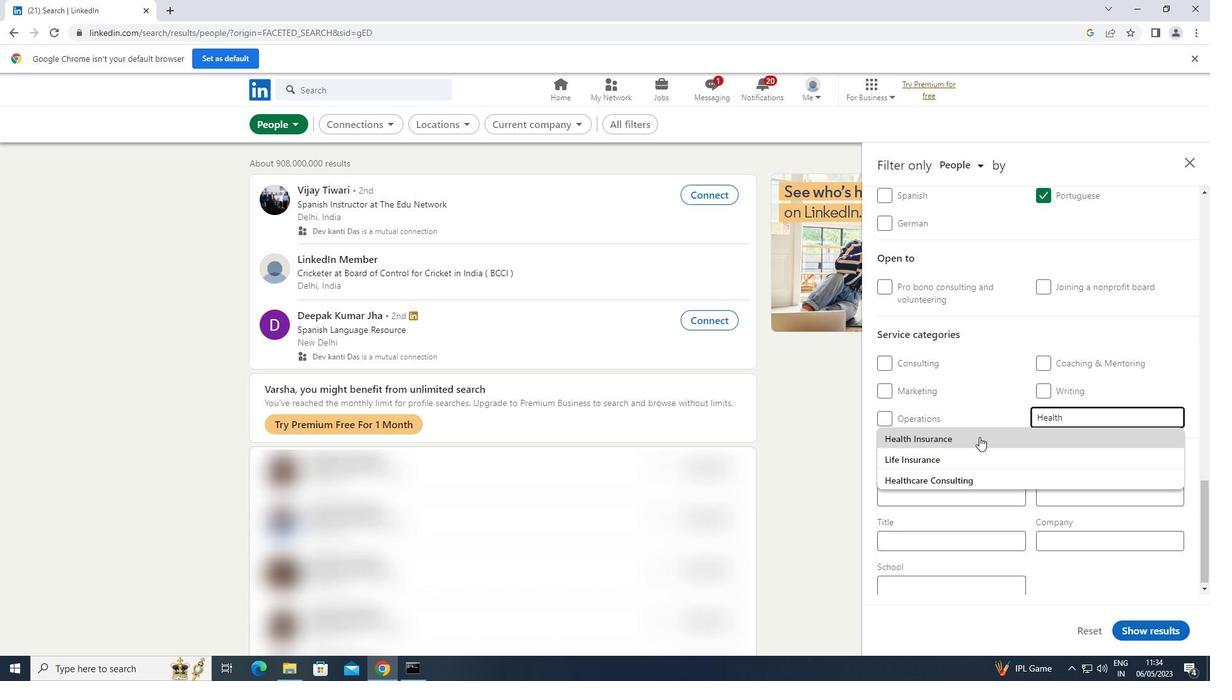 
Action: Mouse scrolled (980, 436) with delta (0, 0)
Screenshot: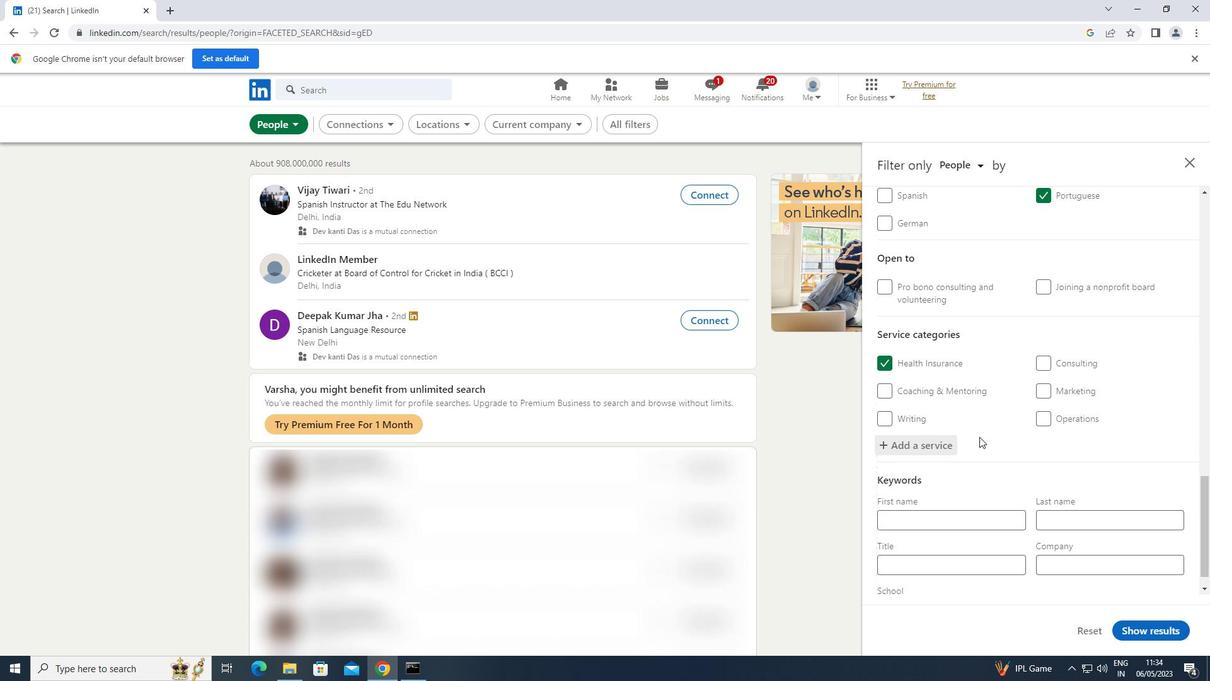 
Action: Mouse scrolled (980, 436) with delta (0, 0)
Screenshot: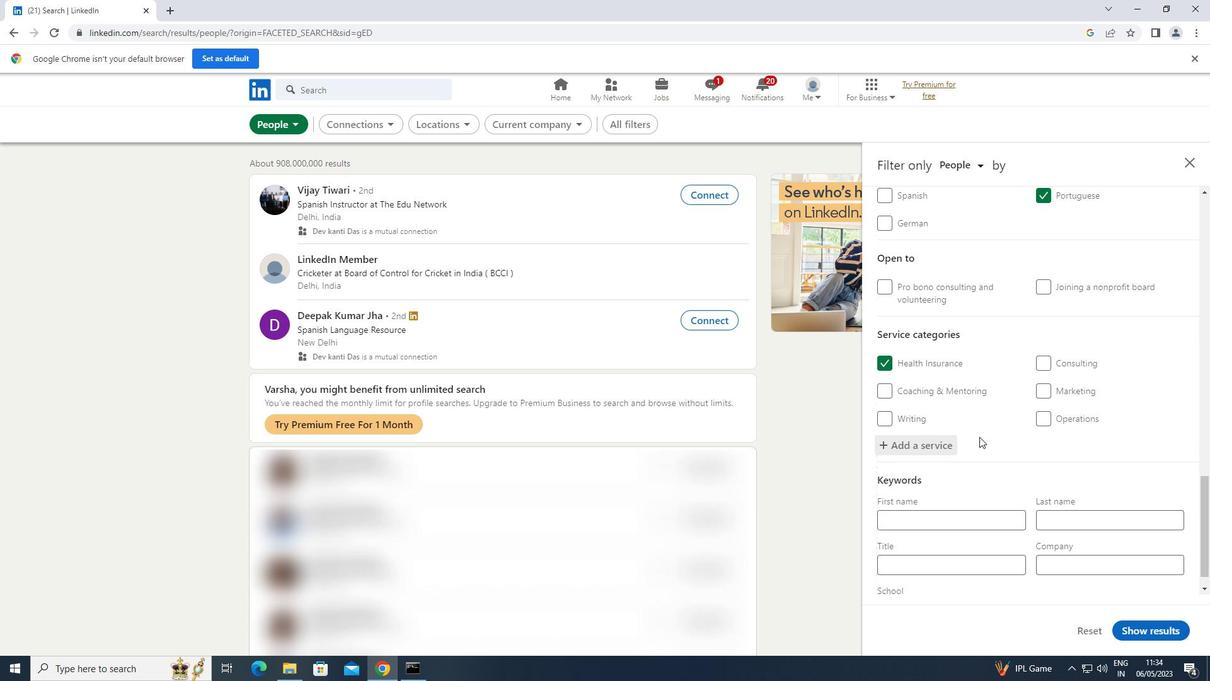 
Action: Mouse scrolled (980, 436) with delta (0, 0)
Screenshot: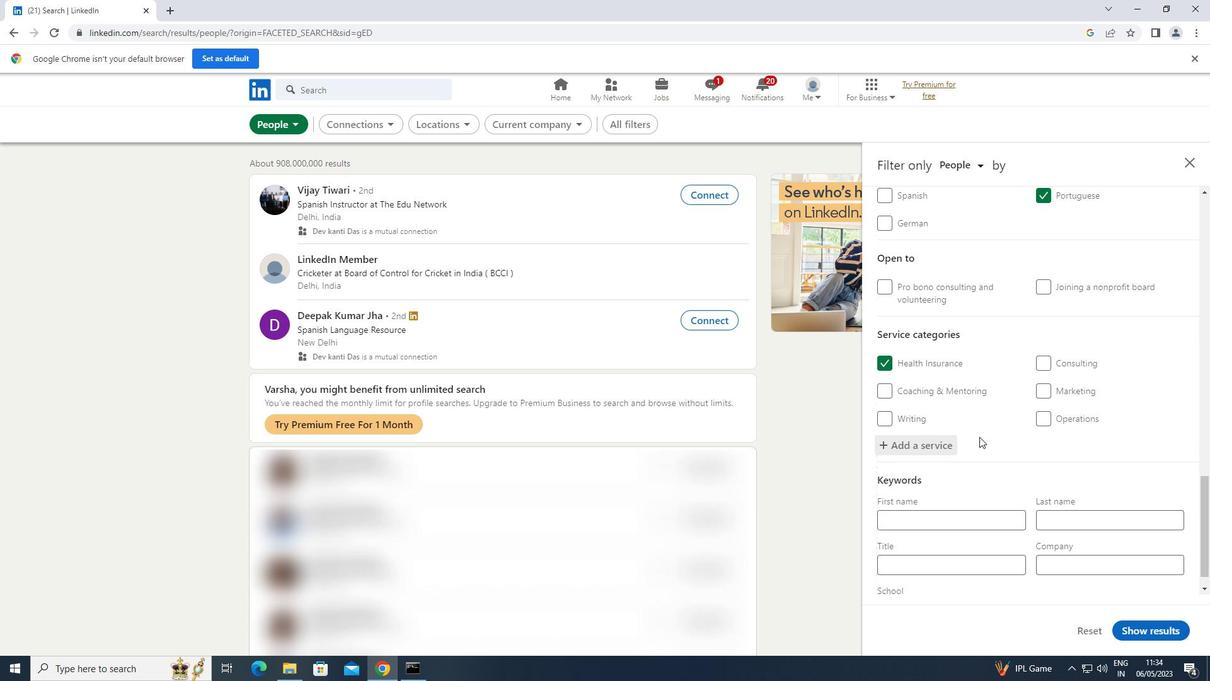 
Action: Mouse scrolled (980, 436) with delta (0, 0)
Screenshot: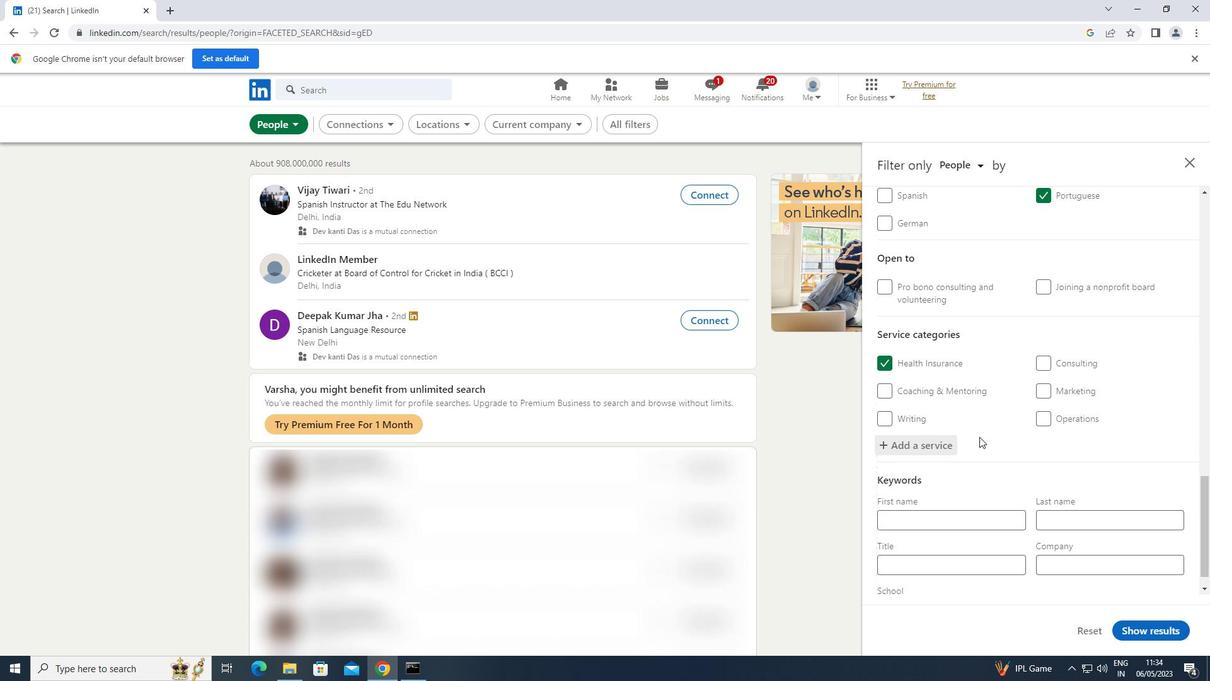 
Action: Mouse scrolled (980, 436) with delta (0, 0)
Screenshot: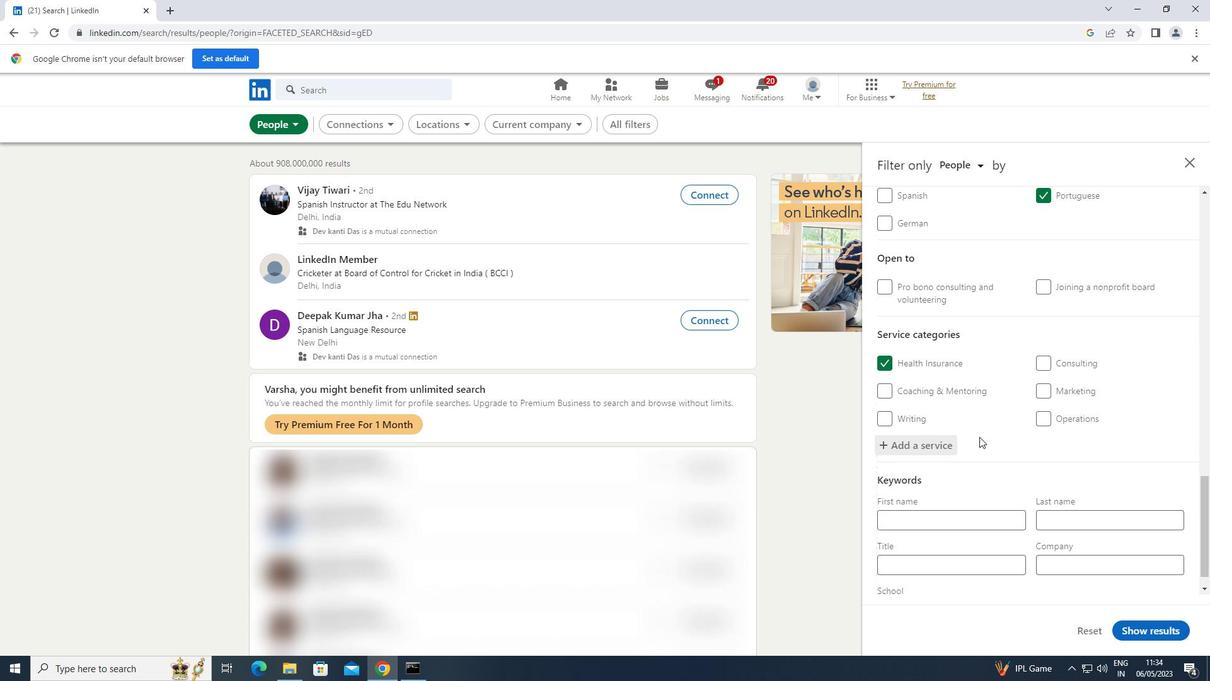 
Action: Mouse moved to (931, 539)
Screenshot: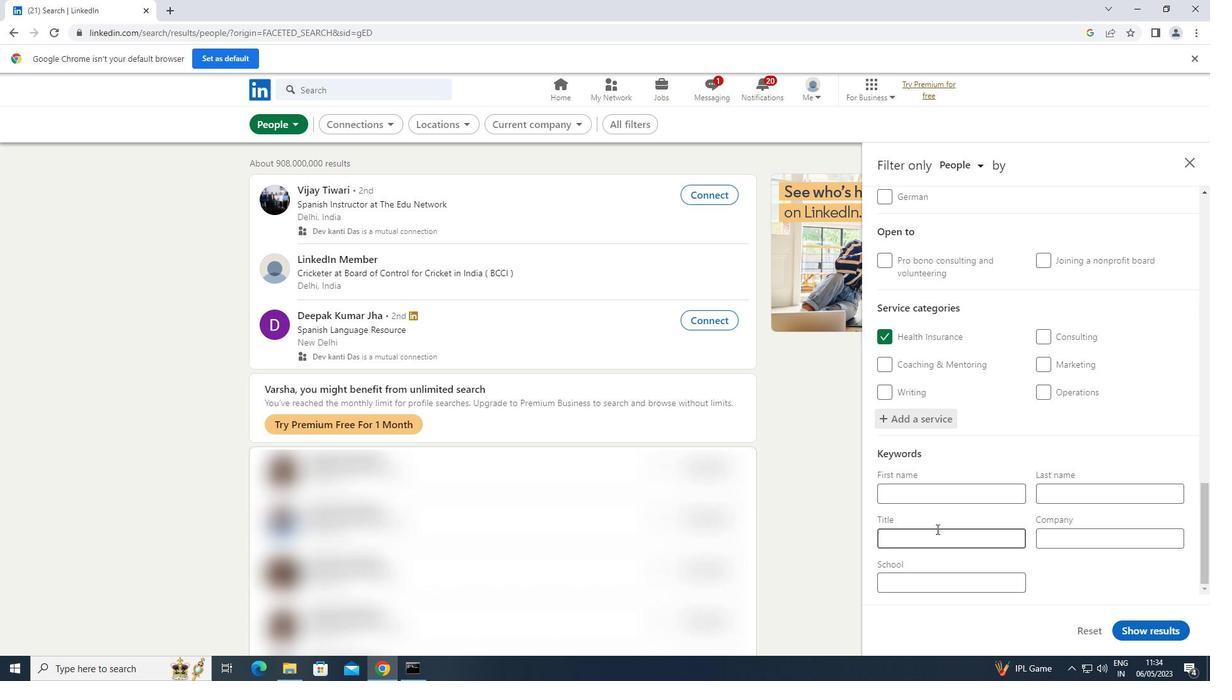 
Action: Mouse pressed left at (931, 539)
Screenshot: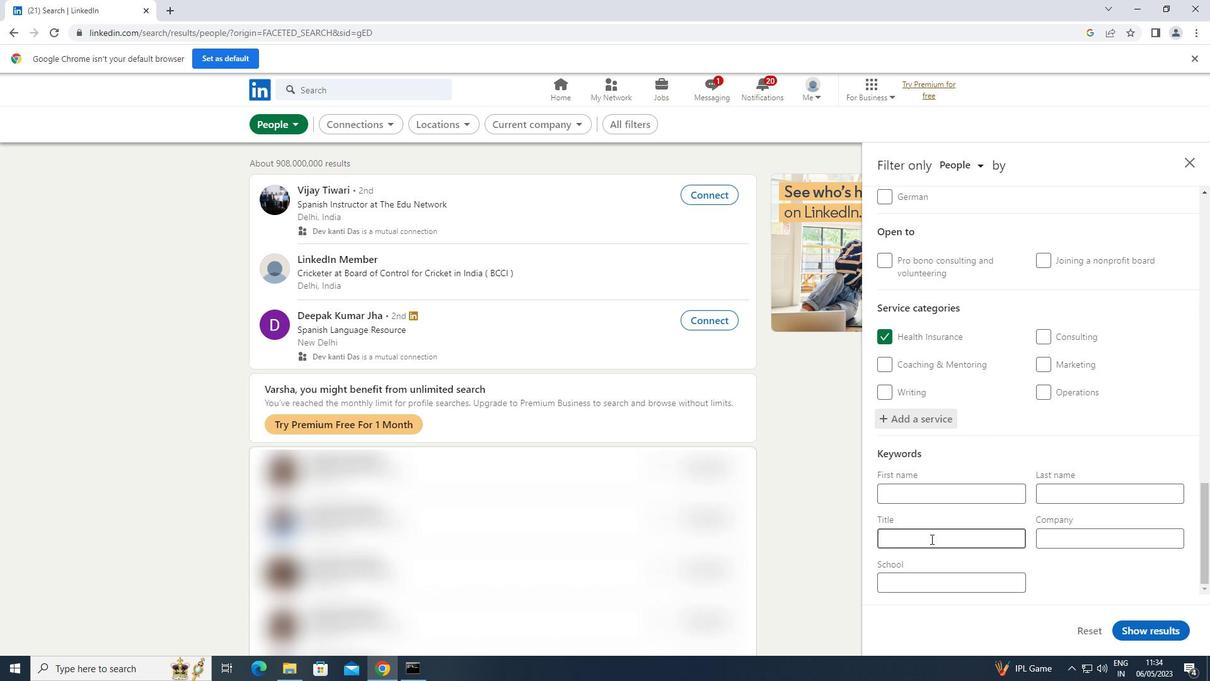
Action: Key pressed <Key.shift>COPYWRITER
Screenshot: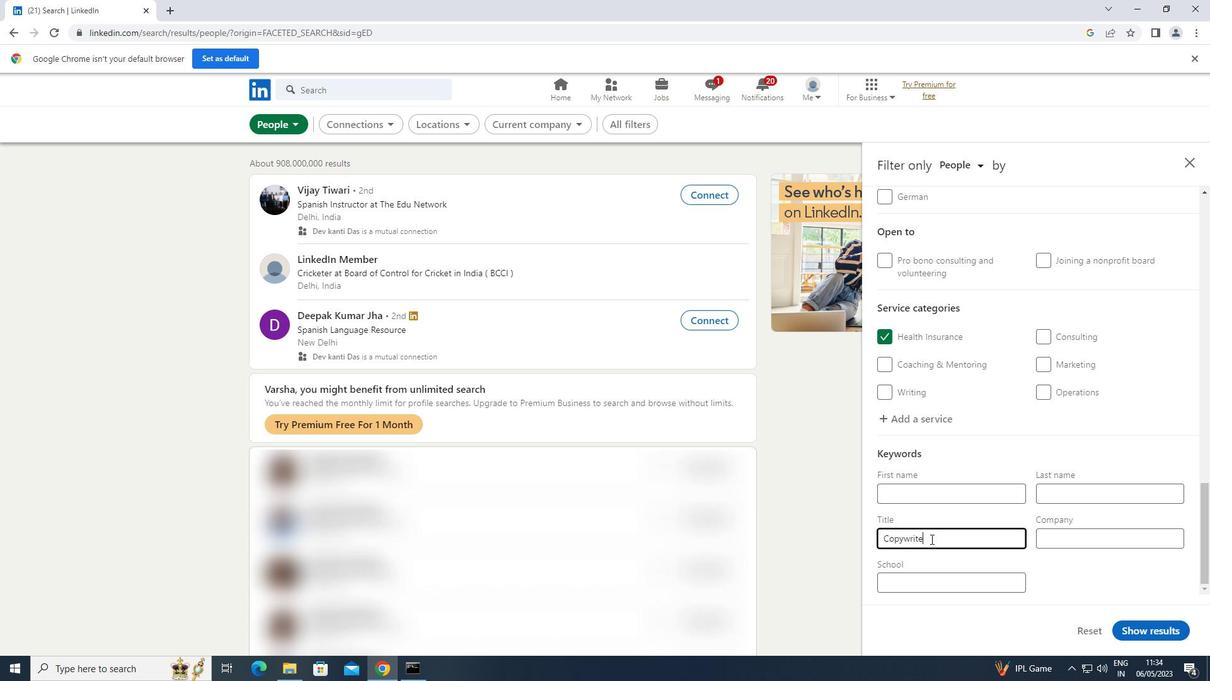 
Action: Mouse moved to (1155, 628)
Screenshot: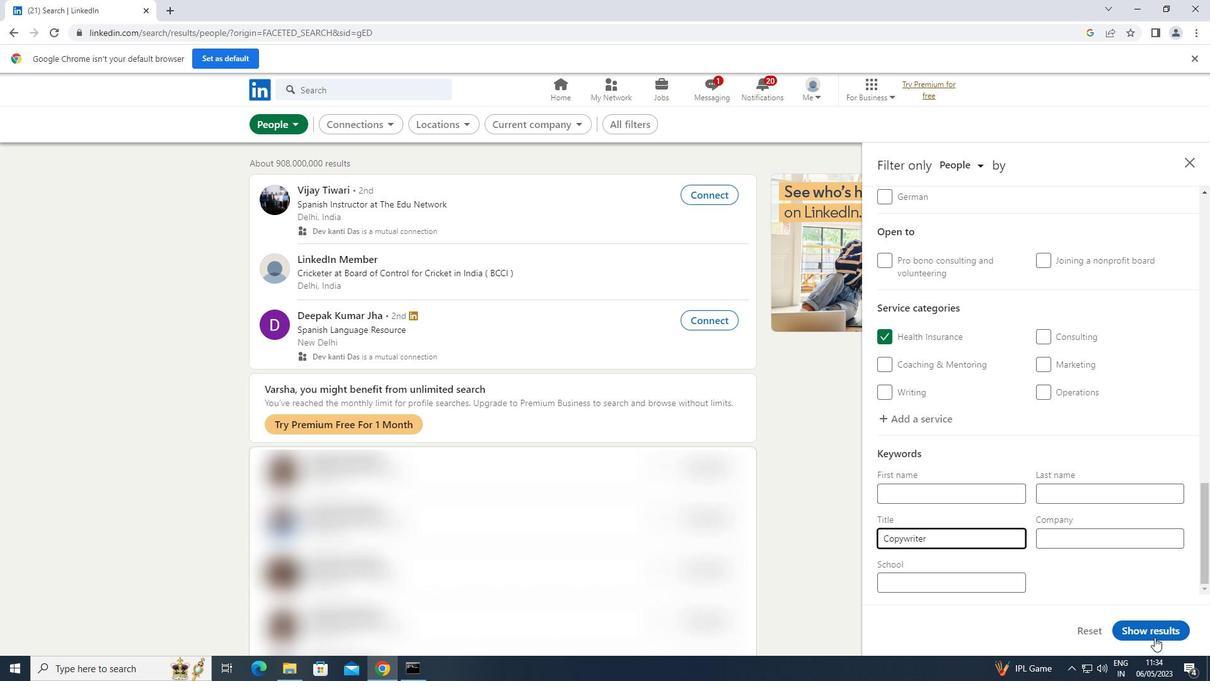 
Action: Mouse pressed left at (1155, 628)
Screenshot: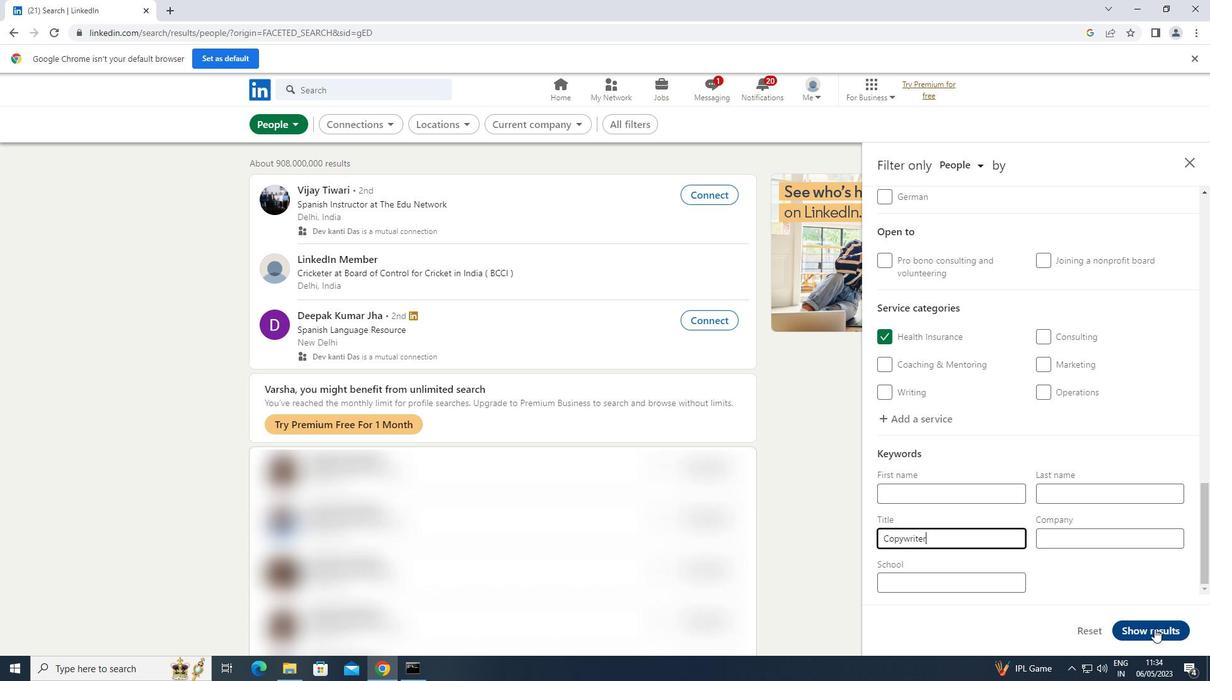 
